 Task: Find connections with filter location Shāhpura with filter topic #Tipsforsucesswith filter profile language French with filter current company TCS iON with filter school JNTUH College of Engineering Hyderabad with filter industry Courts of Law with filter service category Tax Law with filter keywords title President
Action: Mouse moved to (664, 87)
Screenshot: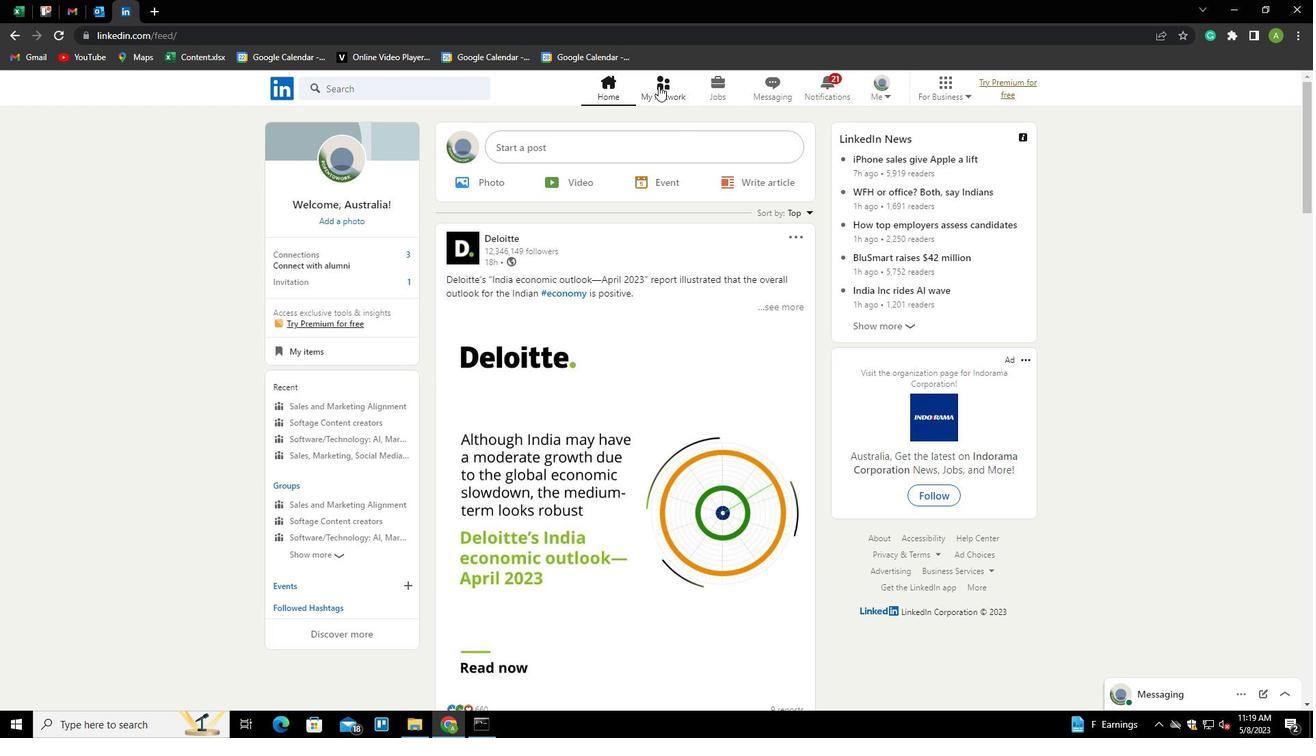 
Action: Mouse pressed left at (664, 87)
Screenshot: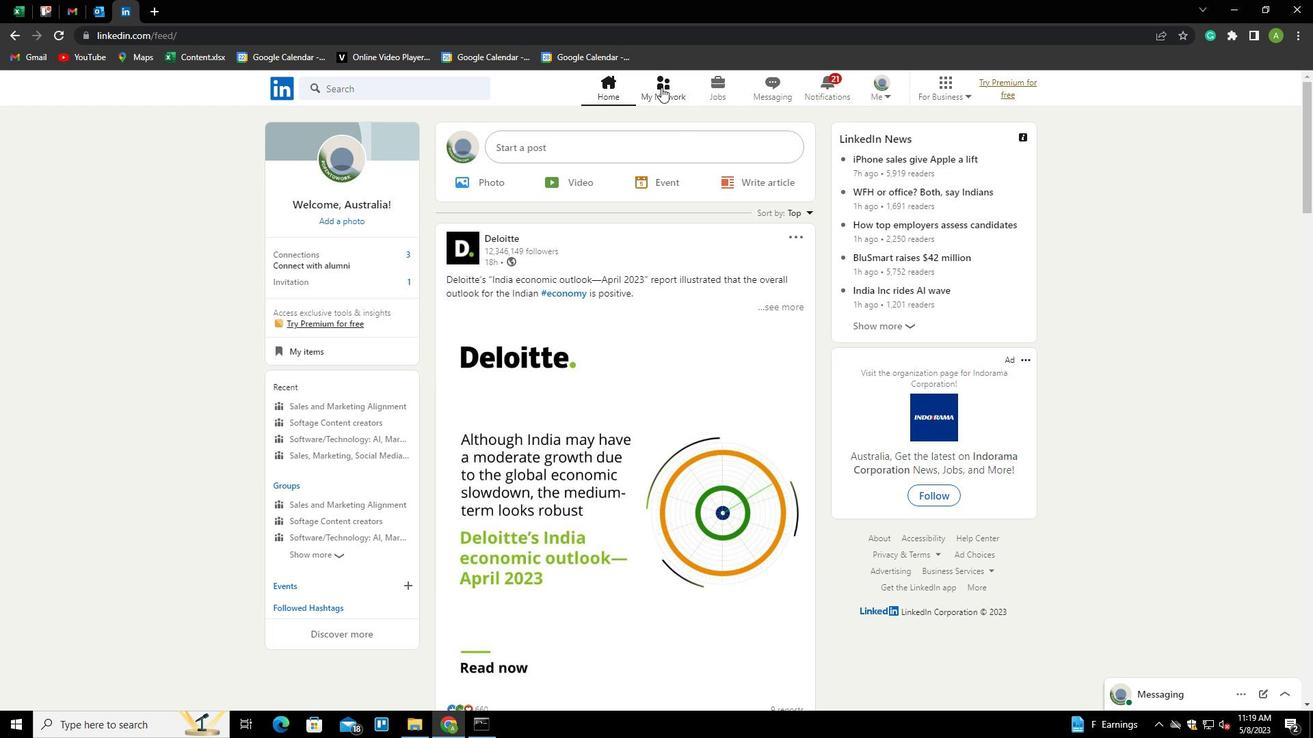 
Action: Mouse moved to (339, 158)
Screenshot: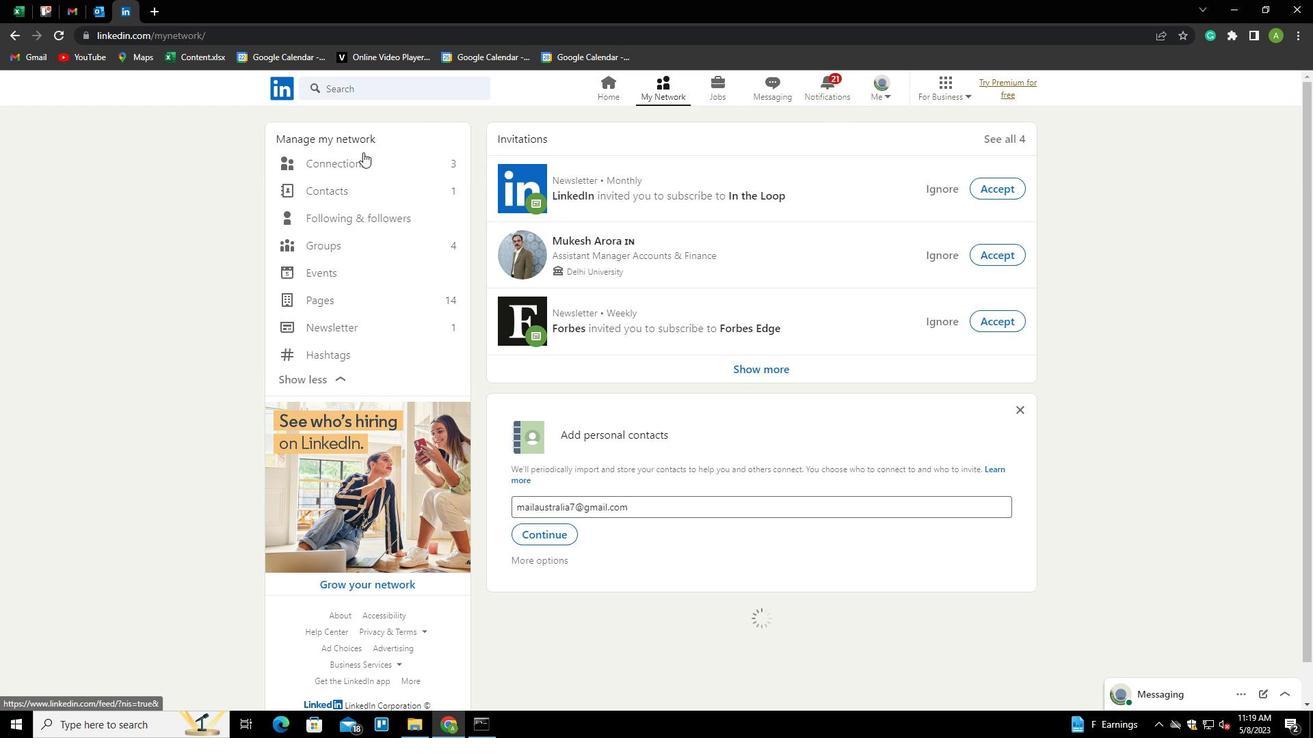 
Action: Mouse pressed left at (339, 158)
Screenshot: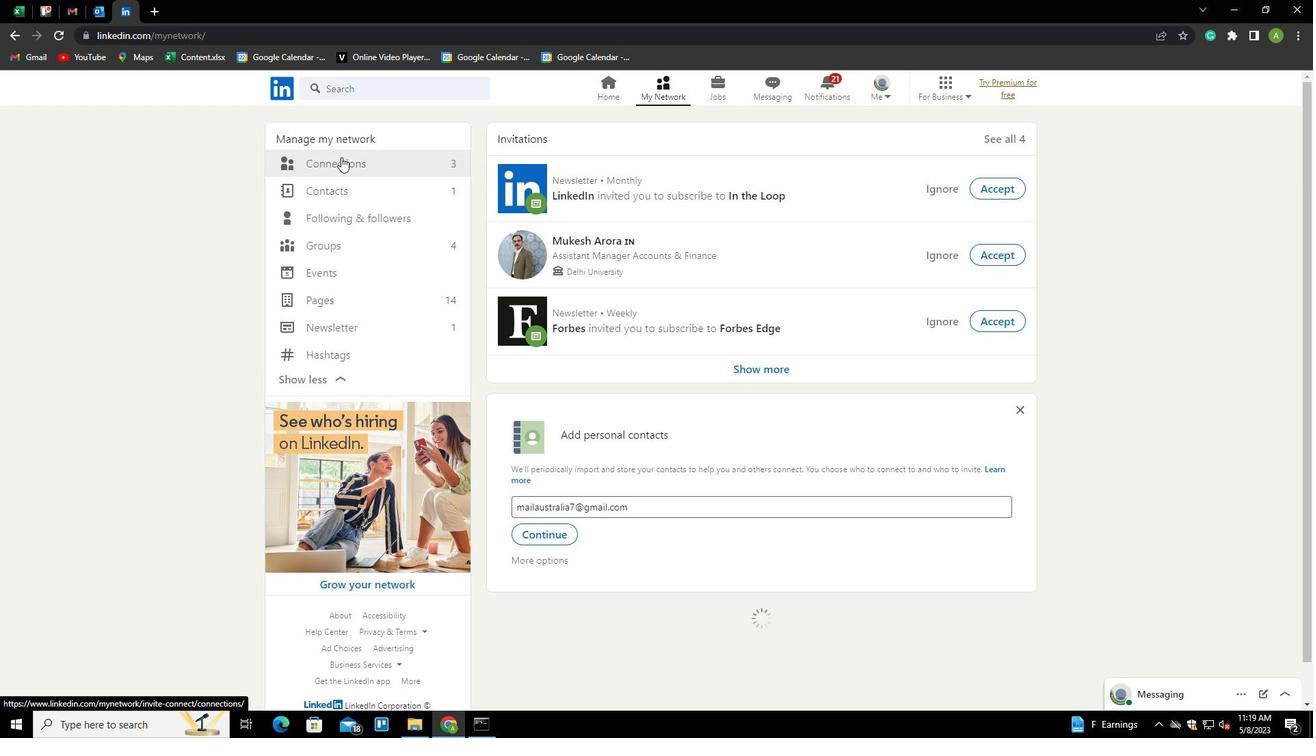 
Action: Mouse moved to (759, 163)
Screenshot: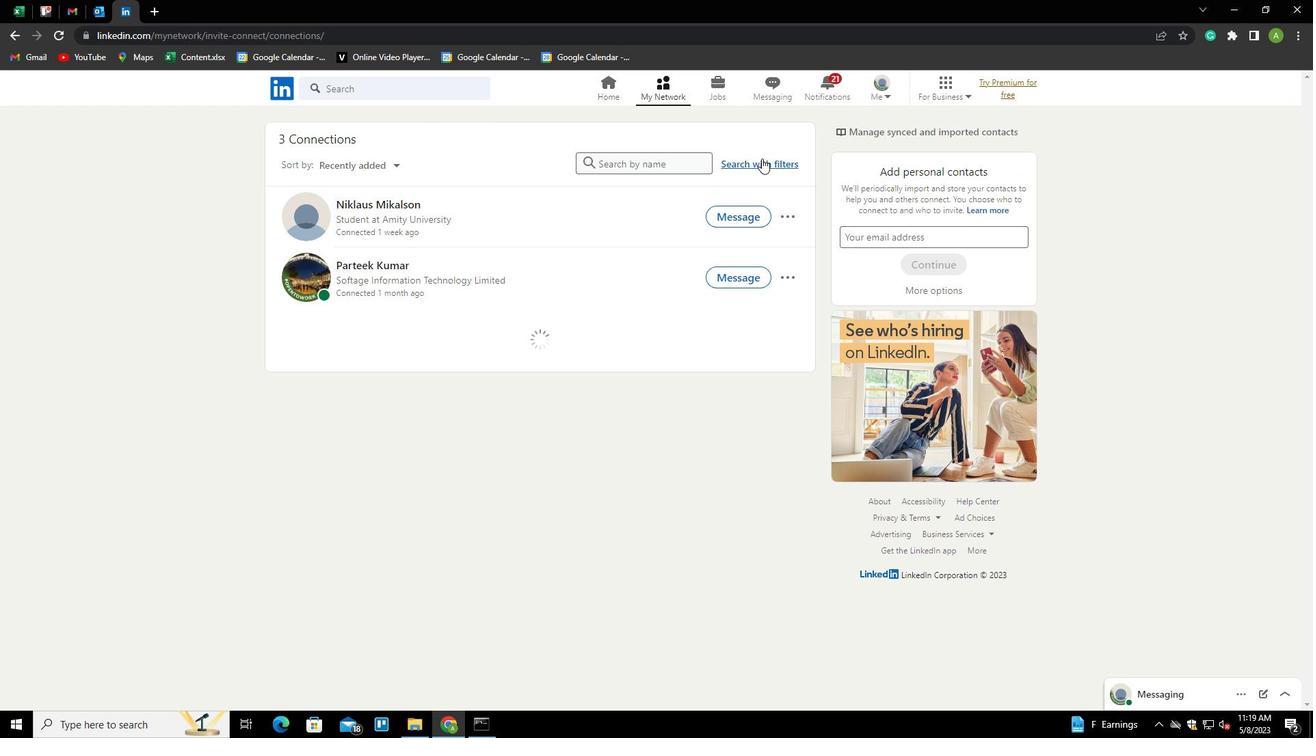 
Action: Mouse pressed left at (759, 163)
Screenshot: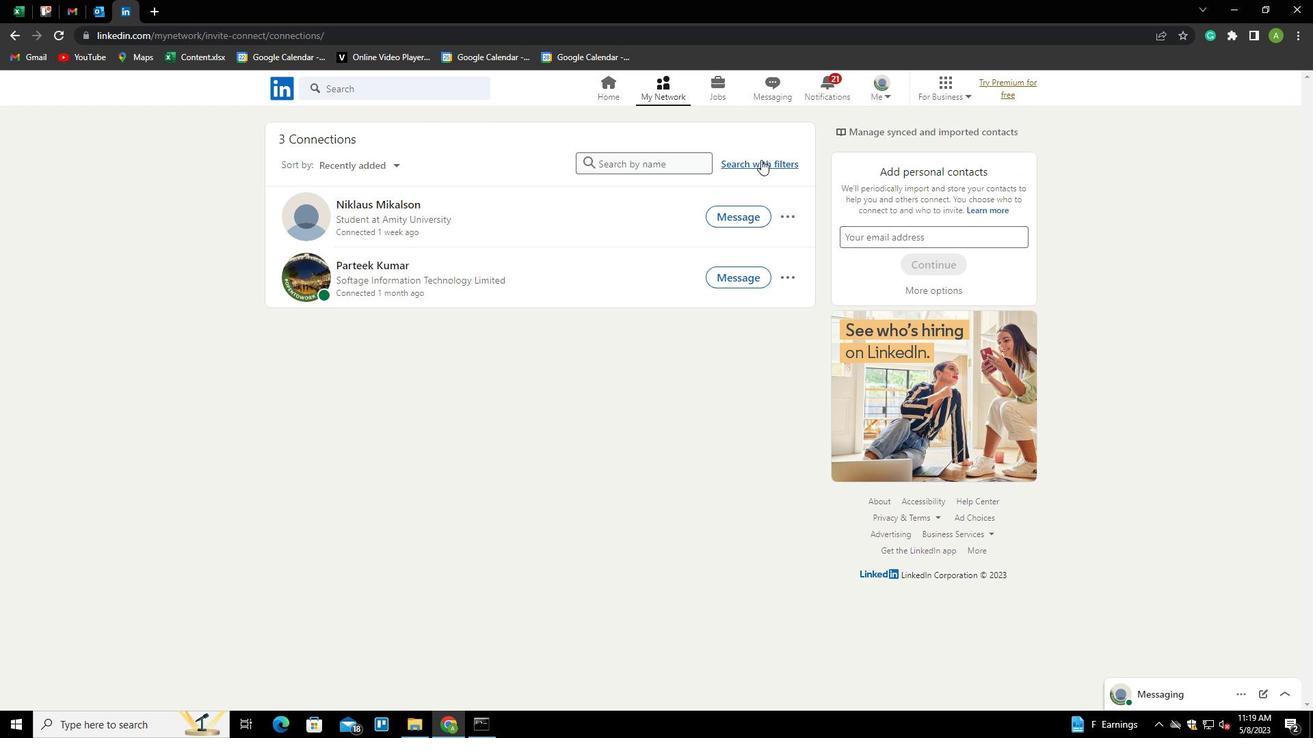 
Action: Mouse moved to (700, 125)
Screenshot: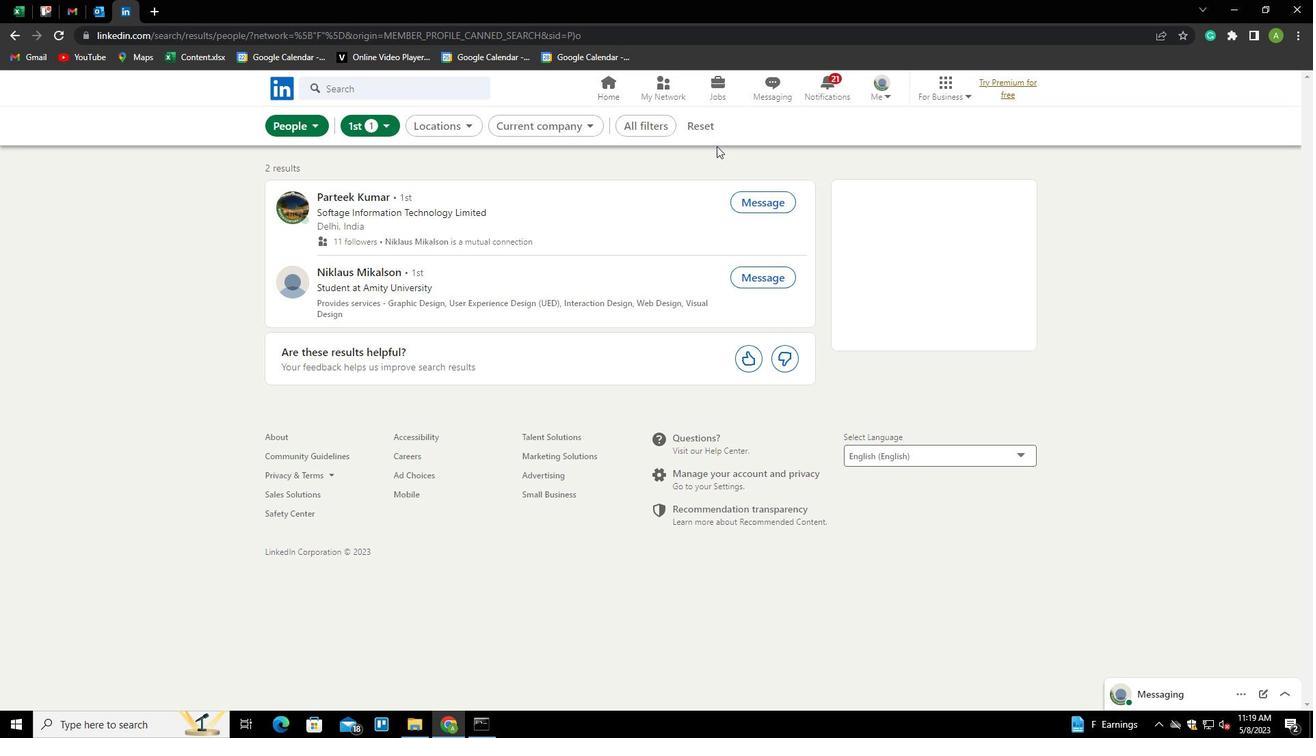 
Action: Mouse pressed left at (700, 125)
Screenshot: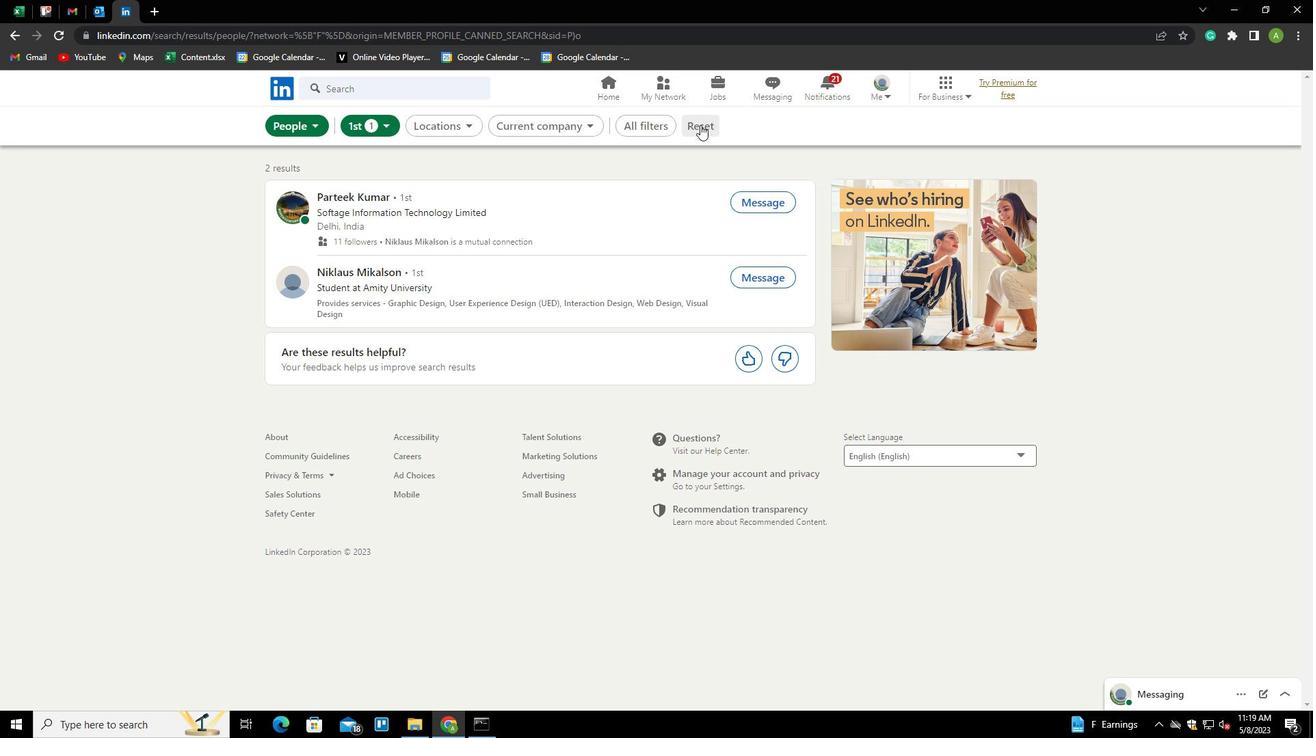 
Action: Mouse moved to (684, 127)
Screenshot: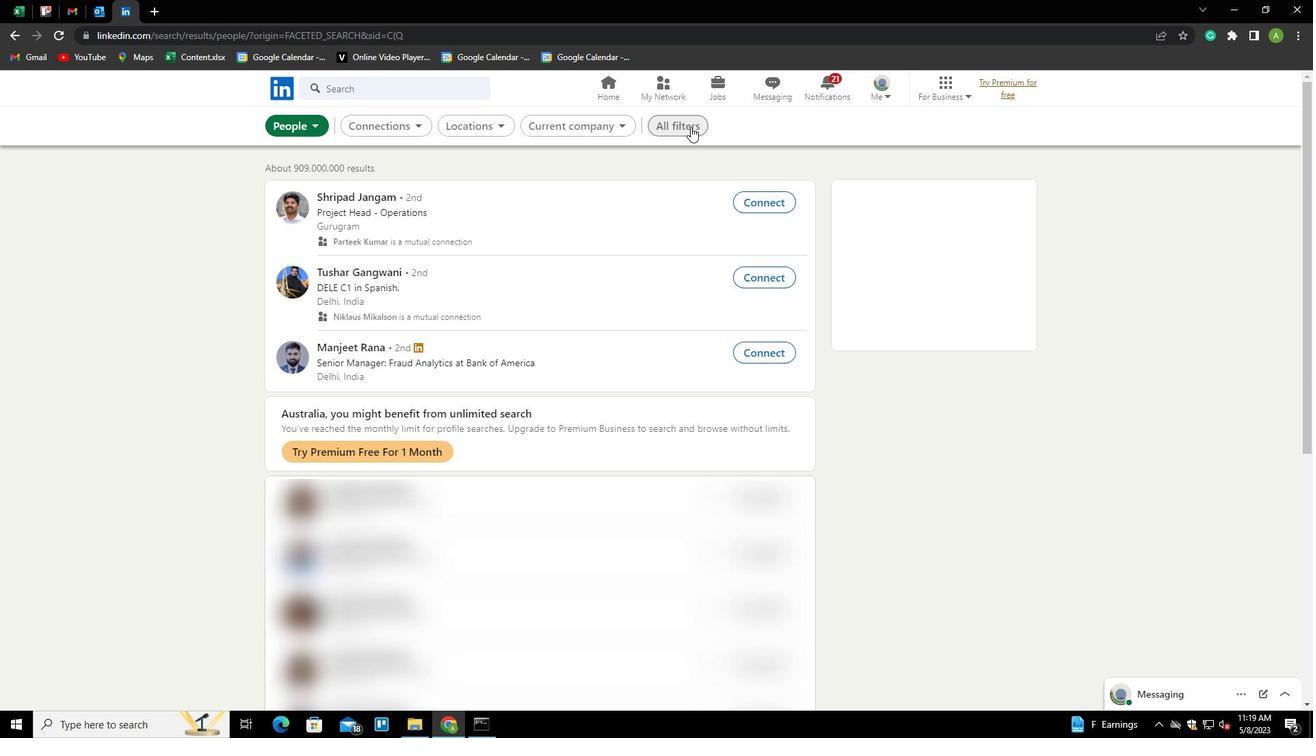 
Action: Mouse pressed left at (684, 127)
Screenshot: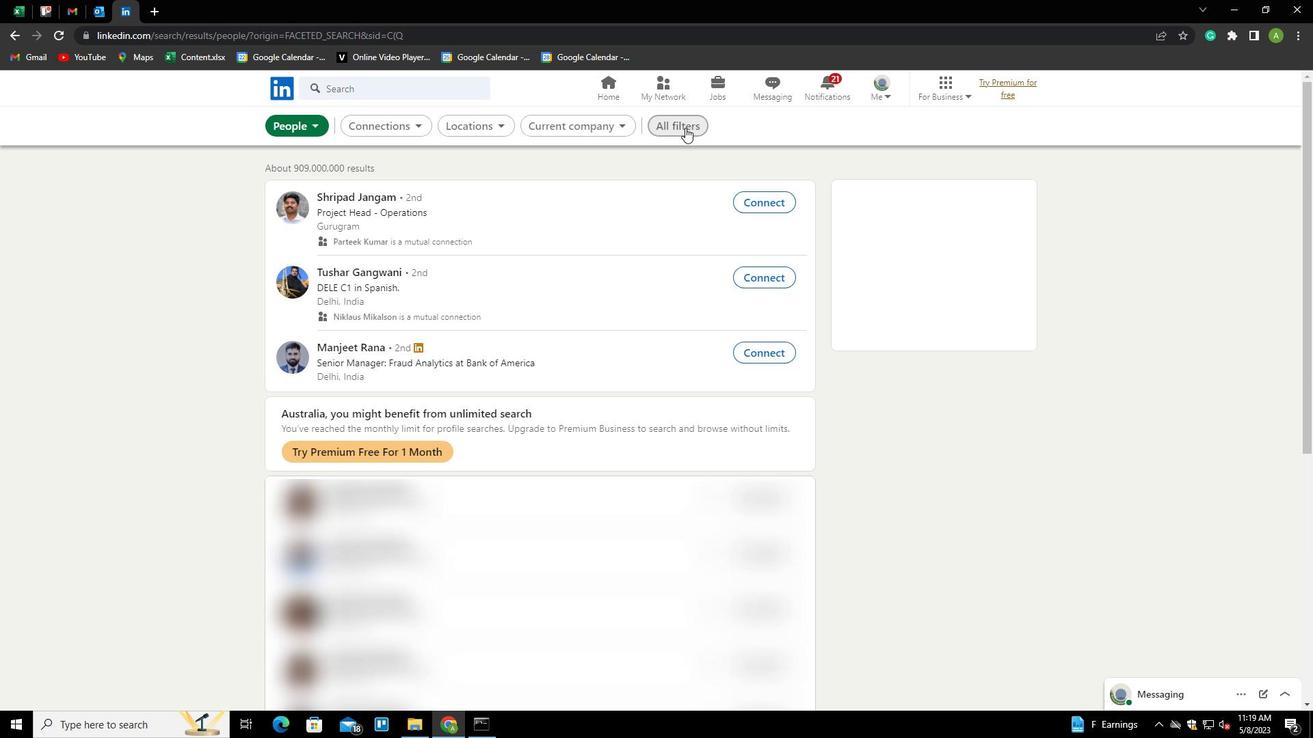 
Action: Mouse moved to (1165, 428)
Screenshot: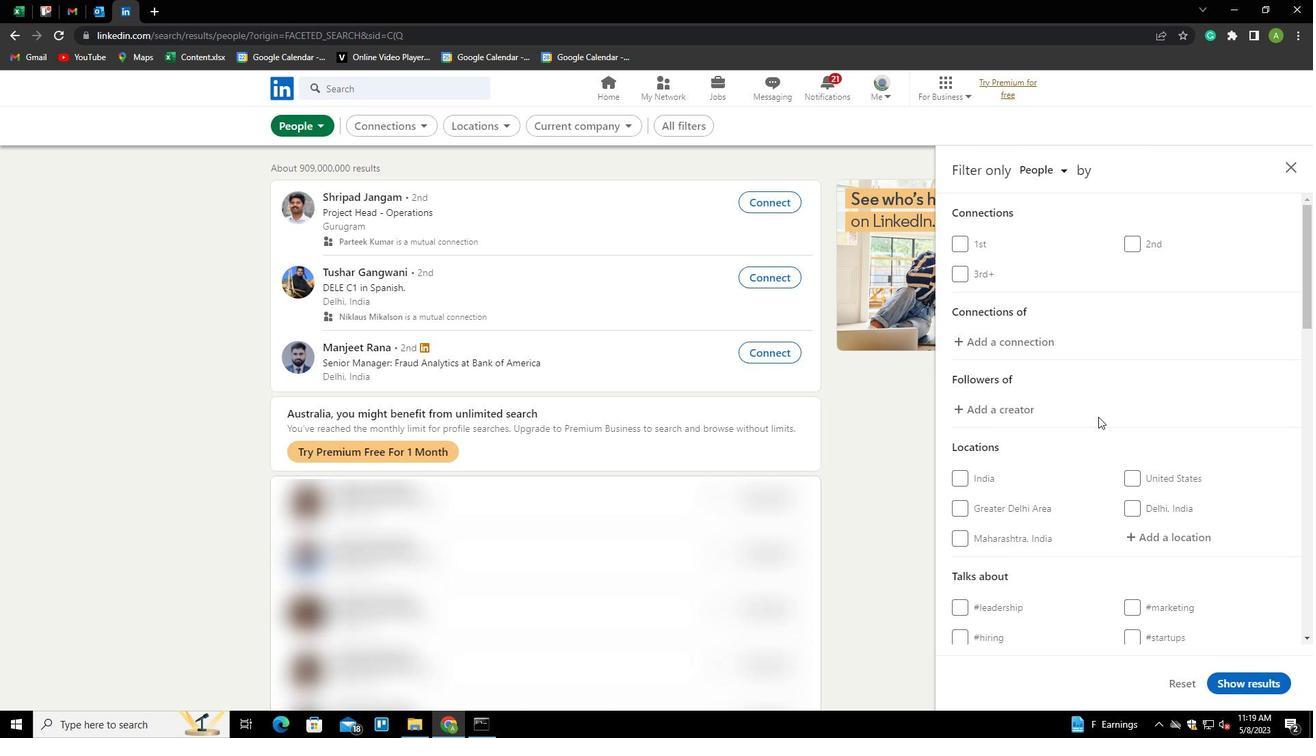 
Action: Mouse scrolled (1165, 427) with delta (0, 0)
Screenshot: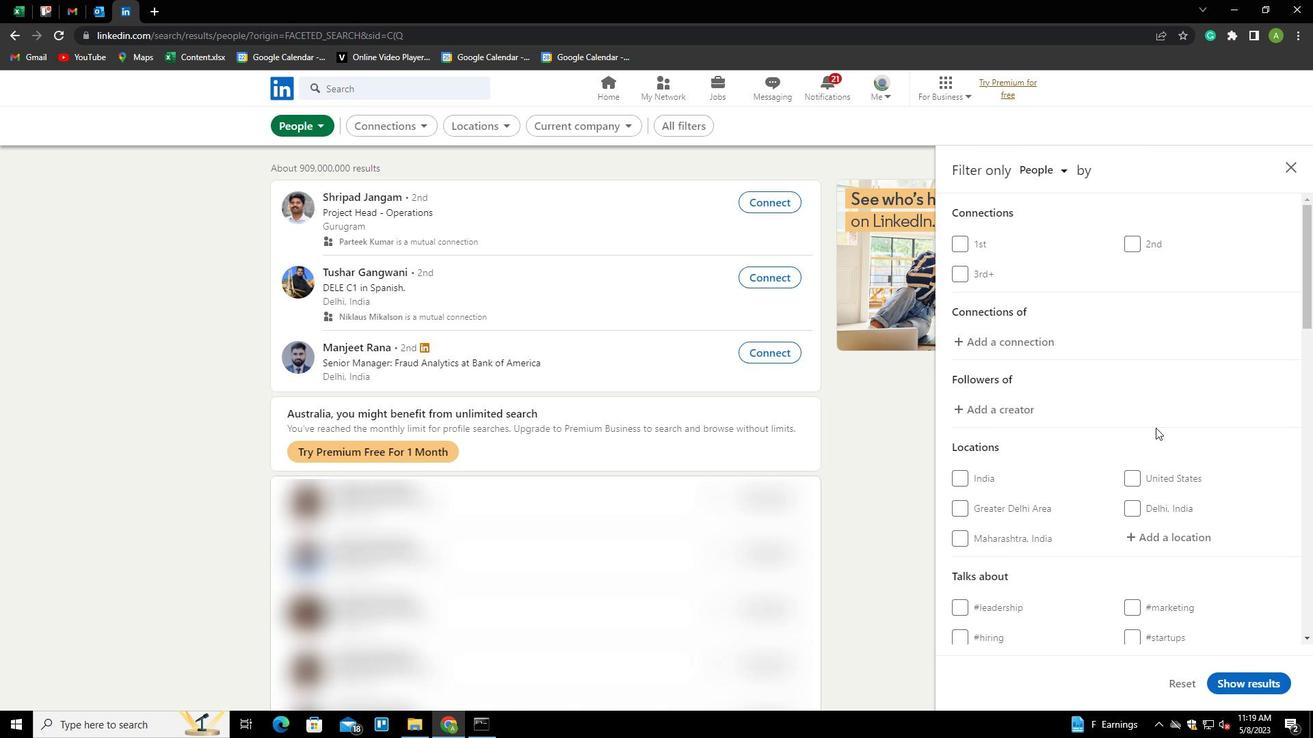 
Action: Mouse scrolled (1165, 427) with delta (0, 0)
Screenshot: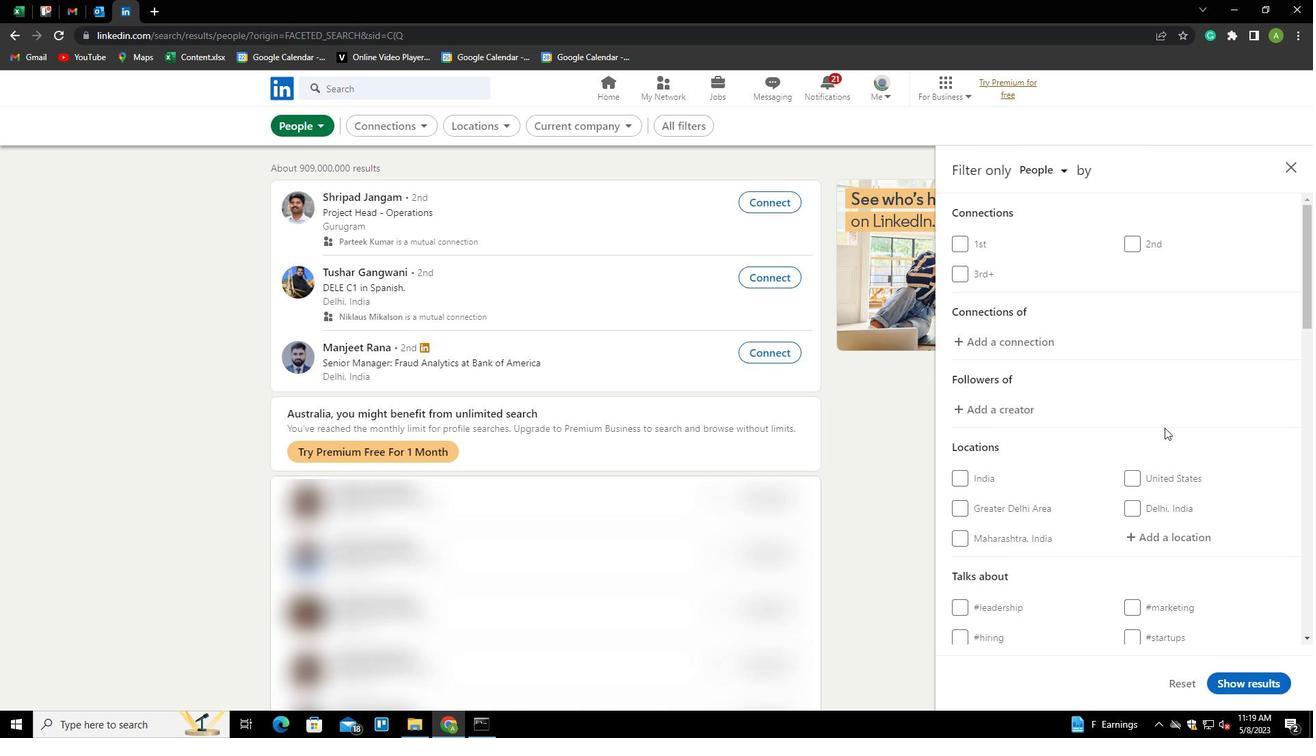 
Action: Mouse moved to (1143, 394)
Screenshot: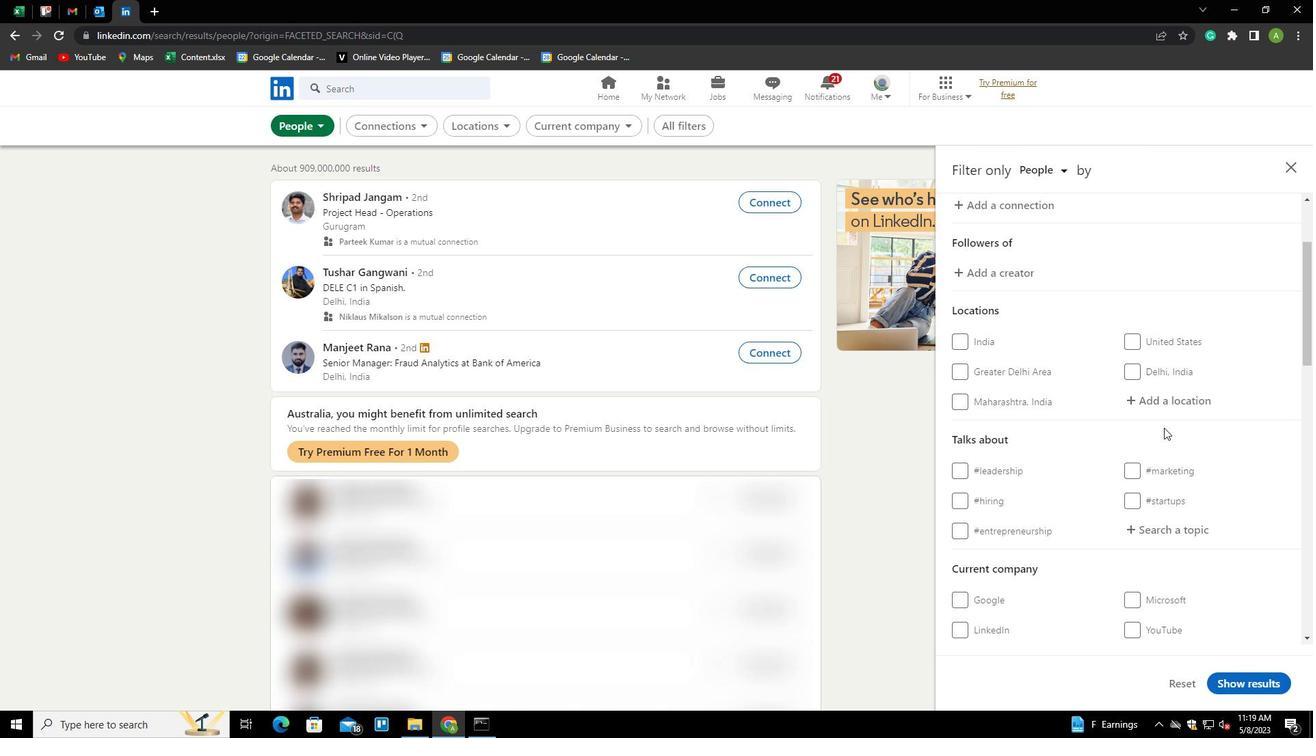 
Action: Mouse pressed left at (1143, 394)
Screenshot: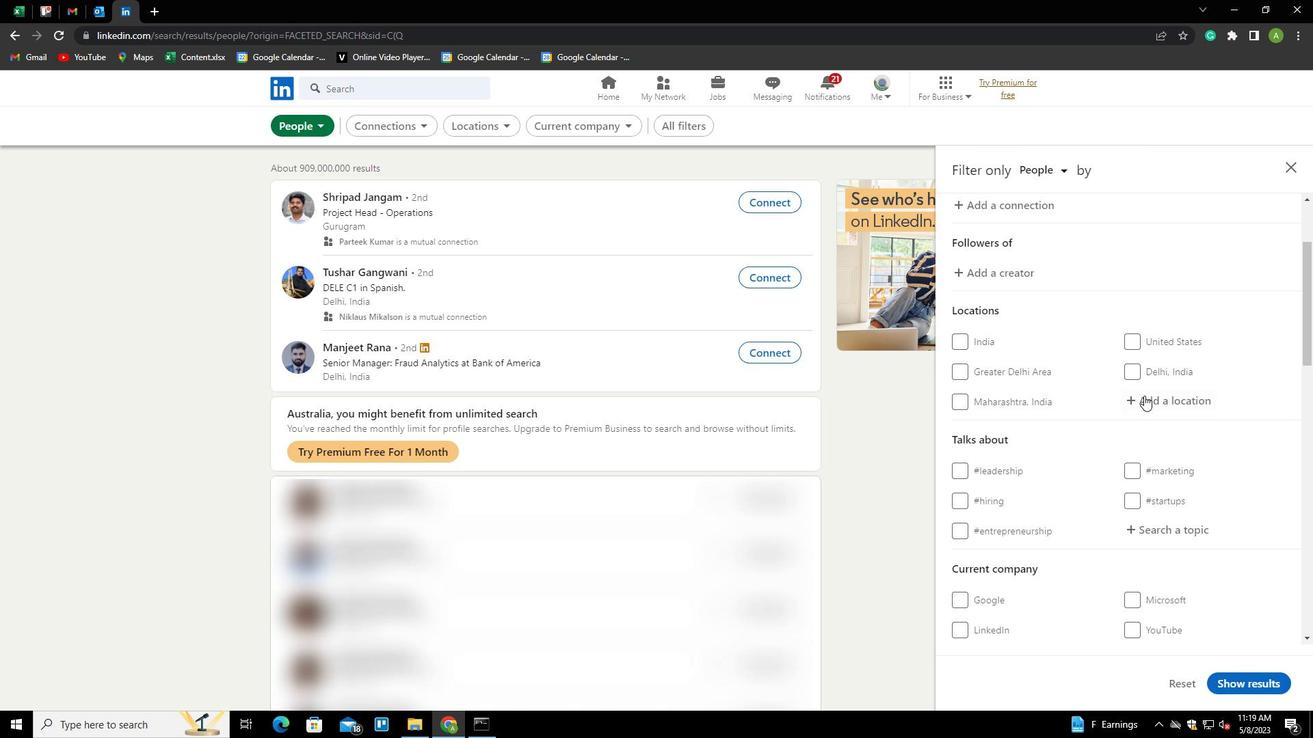 
Action: Mouse moved to (1139, 396)
Screenshot: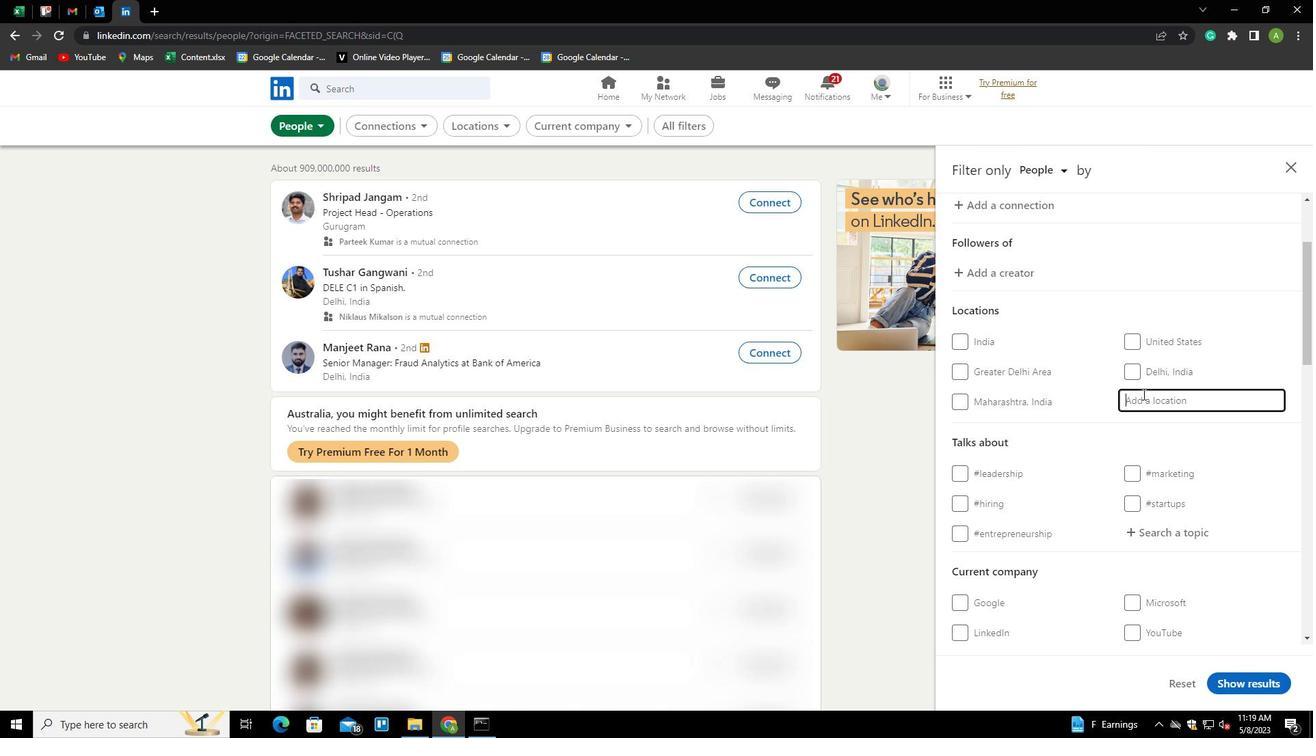 
Action: Key pressed <Key.shift><Key.shift><Key.shift><Key.shift>SHAHPURA<Key.down><Key.enter>
Screenshot: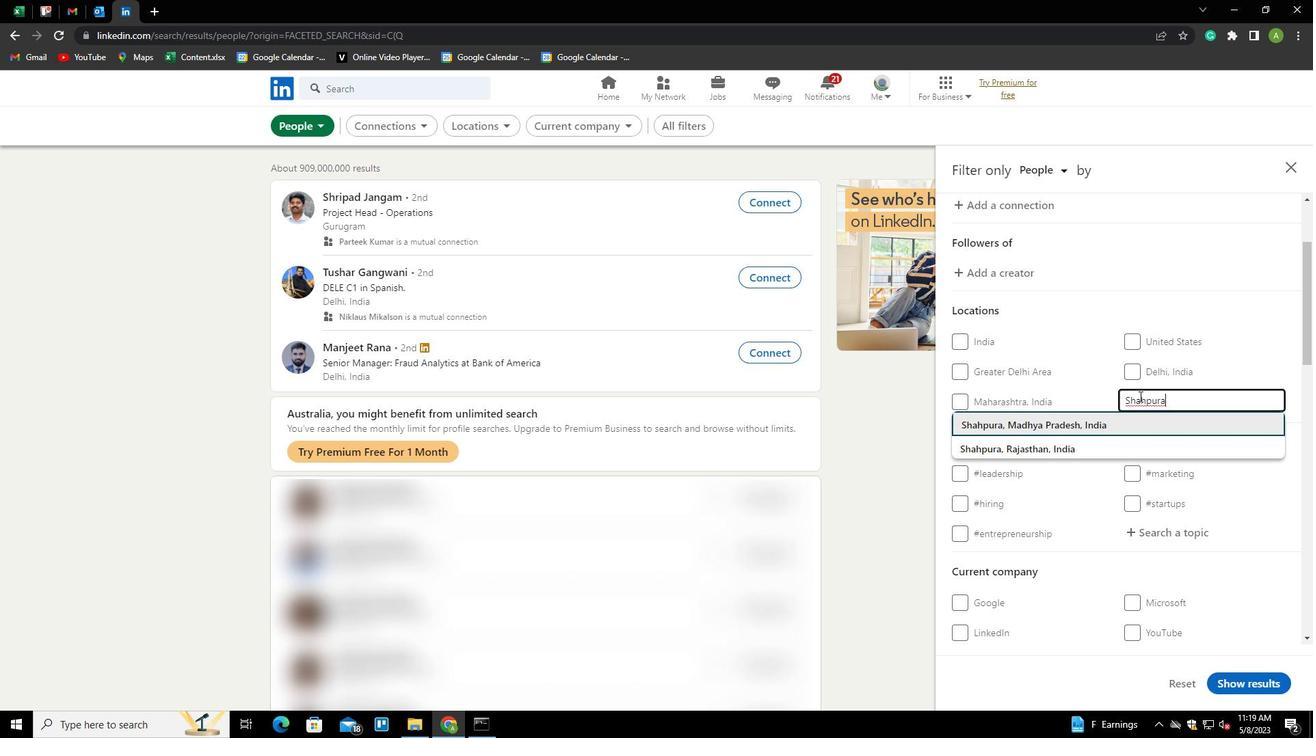 
Action: Mouse scrolled (1139, 396) with delta (0, 0)
Screenshot: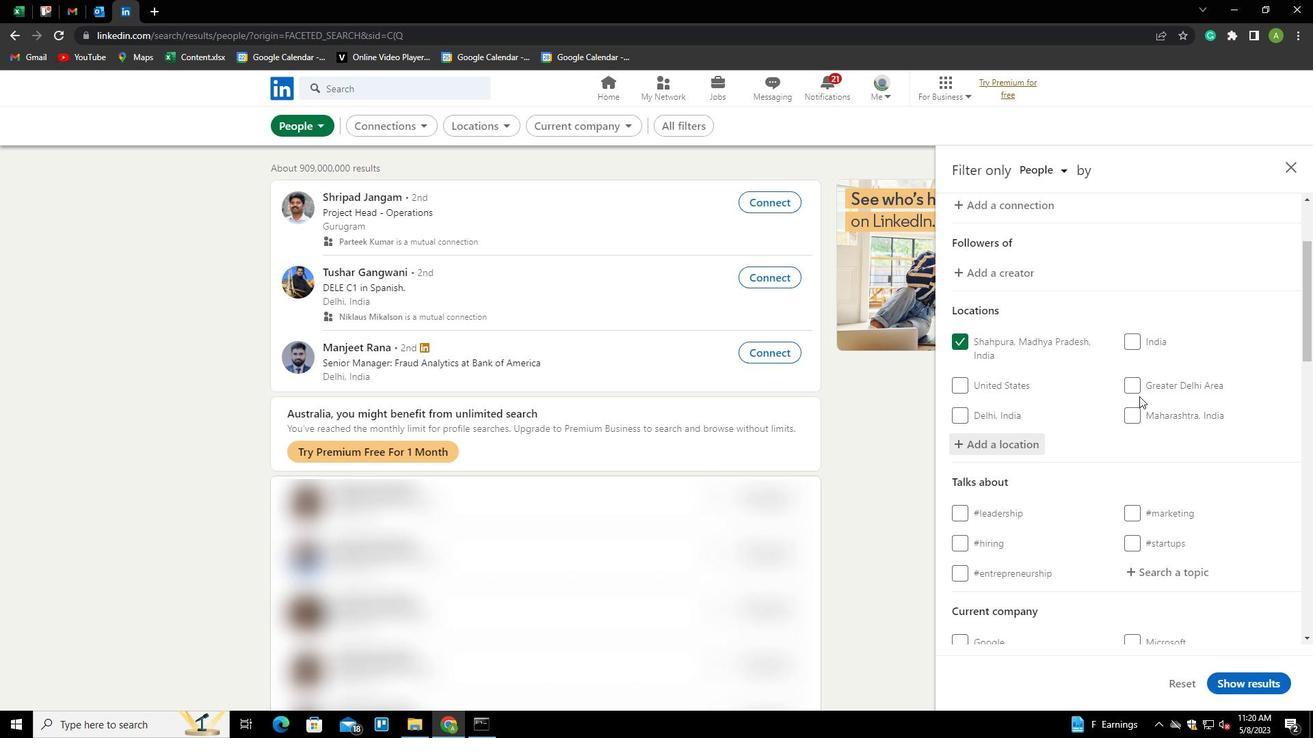 
Action: Mouse scrolled (1139, 396) with delta (0, 0)
Screenshot: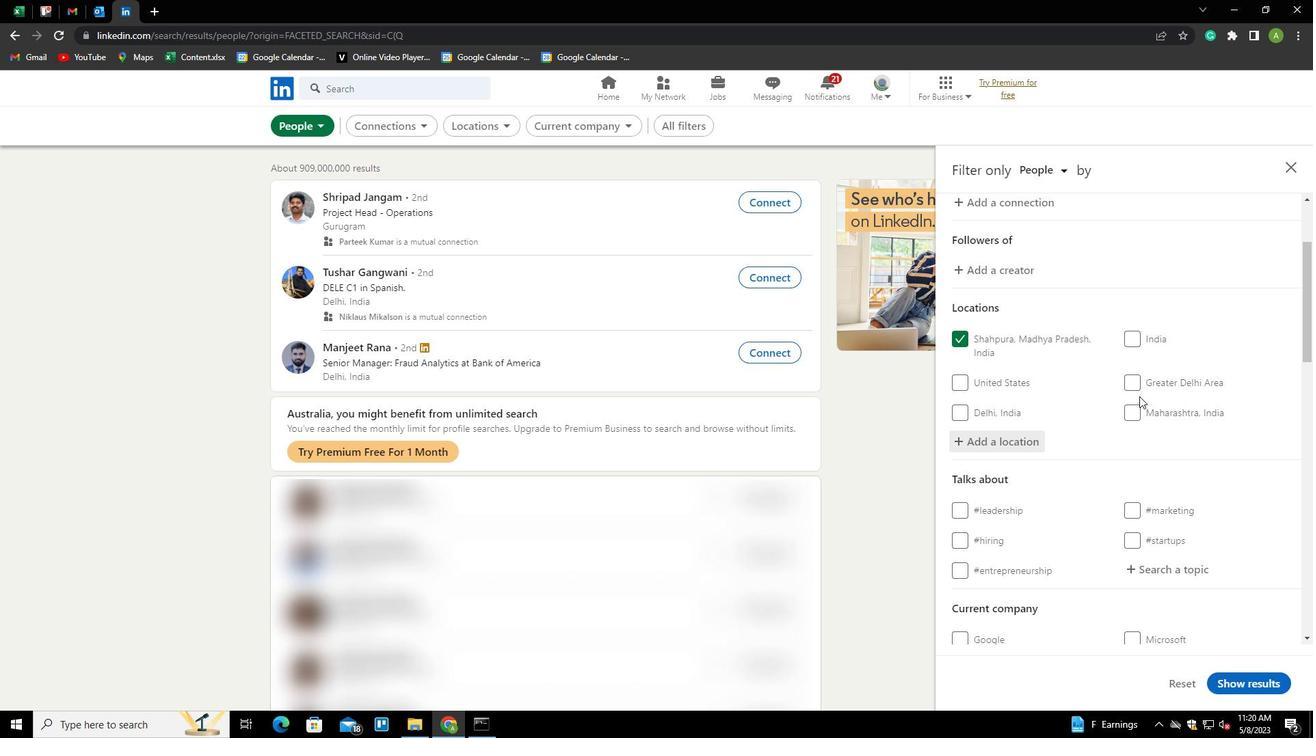 
Action: Mouse scrolled (1139, 396) with delta (0, 0)
Screenshot: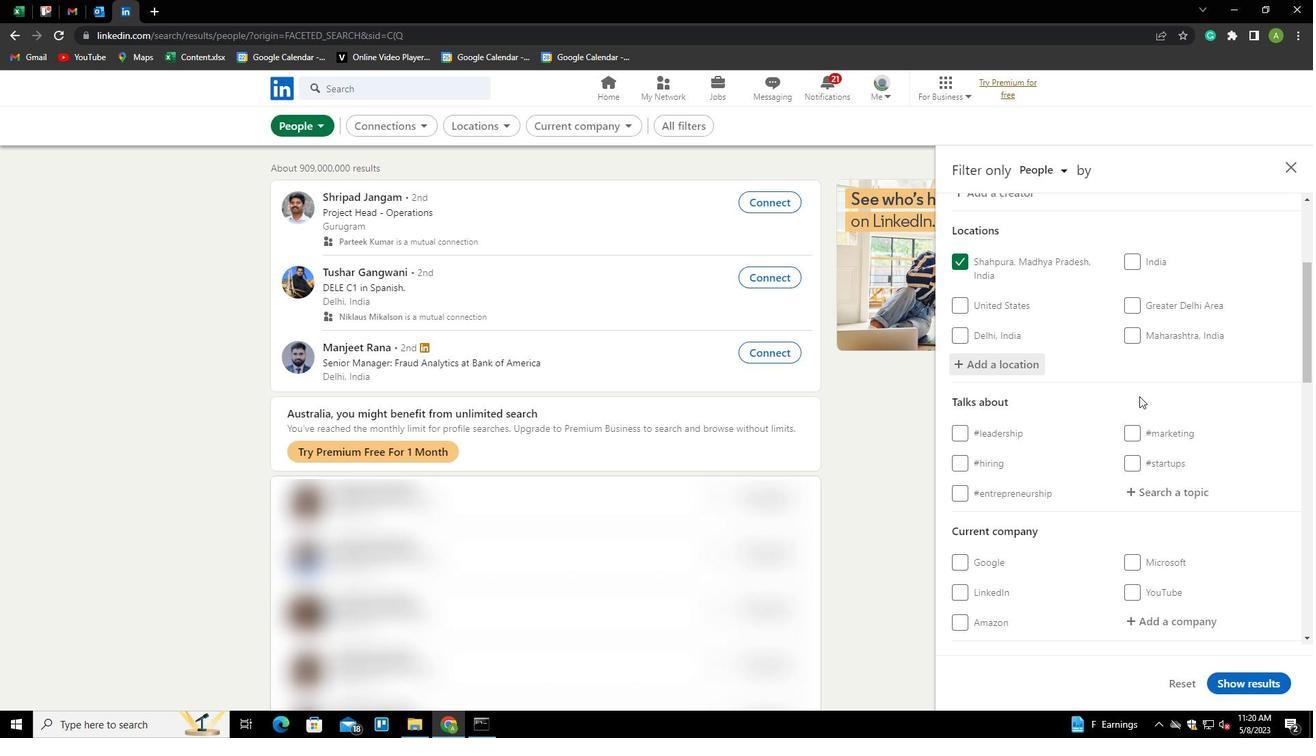 
Action: Mouse moved to (1145, 370)
Screenshot: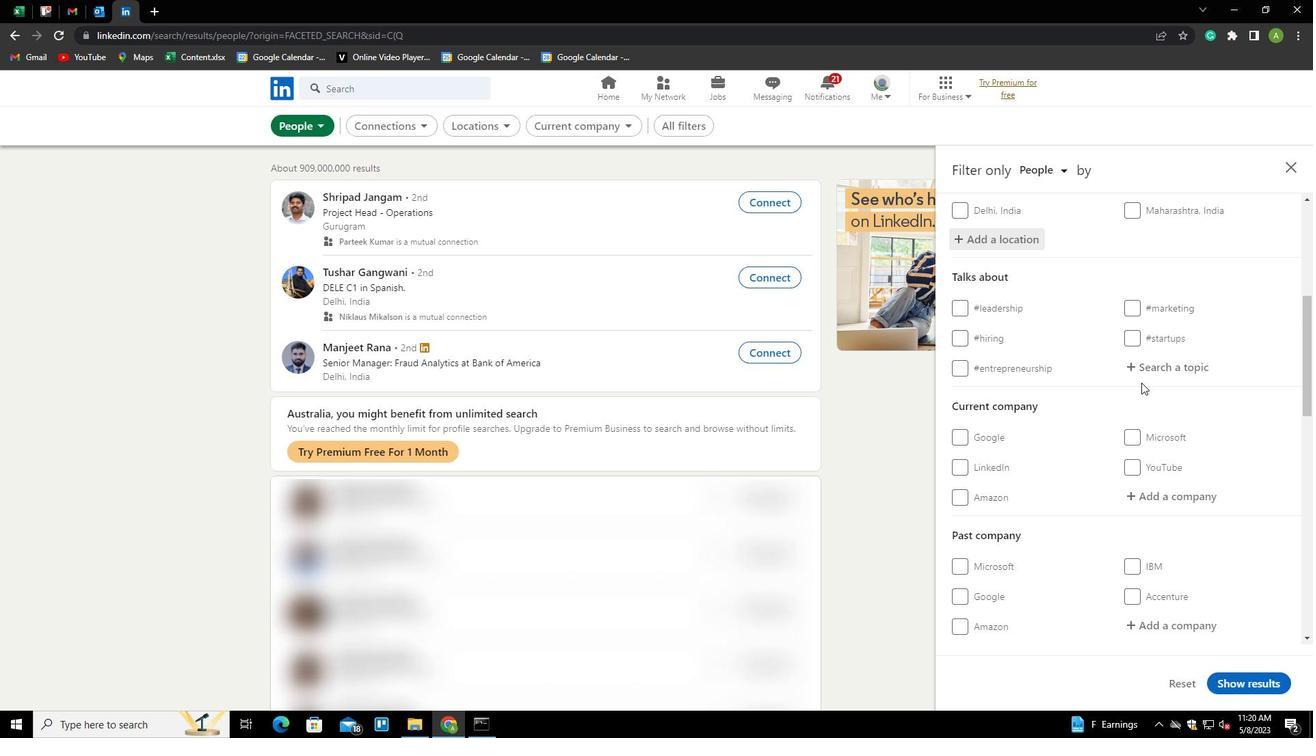 
Action: Mouse pressed left at (1145, 370)
Screenshot: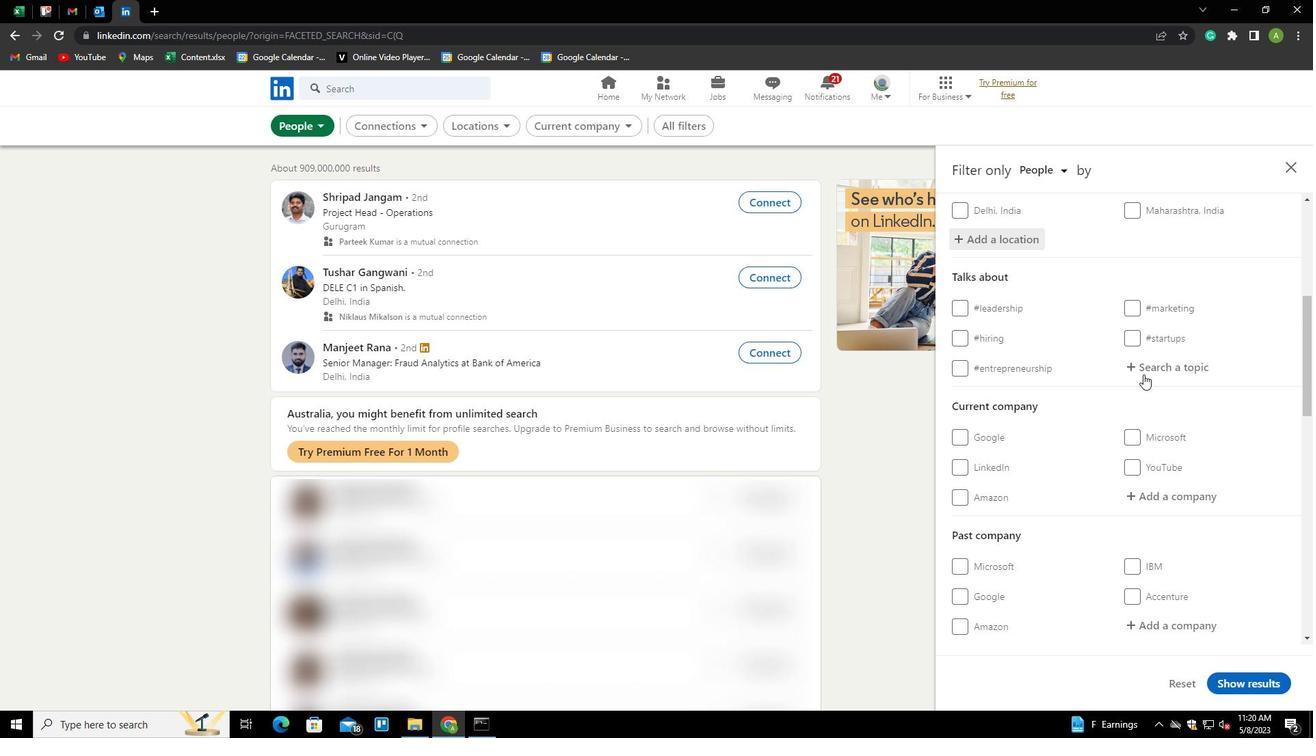 
Action: Key pressed <Key.shift>TIPSFOR<Key.space>S<Key.backspace><Key.backspace>SUCCESS<Key.down><Key.enter>
Screenshot: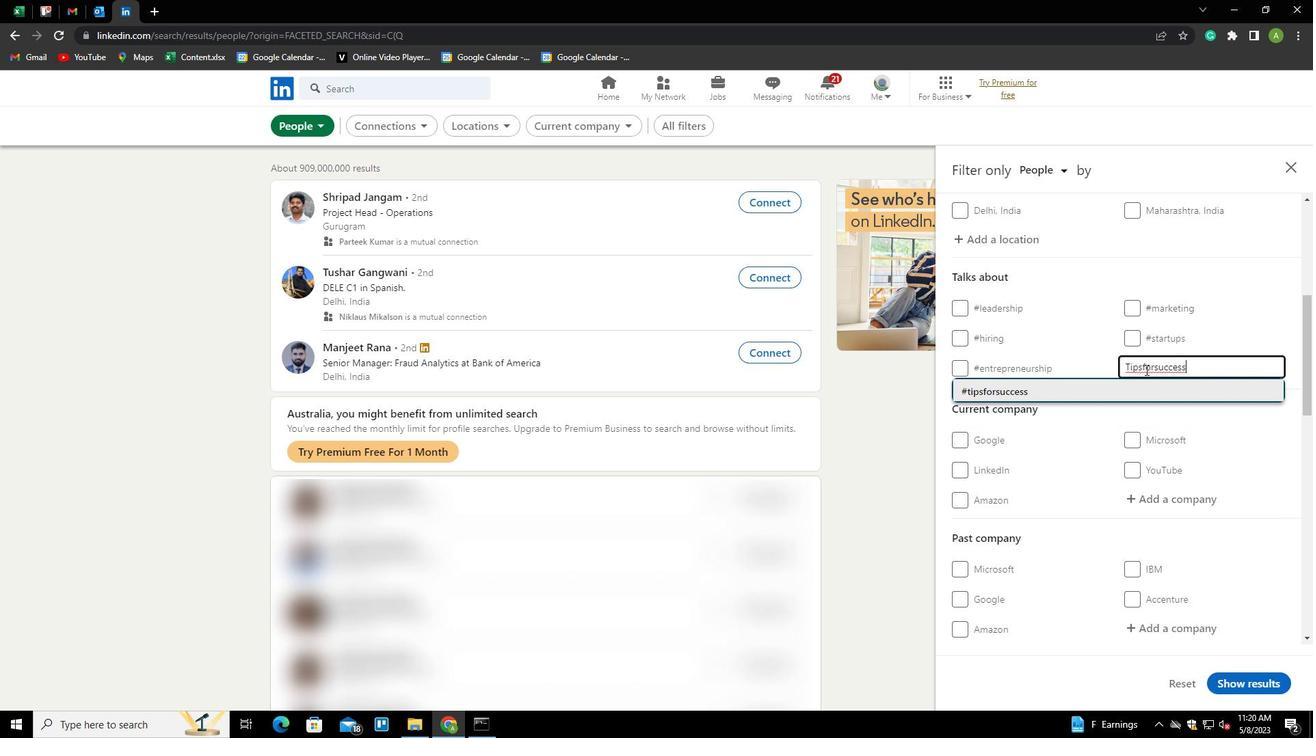 
Action: Mouse scrolled (1145, 369) with delta (0, 0)
Screenshot: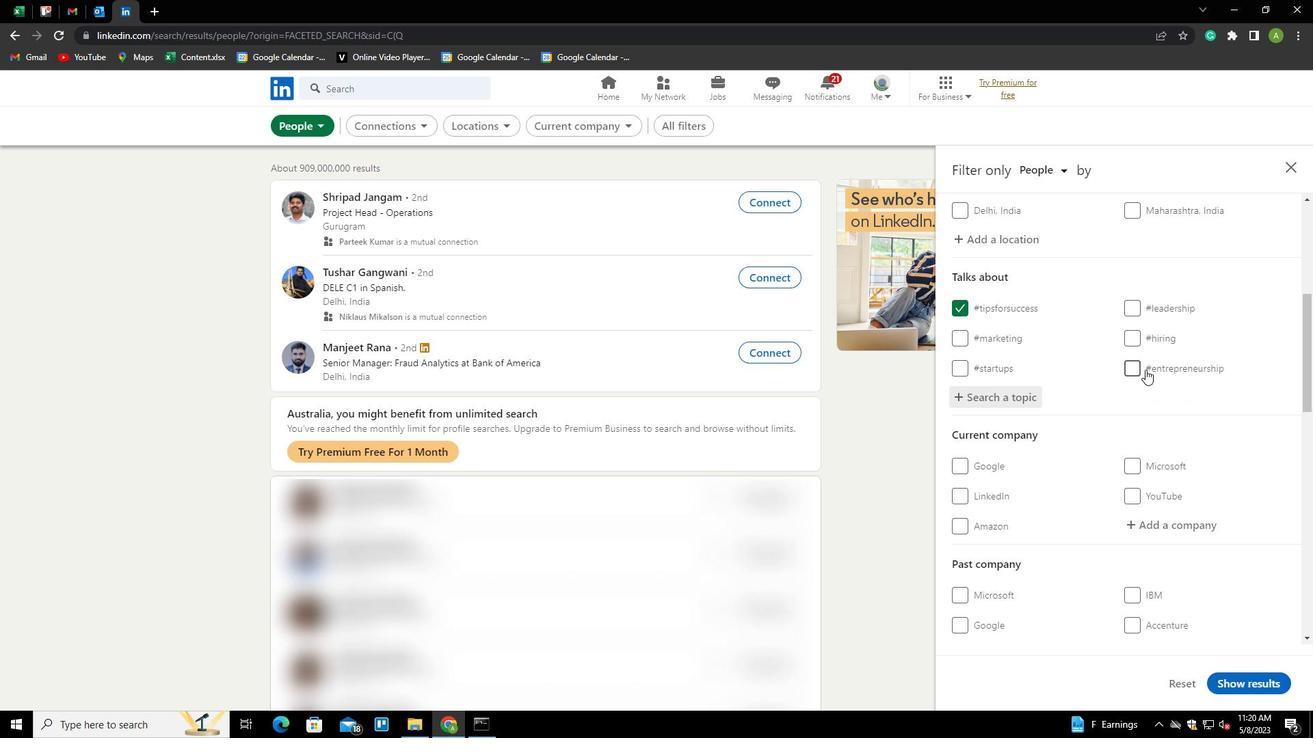 
Action: Mouse scrolled (1145, 369) with delta (0, 0)
Screenshot: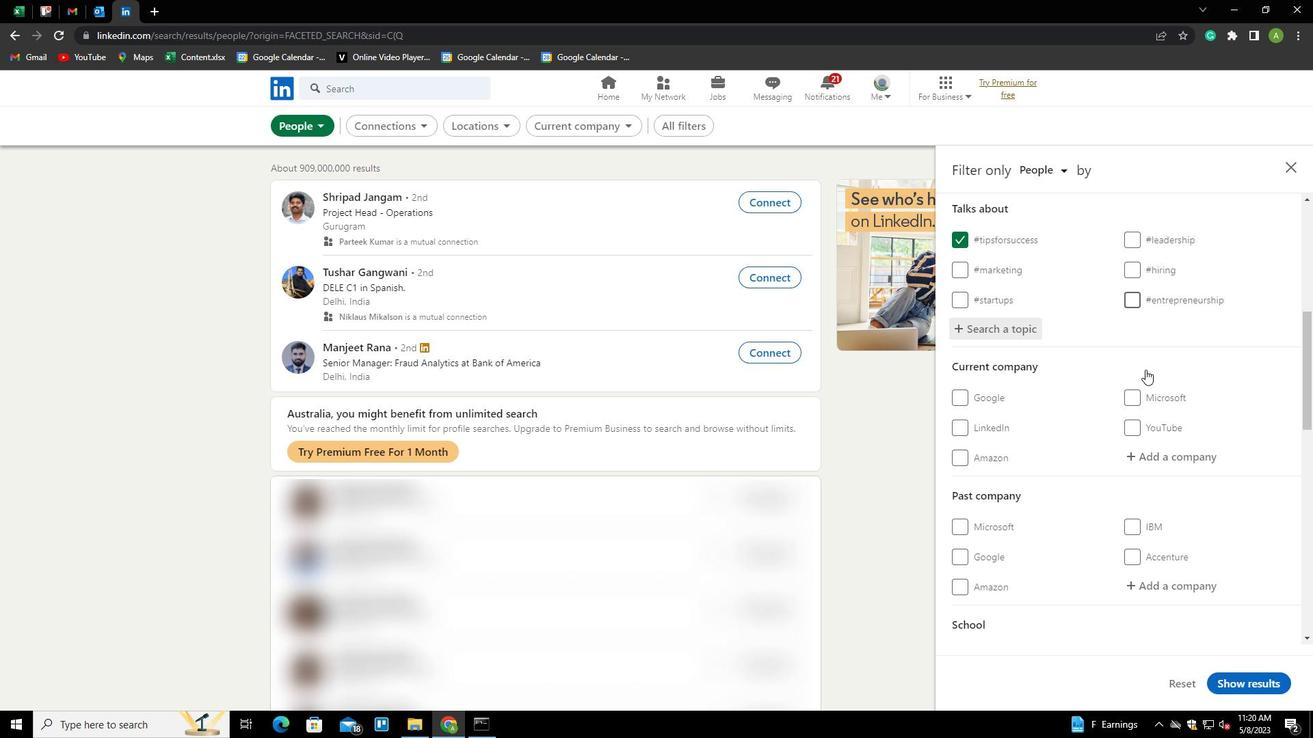
Action: Mouse scrolled (1145, 369) with delta (0, 0)
Screenshot: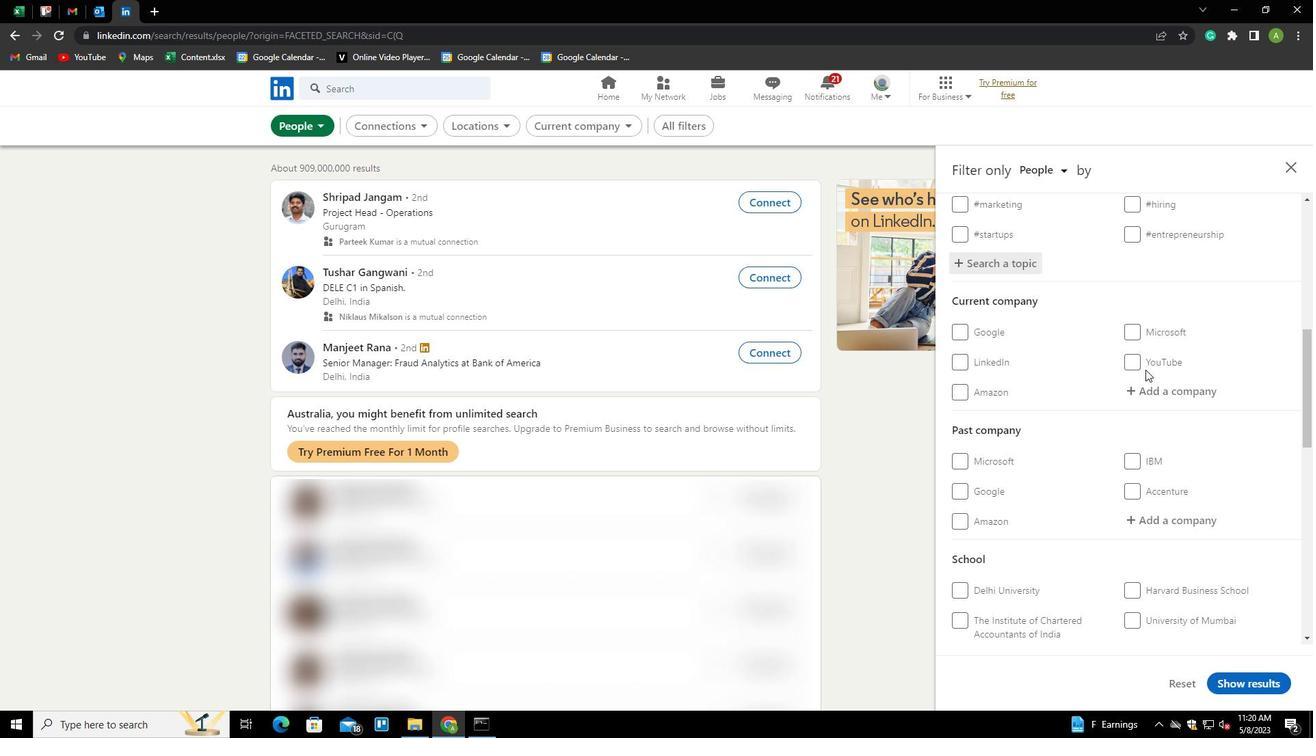 
Action: Mouse scrolled (1145, 369) with delta (0, 0)
Screenshot: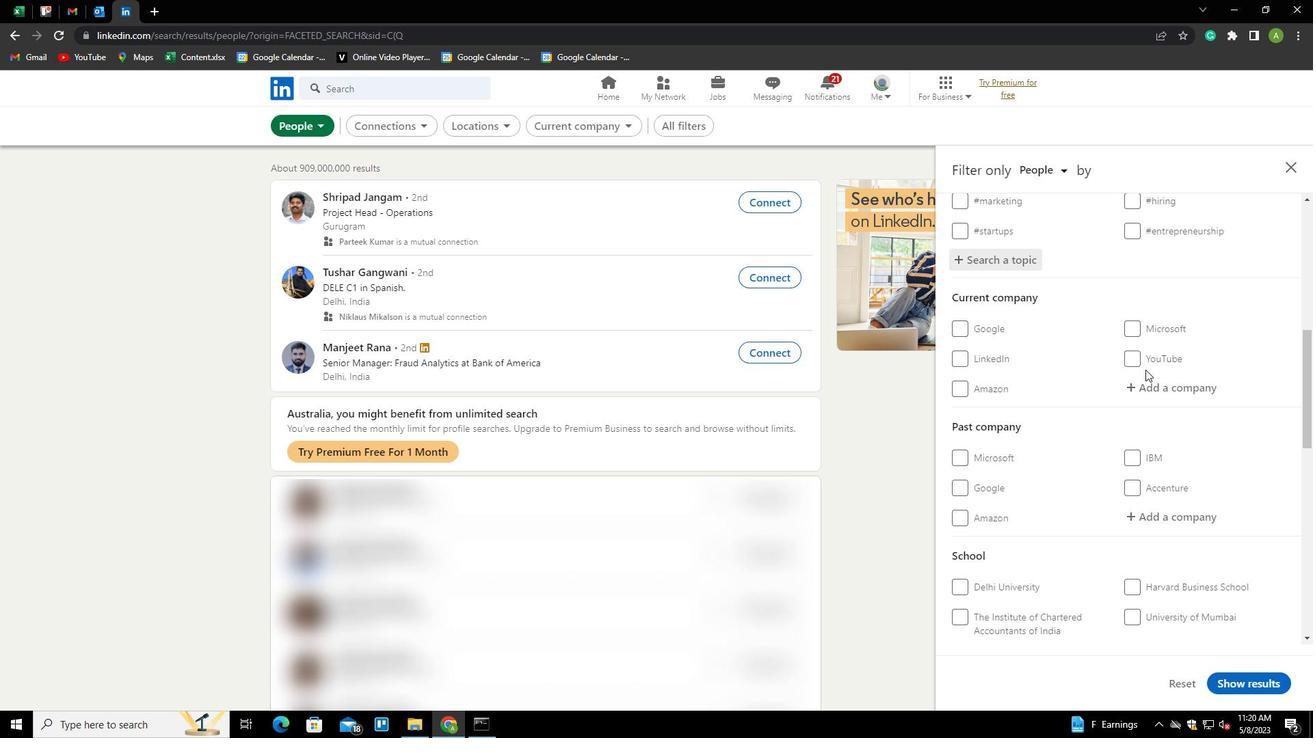 
Action: Mouse scrolled (1145, 369) with delta (0, 0)
Screenshot: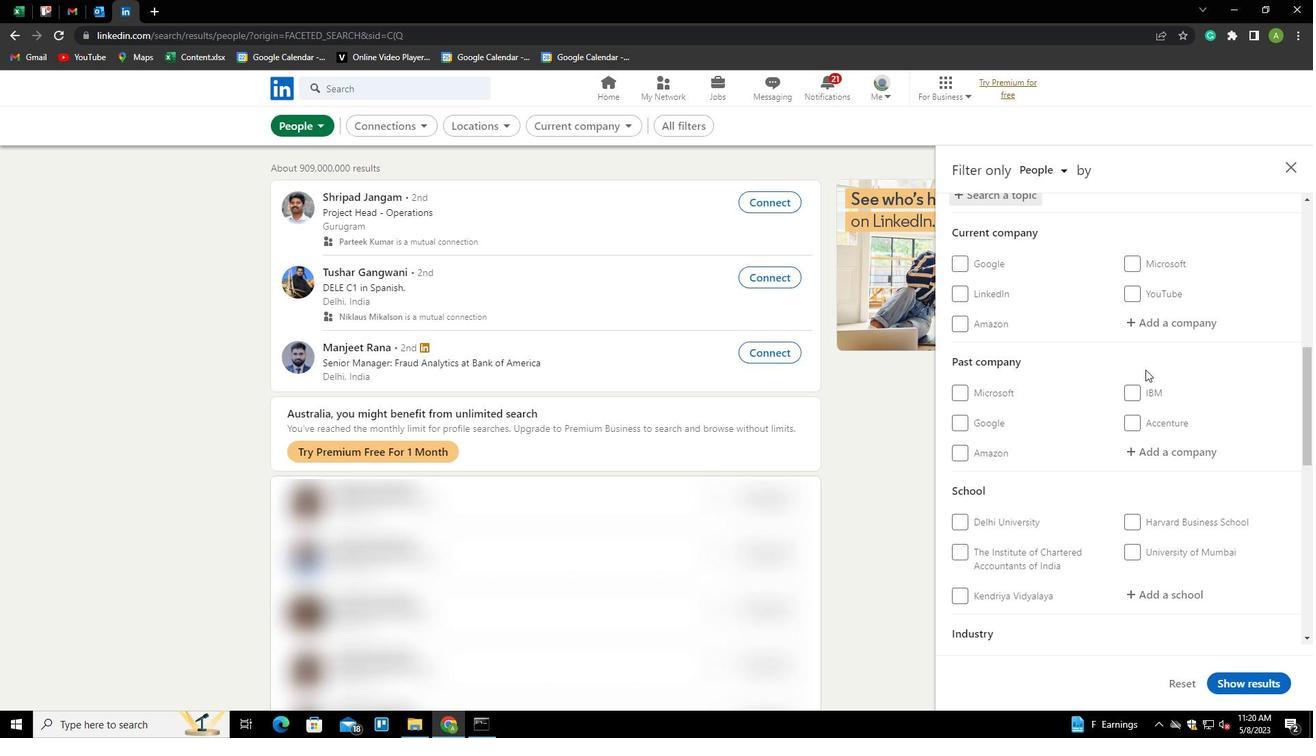 
Action: Mouse scrolled (1145, 369) with delta (0, 0)
Screenshot: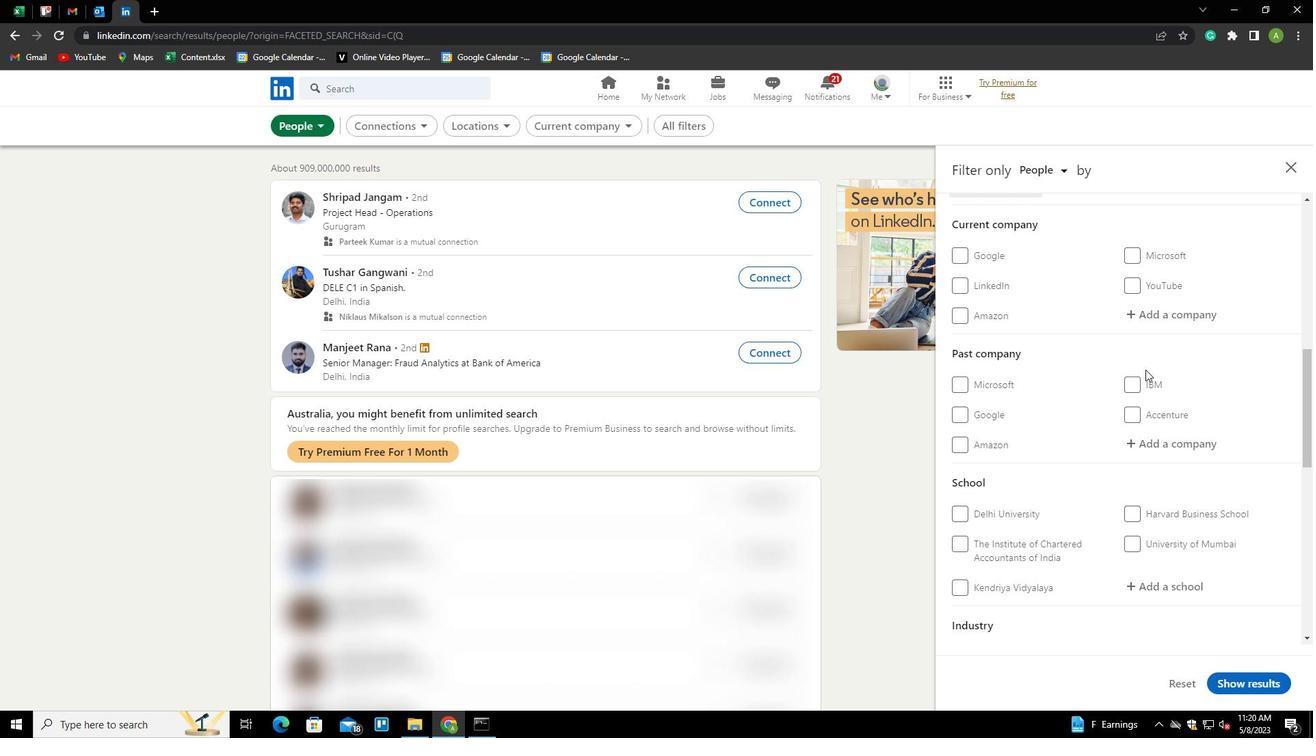 
Action: Mouse scrolled (1145, 369) with delta (0, 0)
Screenshot: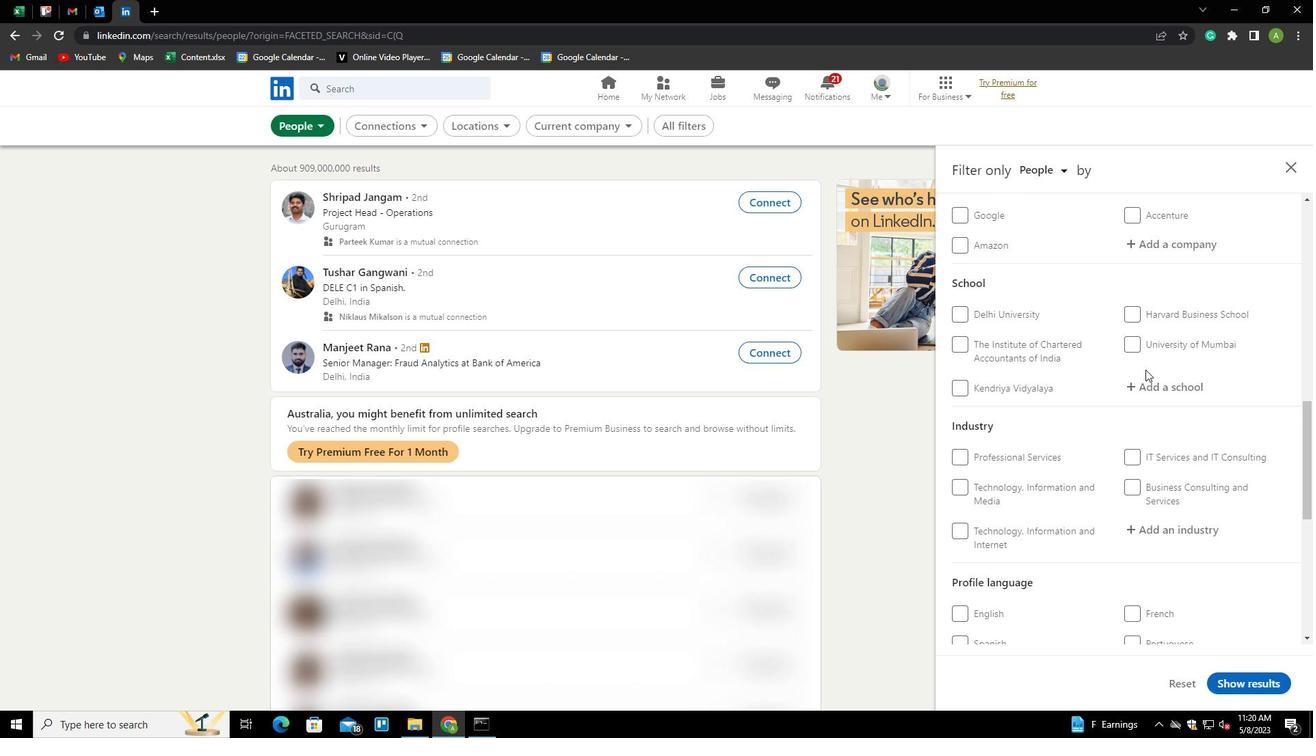 
Action: Mouse moved to (1144, 372)
Screenshot: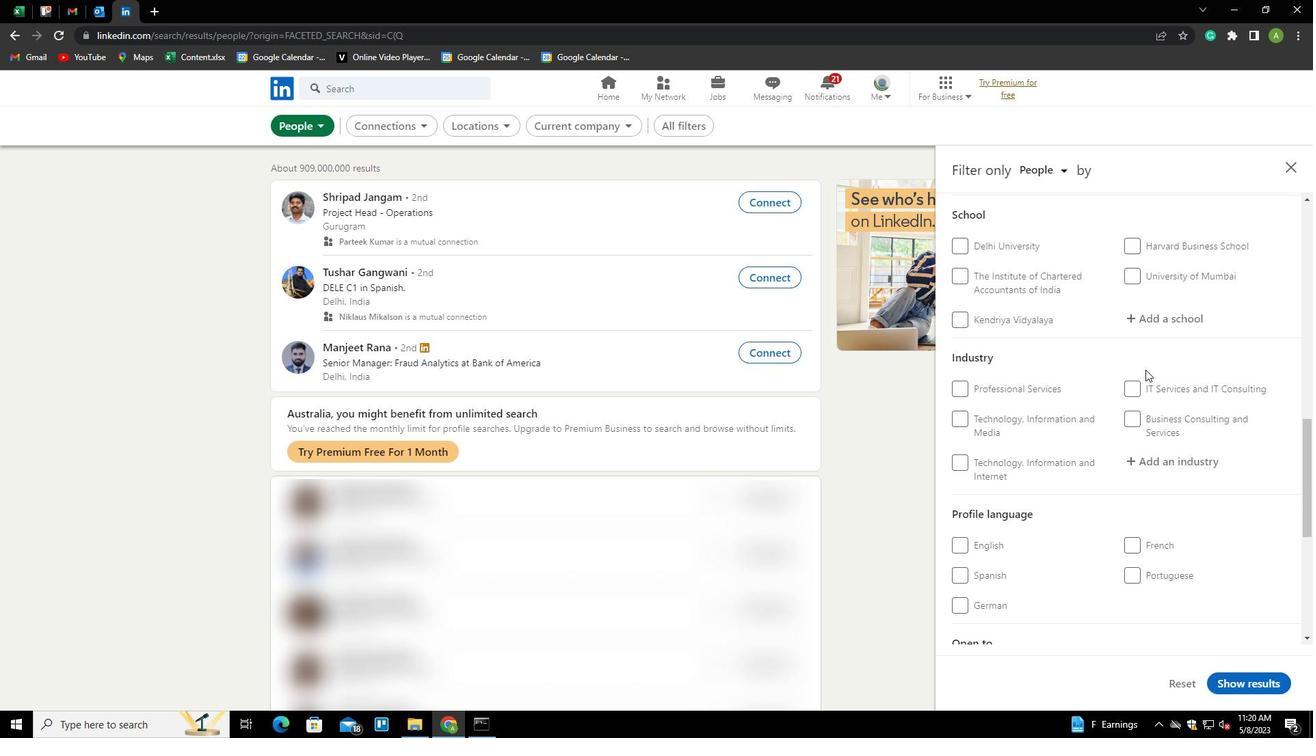 
Action: Mouse scrolled (1144, 372) with delta (0, 0)
Screenshot: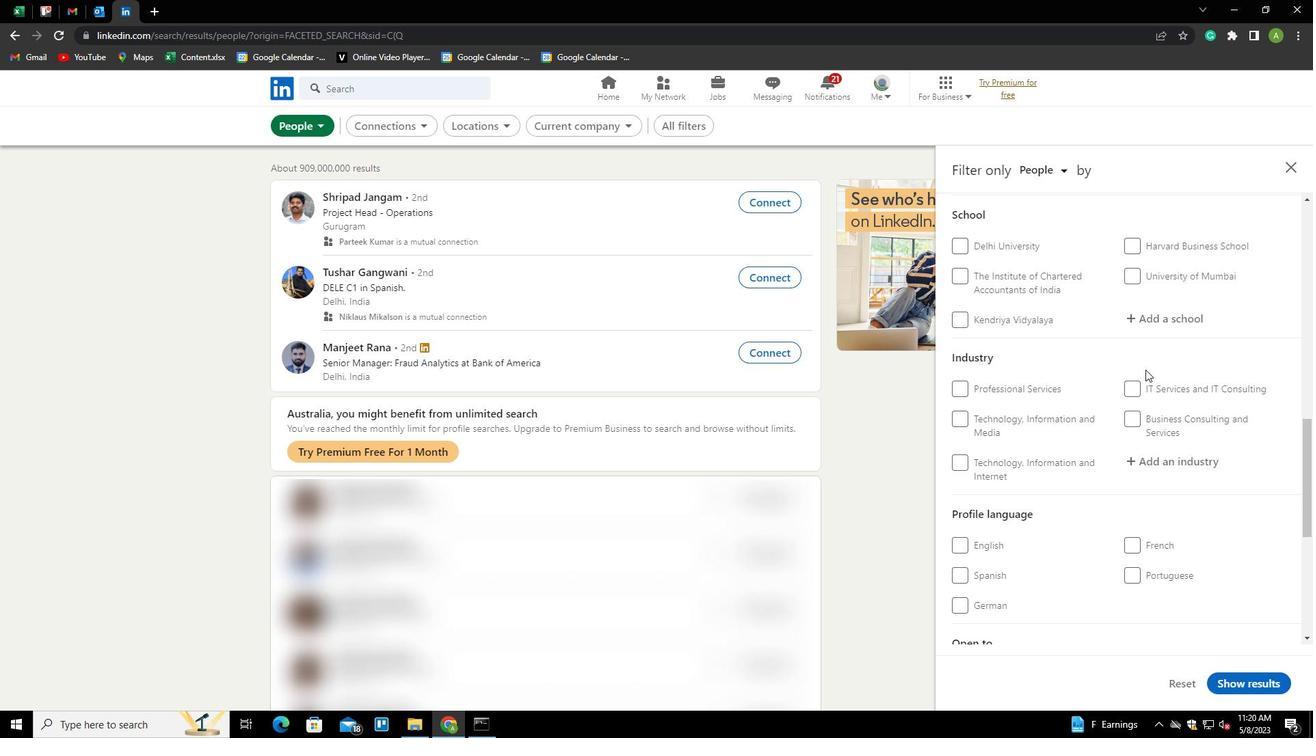 
Action: Mouse scrolled (1144, 372) with delta (0, 0)
Screenshot: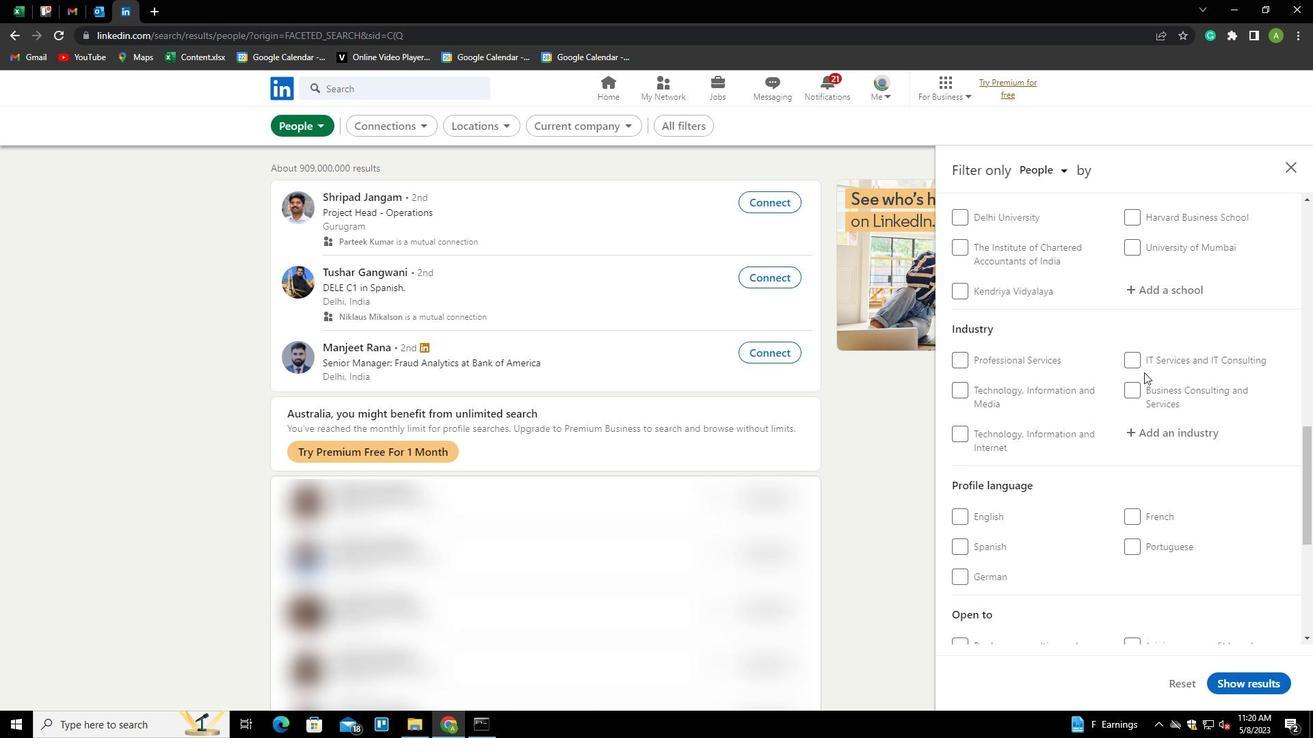 
Action: Mouse moved to (1126, 411)
Screenshot: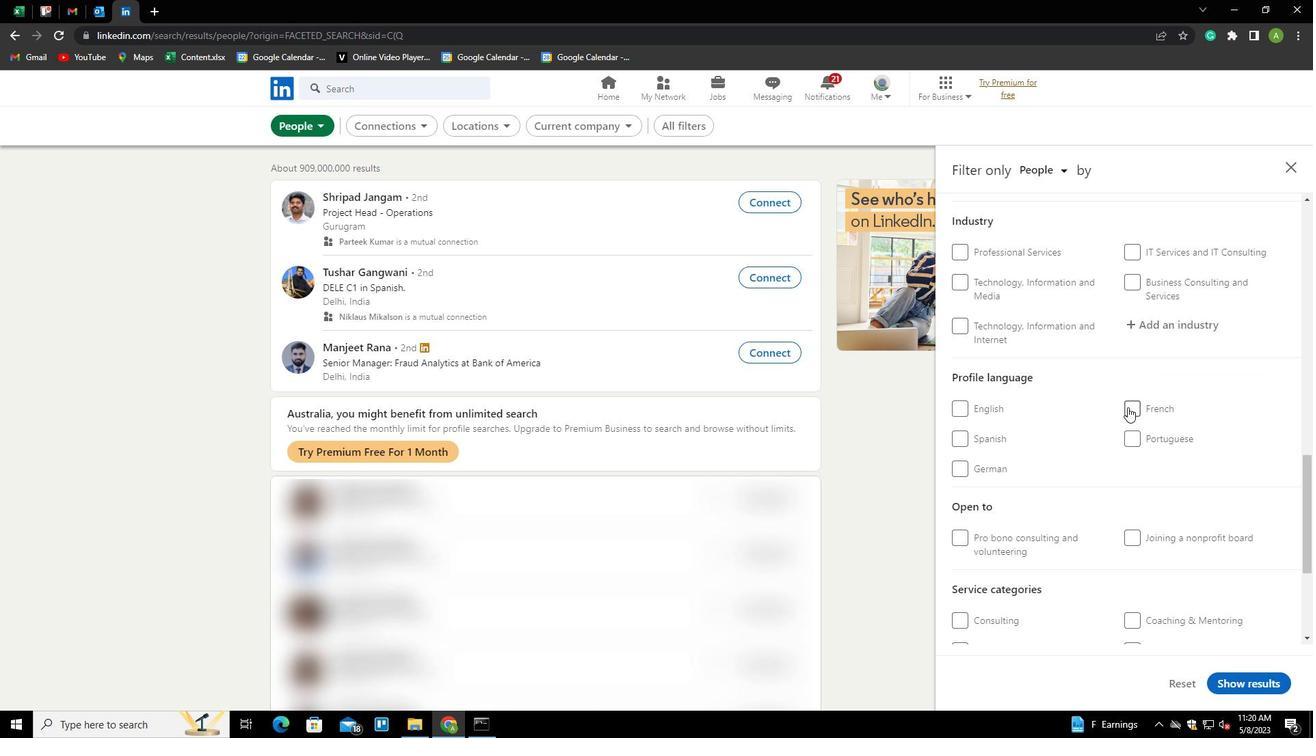 
Action: Mouse pressed left at (1126, 411)
Screenshot: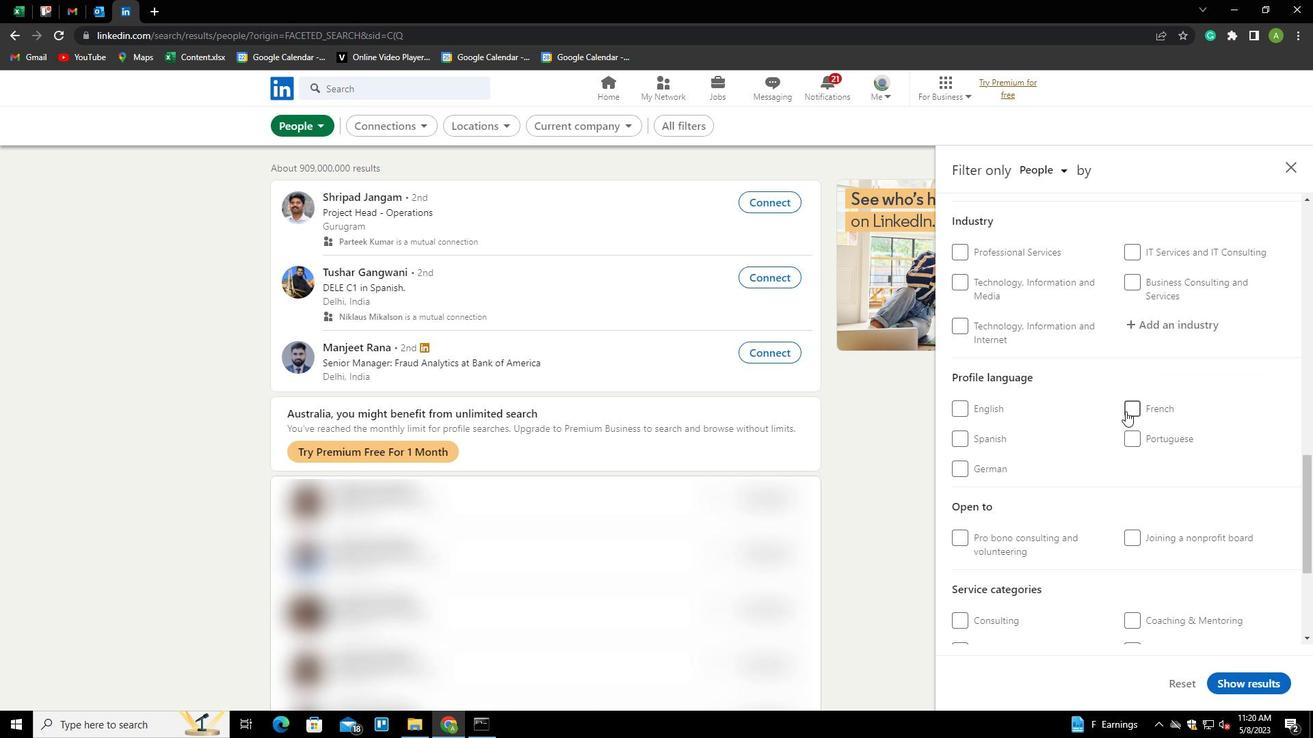 
Action: Mouse moved to (1219, 398)
Screenshot: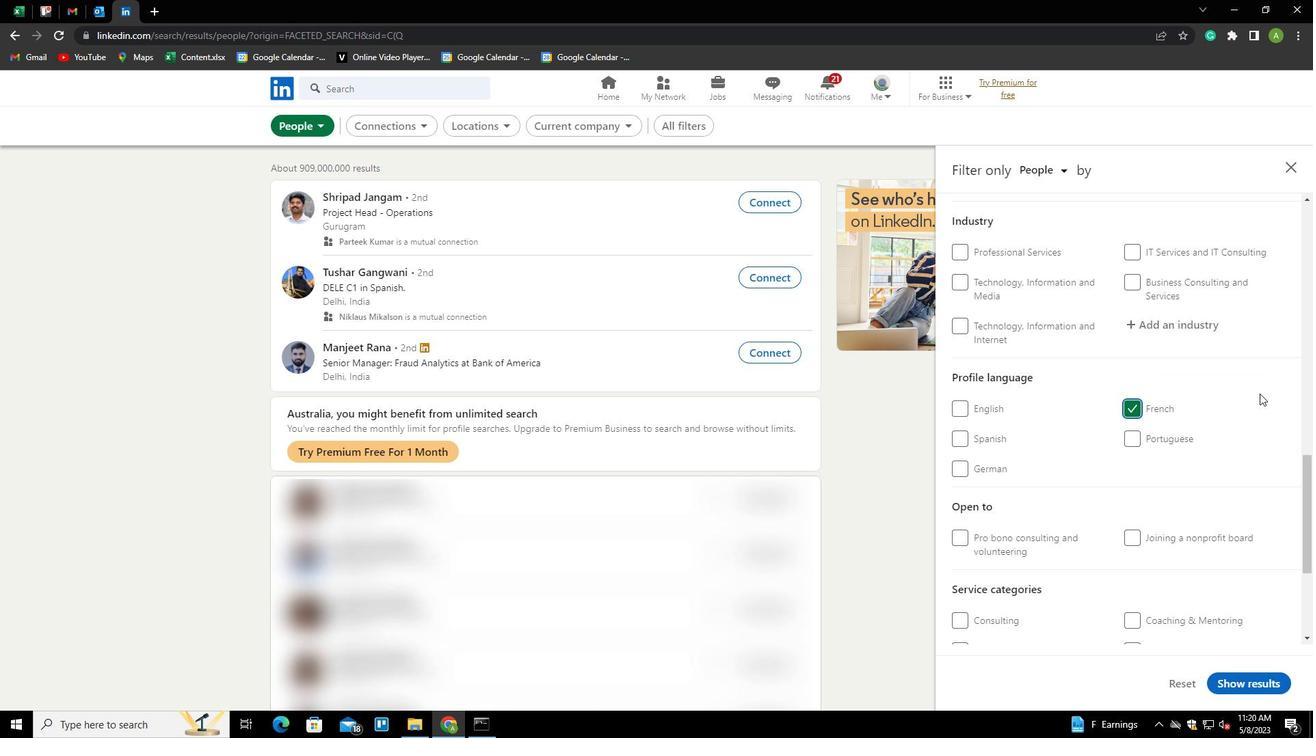 
Action: Mouse scrolled (1219, 398) with delta (0, 0)
Screenshot: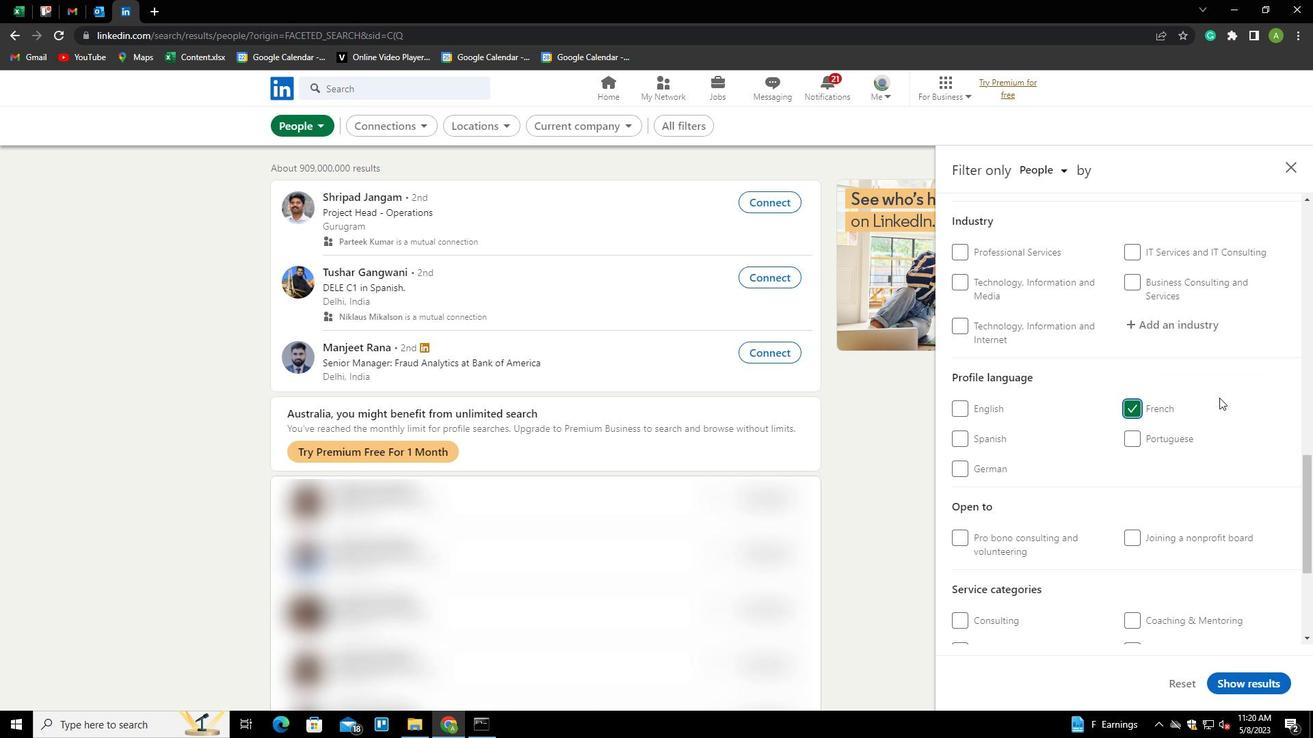 
Action: Mouse scrolled (1219, 398) with delta (0, 0)
Screenshot: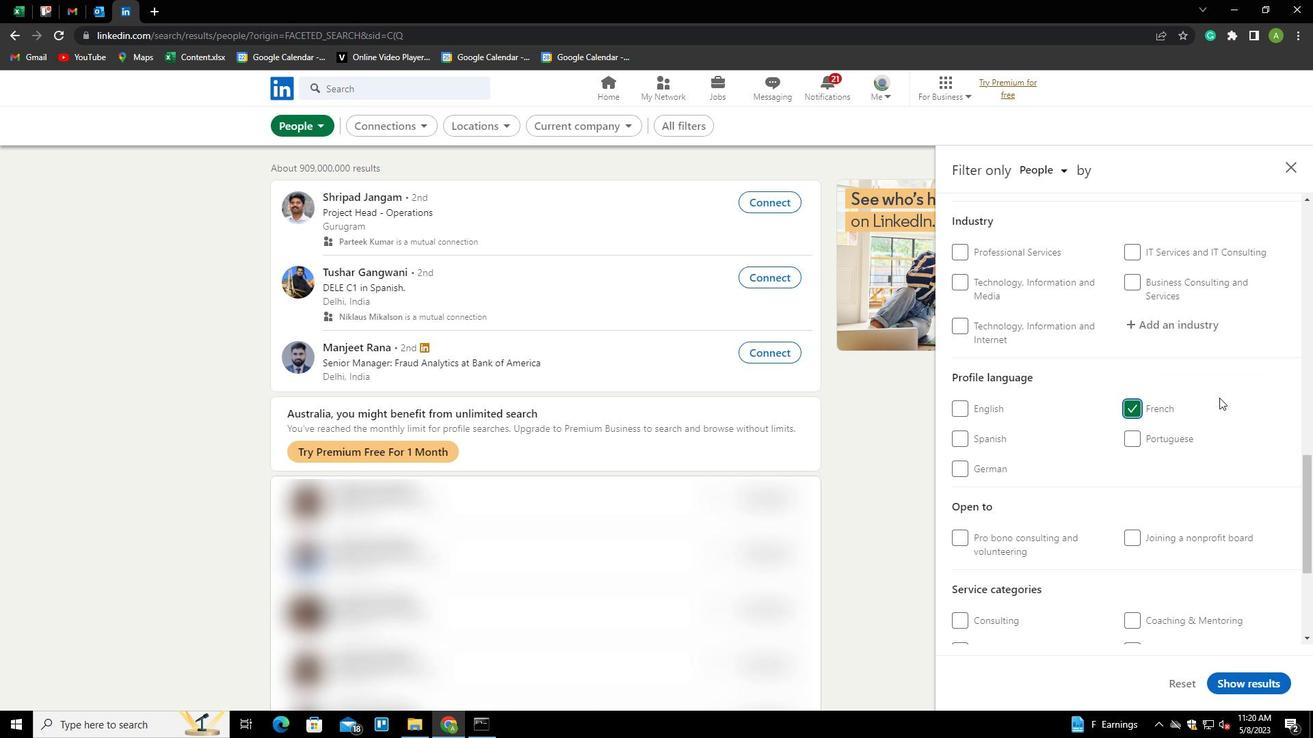 
Action: Mouse scrolled (1219, 398) with delta (0, 0)
Screenshot: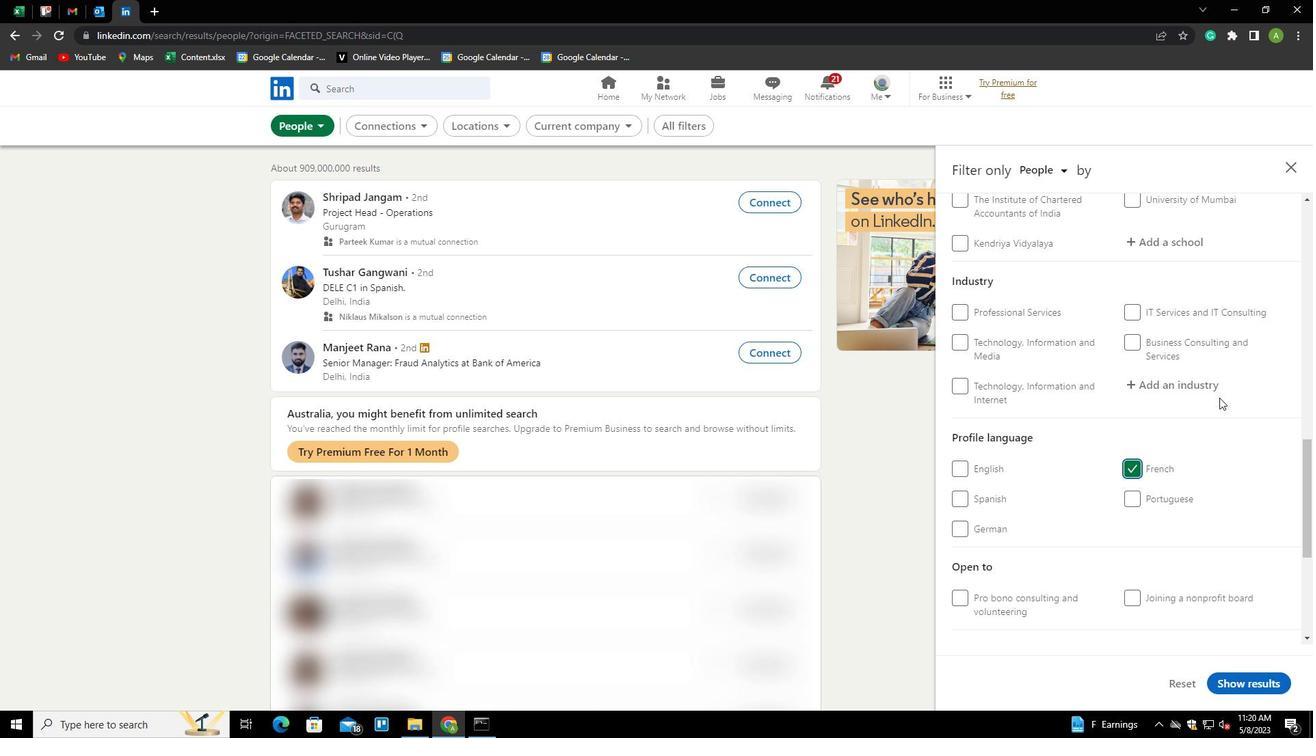 
Action: Mouse scrolled (1219, 398) with delta (0, 0)
Screenshot: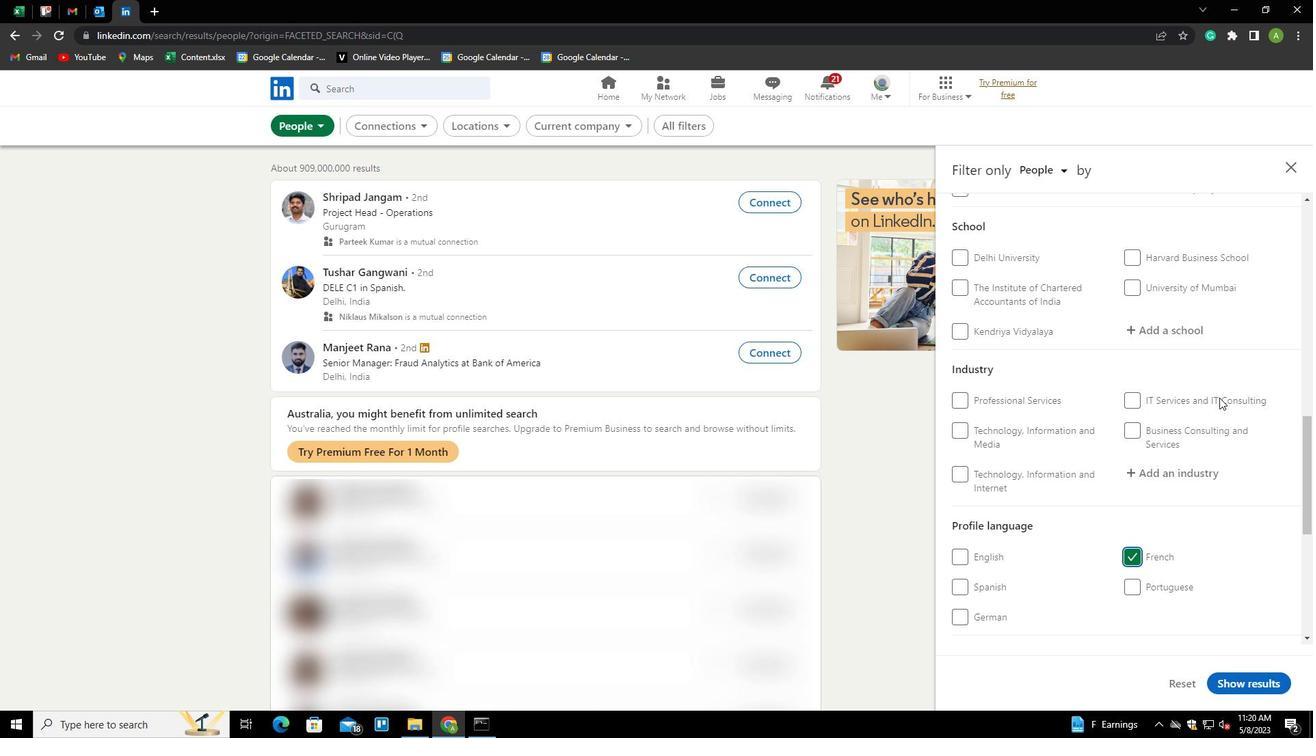 
Action: Mouse scrolled (1219, 398) with delta (0, 0)
Screenshot: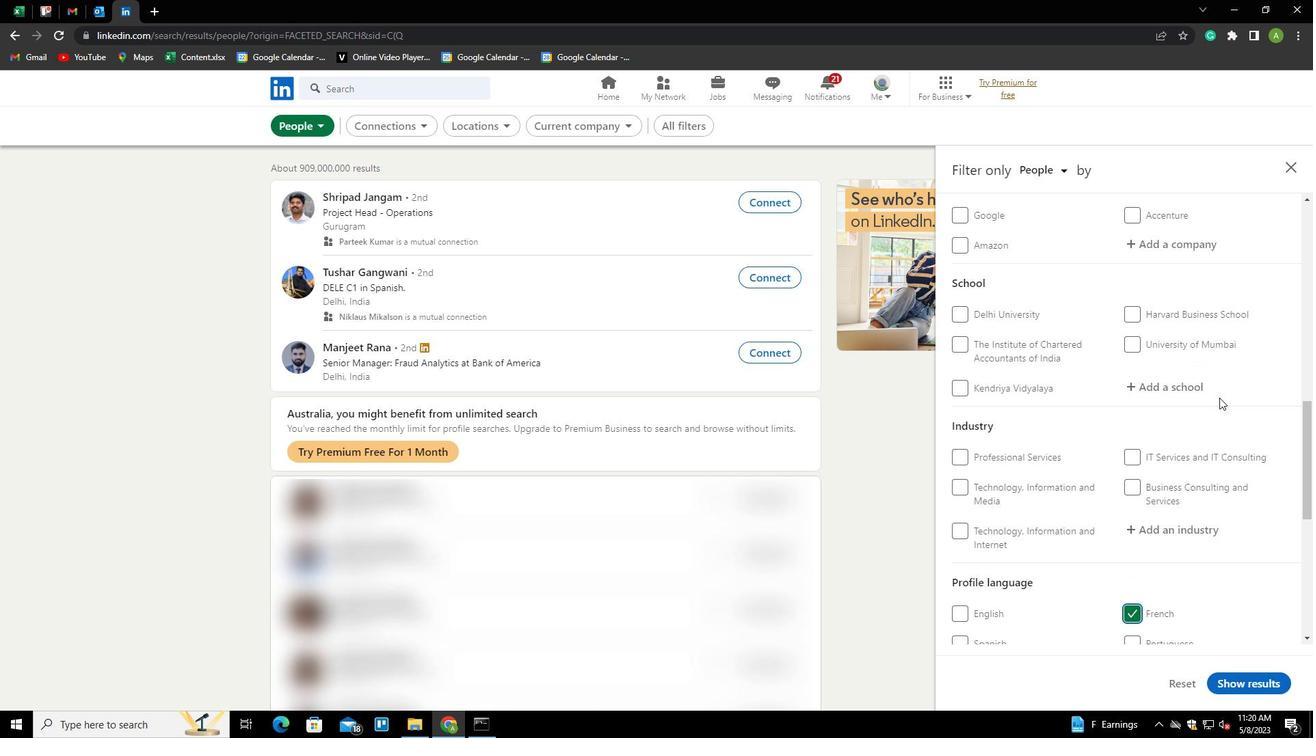 
Action: Mouse moved to (1218, 398)
Screenshot: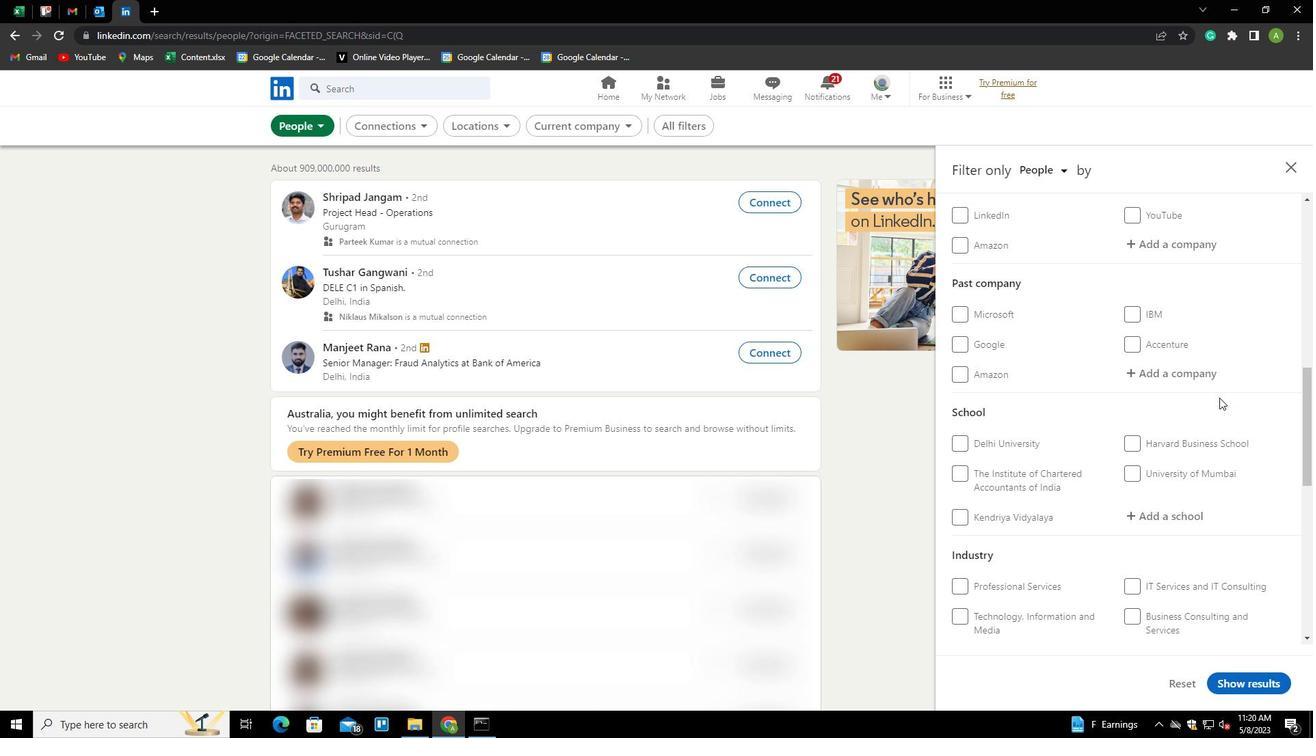 
Action: Mouse scrolled (1218, 398) with delta (0, 0)
Screenshot: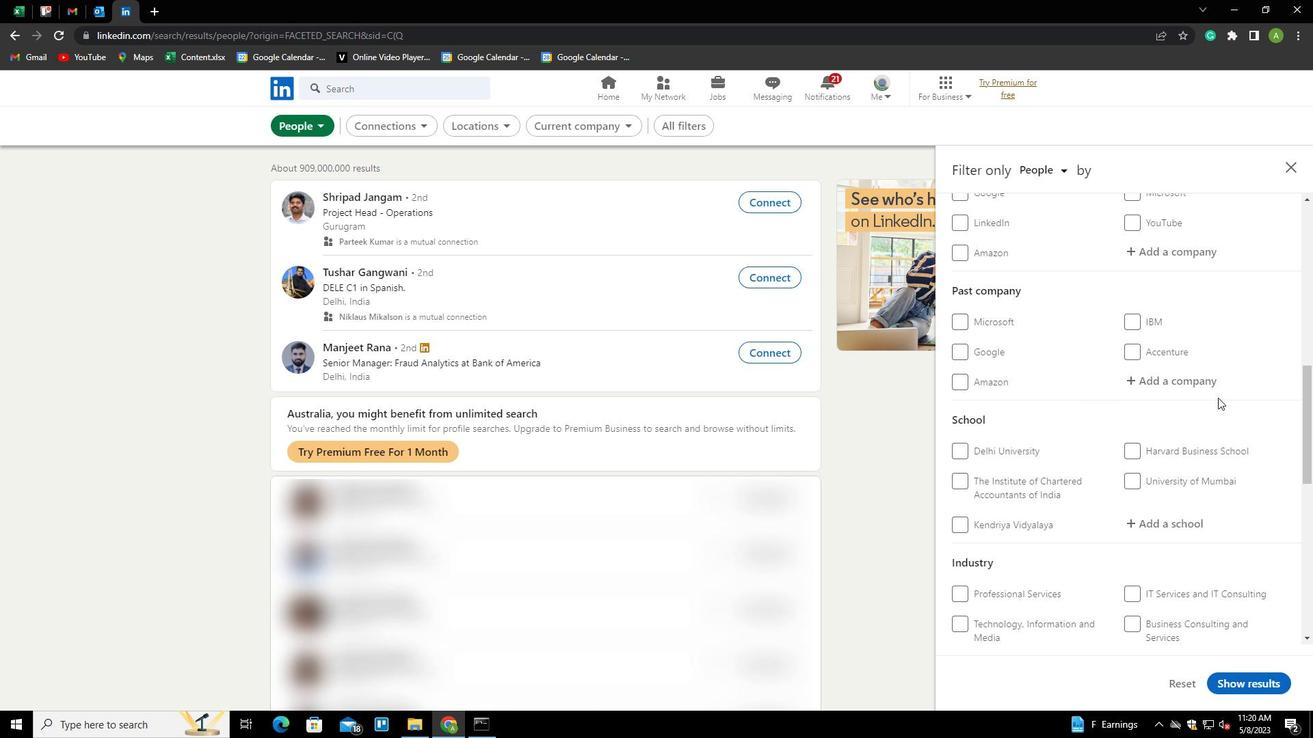 
Action: Mouse scrolled (1218, 398) with delta (0, 0)
Screenshot: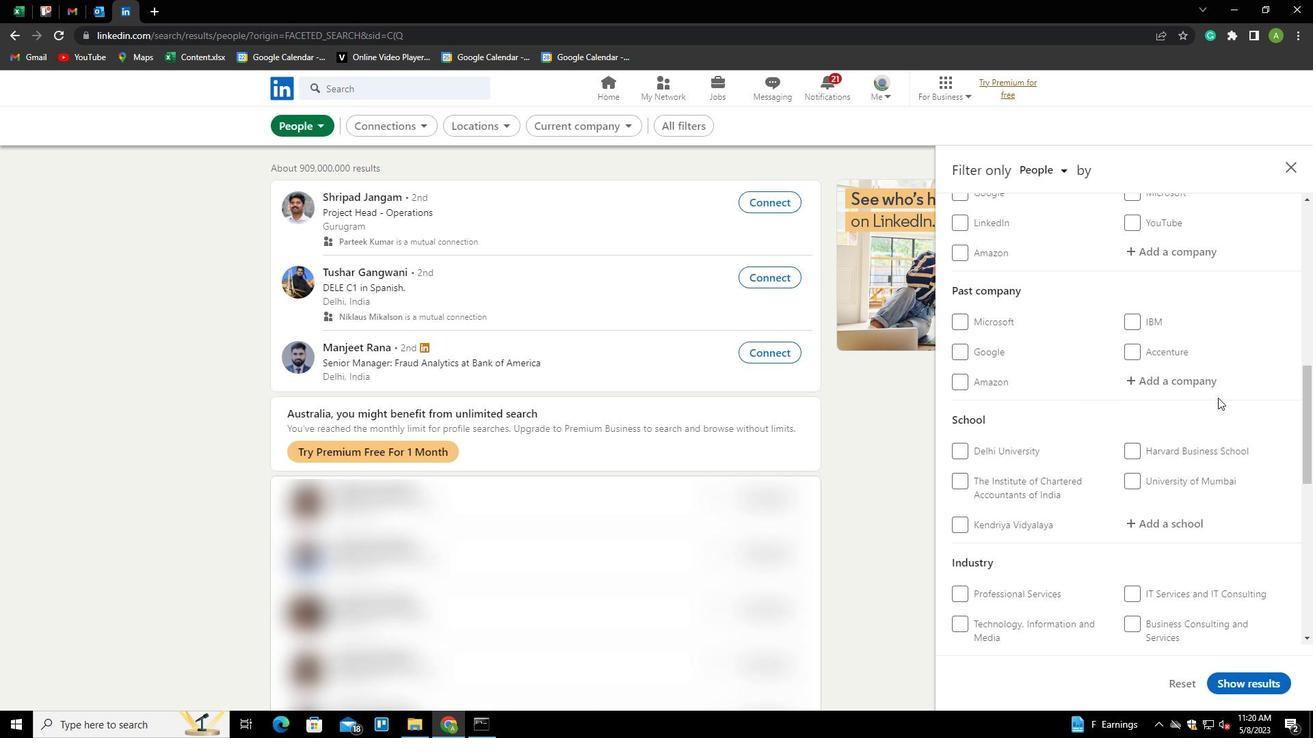 
Action: Mouse moved to (1154, 398)
Screenshot: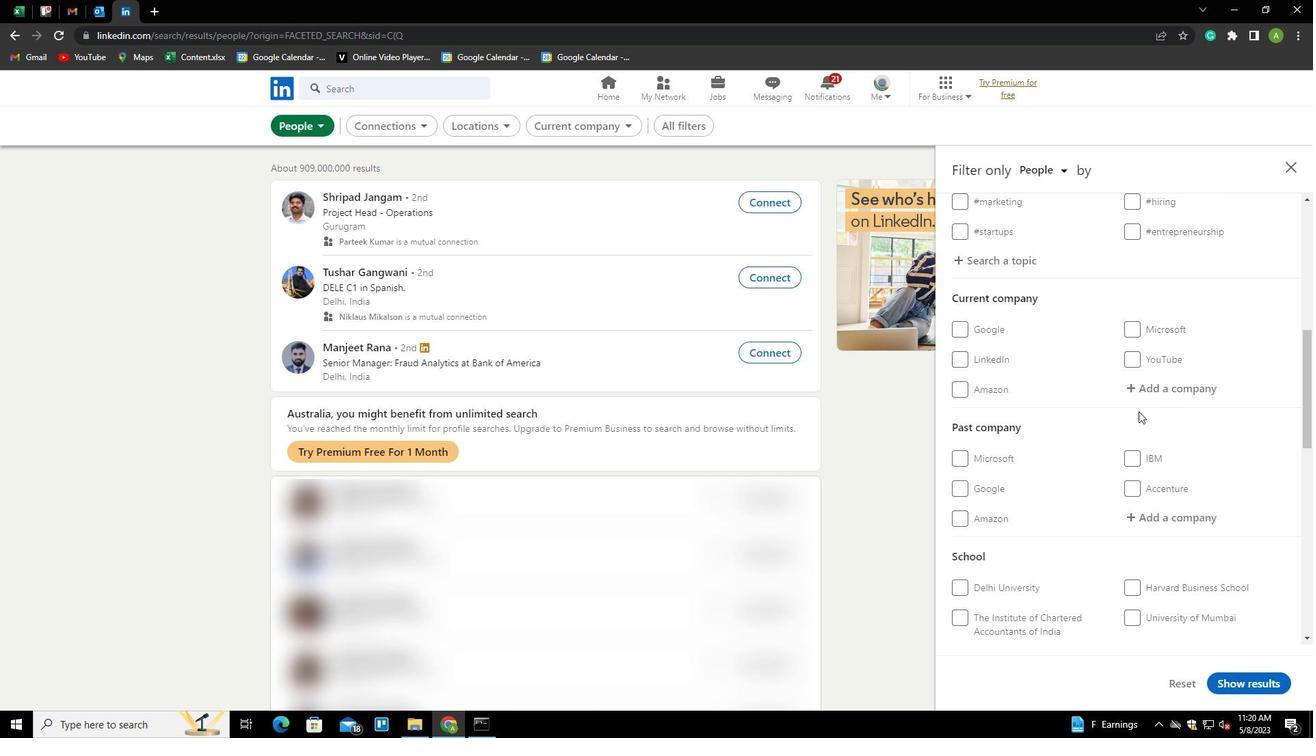 
Action: Mouse pressed left at (1154, 398)
Screenshot: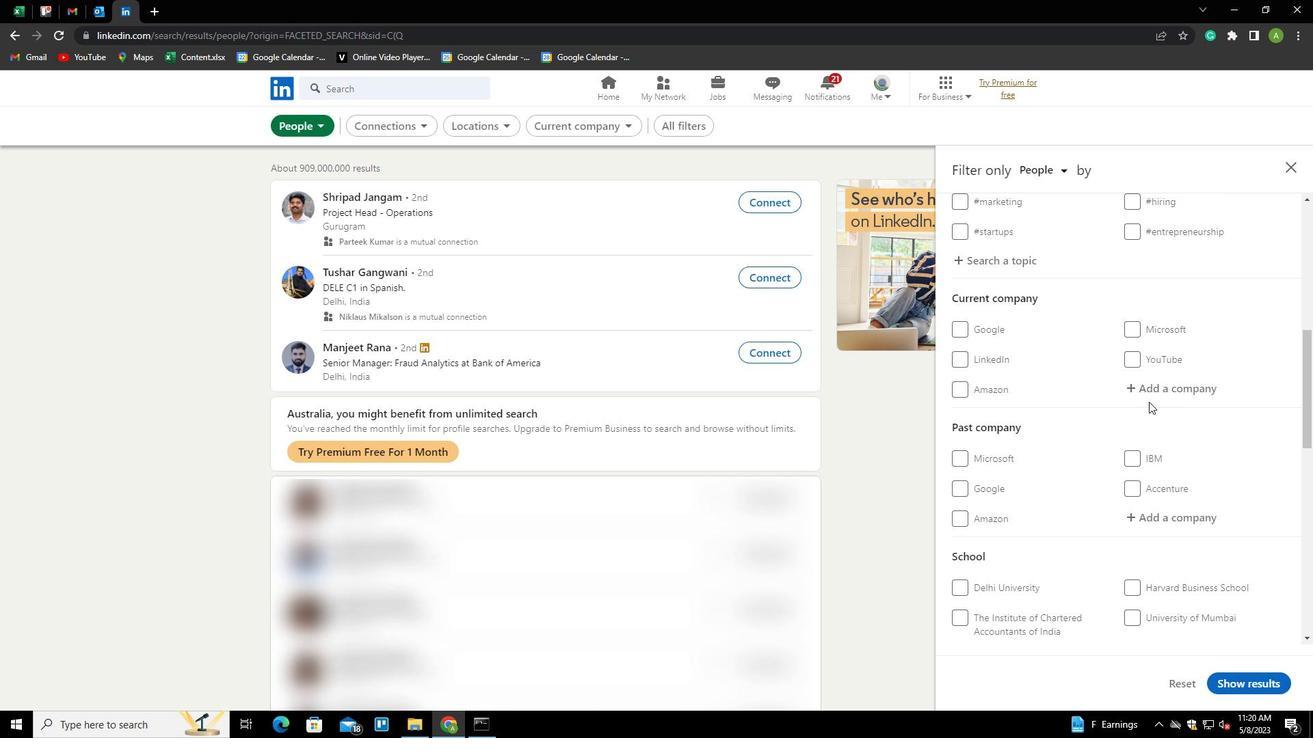 
Action: Mouse moved to (1155, 398)
Screenshot: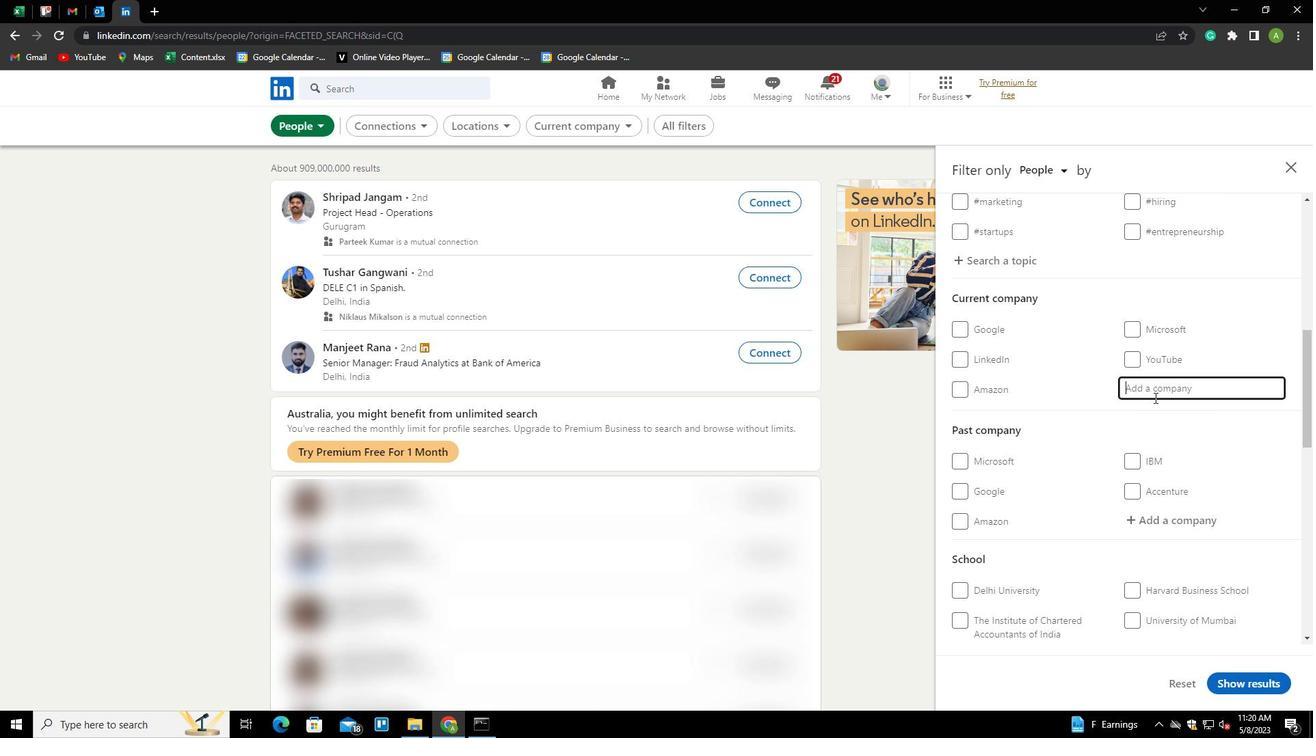 
Action: Key pressed <Key.shift>
Screenshot: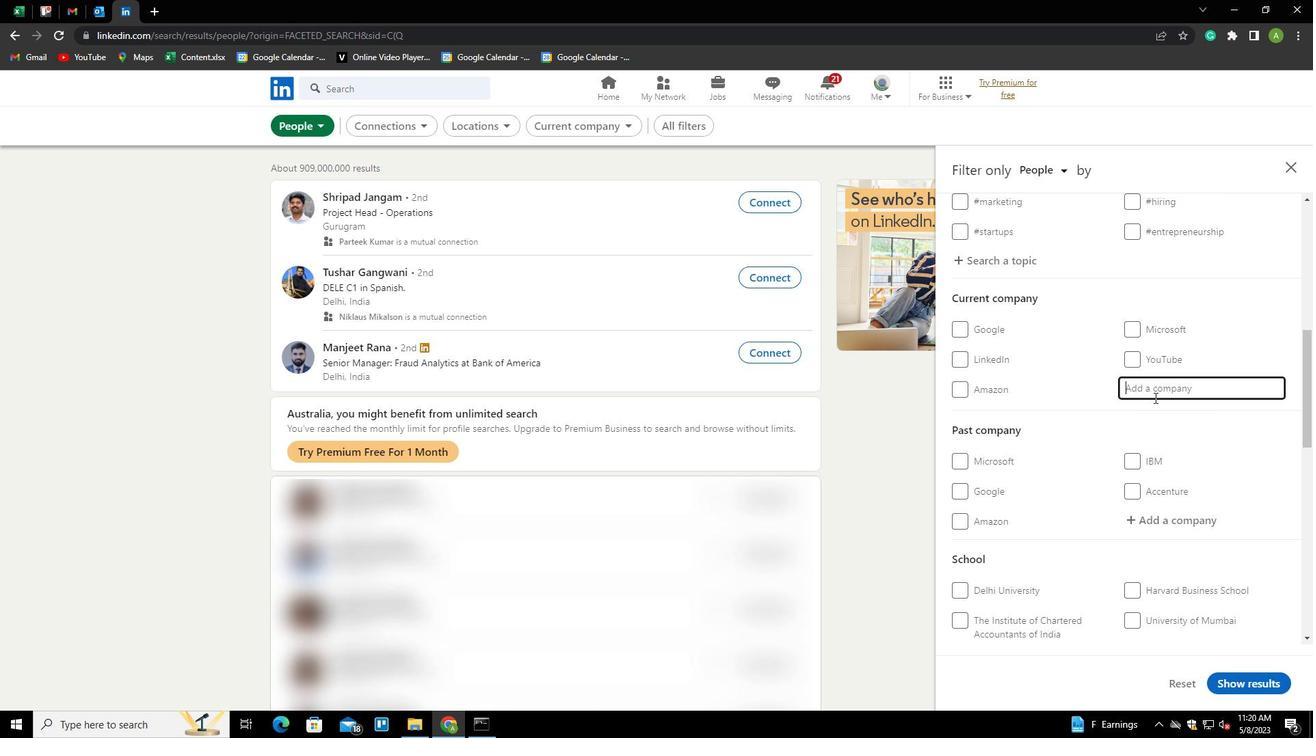 
Action: Mouse moved to (1152, 399)
Screenshot: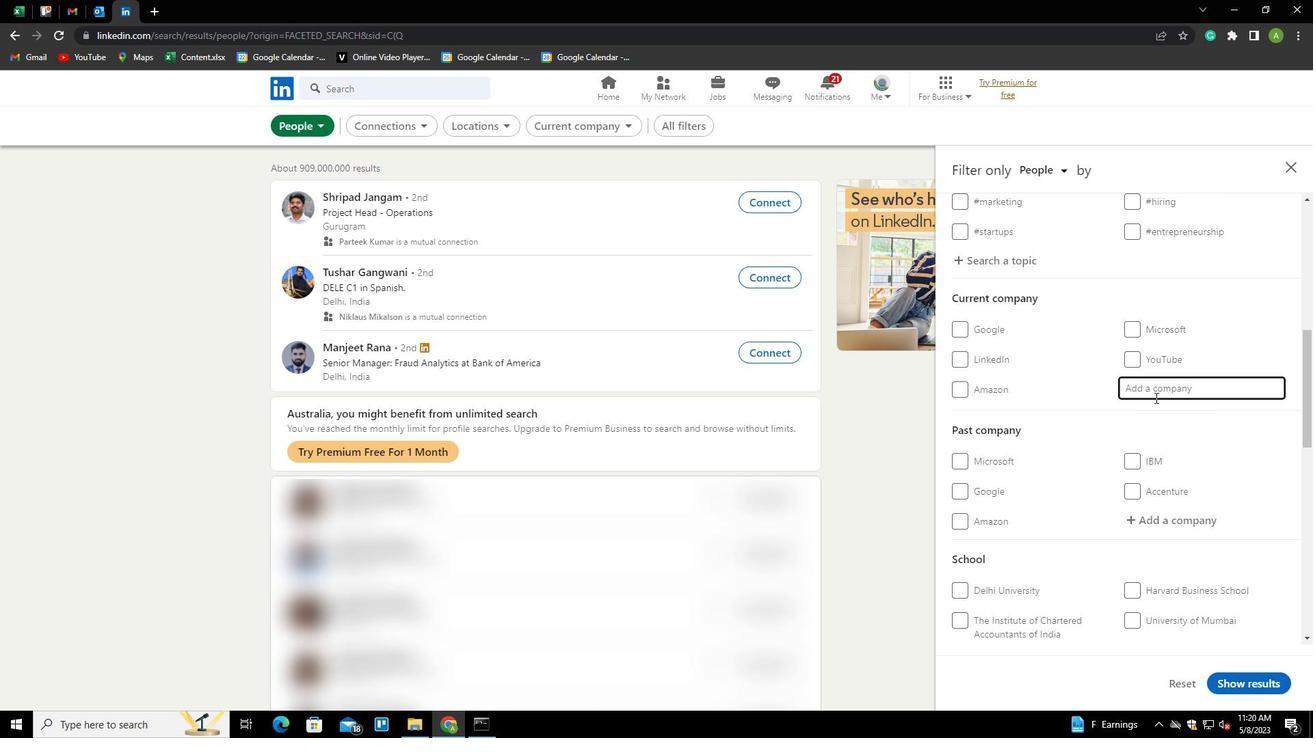 
Action: Key pressed TCS<Key.space>I<Key.shift>ON<Key.down><Key.enter>
Screenshot: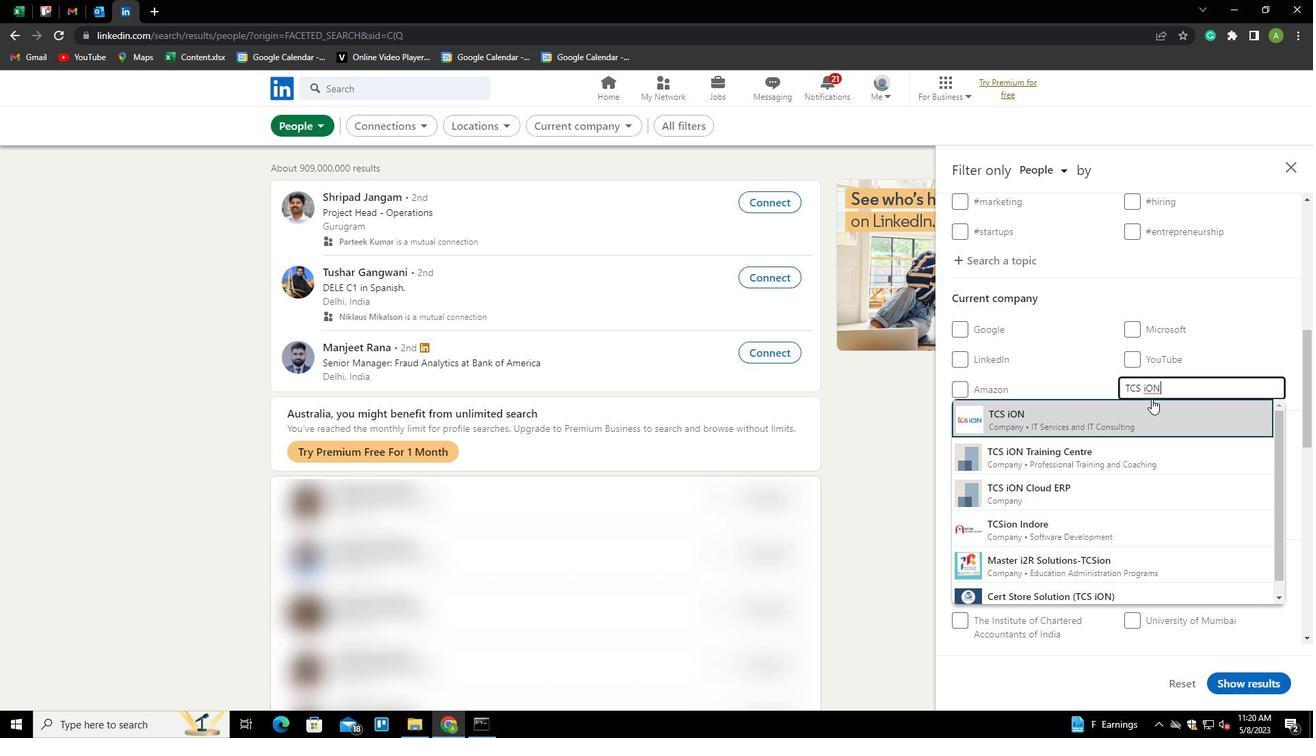 
Action: Mouse scrolled (1152, 398) with delta (0, 0)
Screenshot: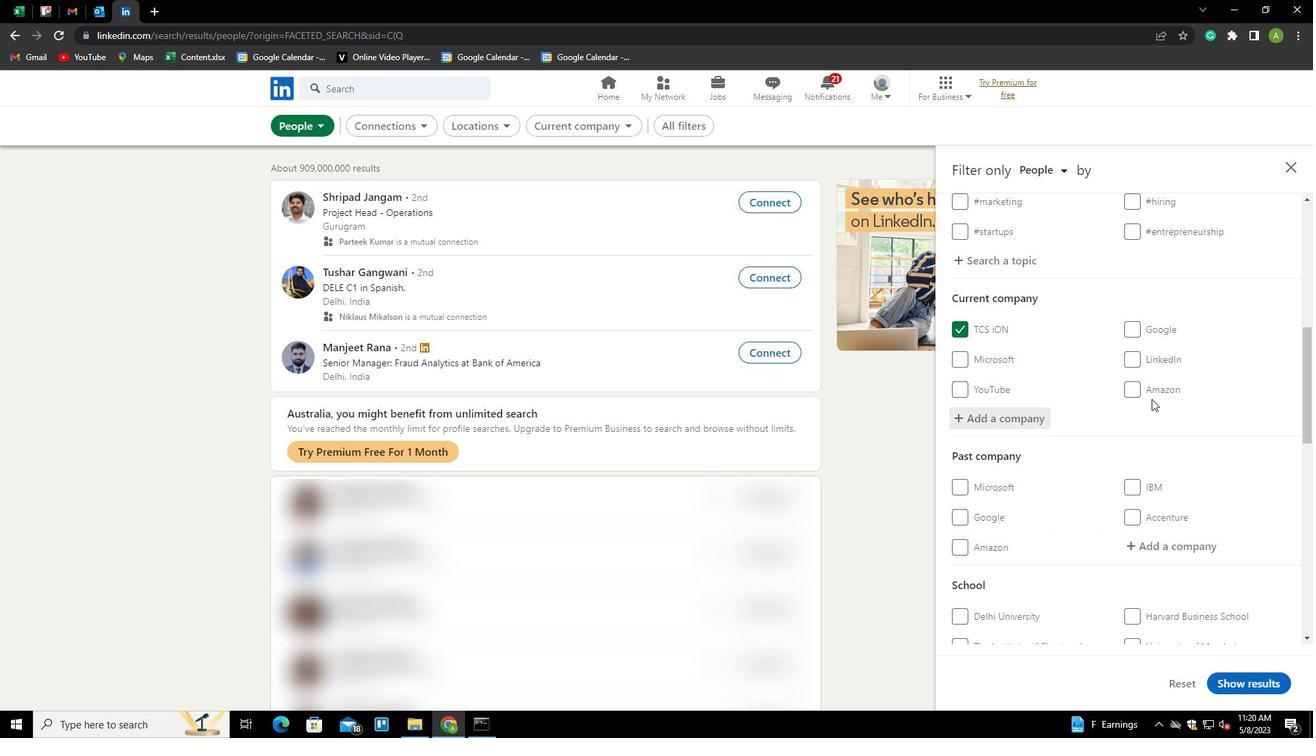 
Action: Mouse scrolled (1152, 398) with delta (0, 0)
Screenshot: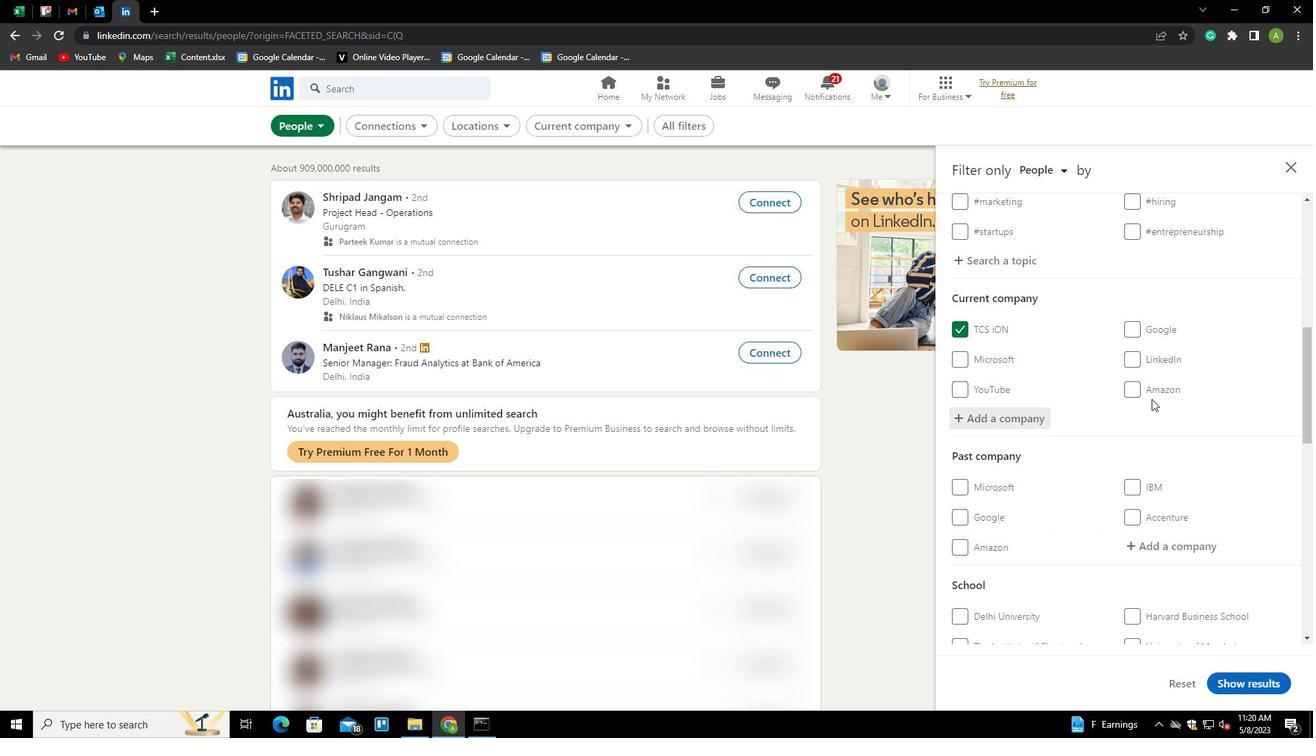 
Action: Mouse scrolled (1152, 398) with delta (0, 0)
Screenshot: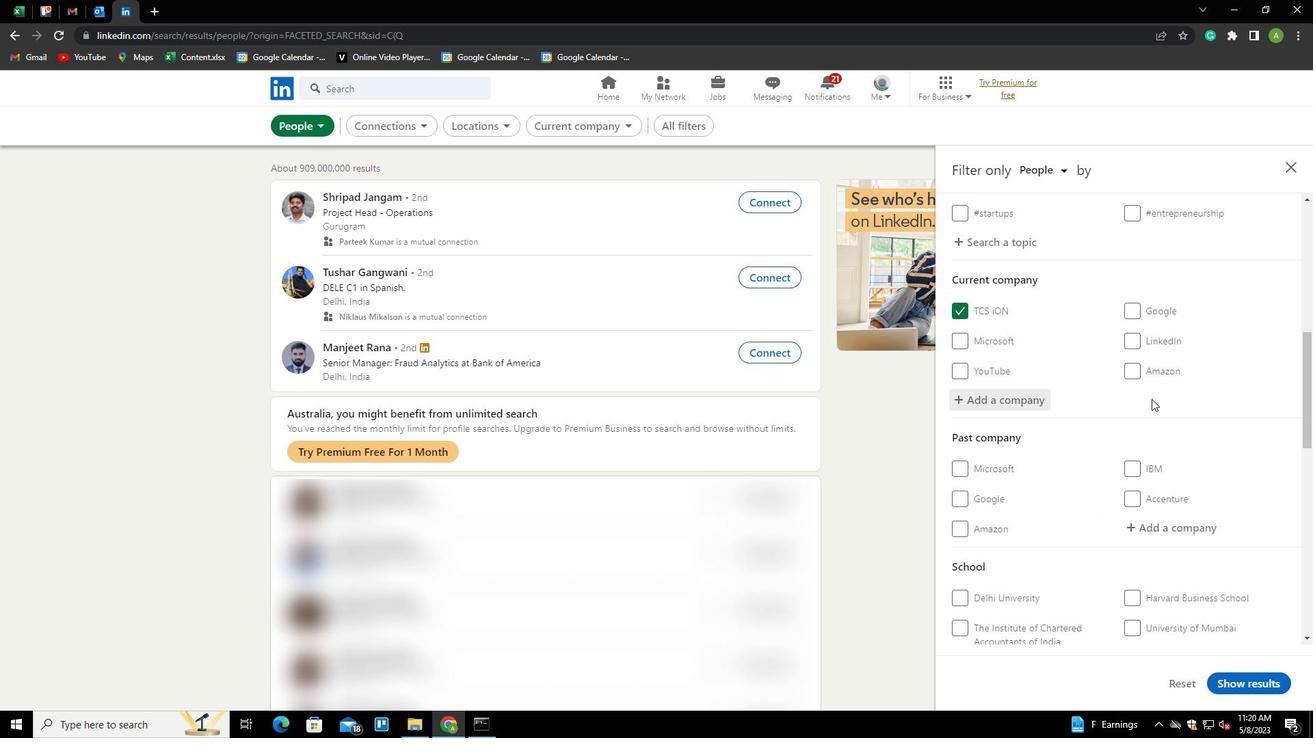 
Action: Mouse scrolled (1152, 398) with delta (0, 0)
Screenshot: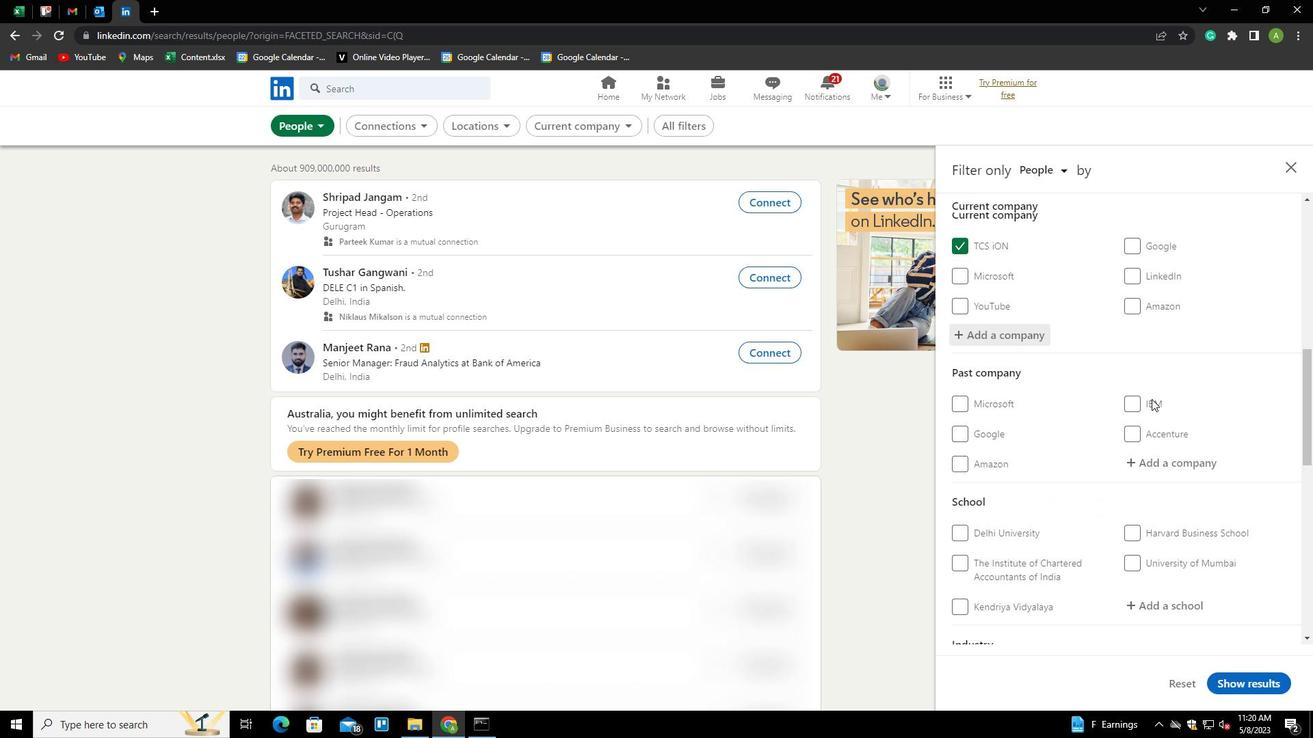 
Action: Mouse moved to (1158, 423)
Screenshot: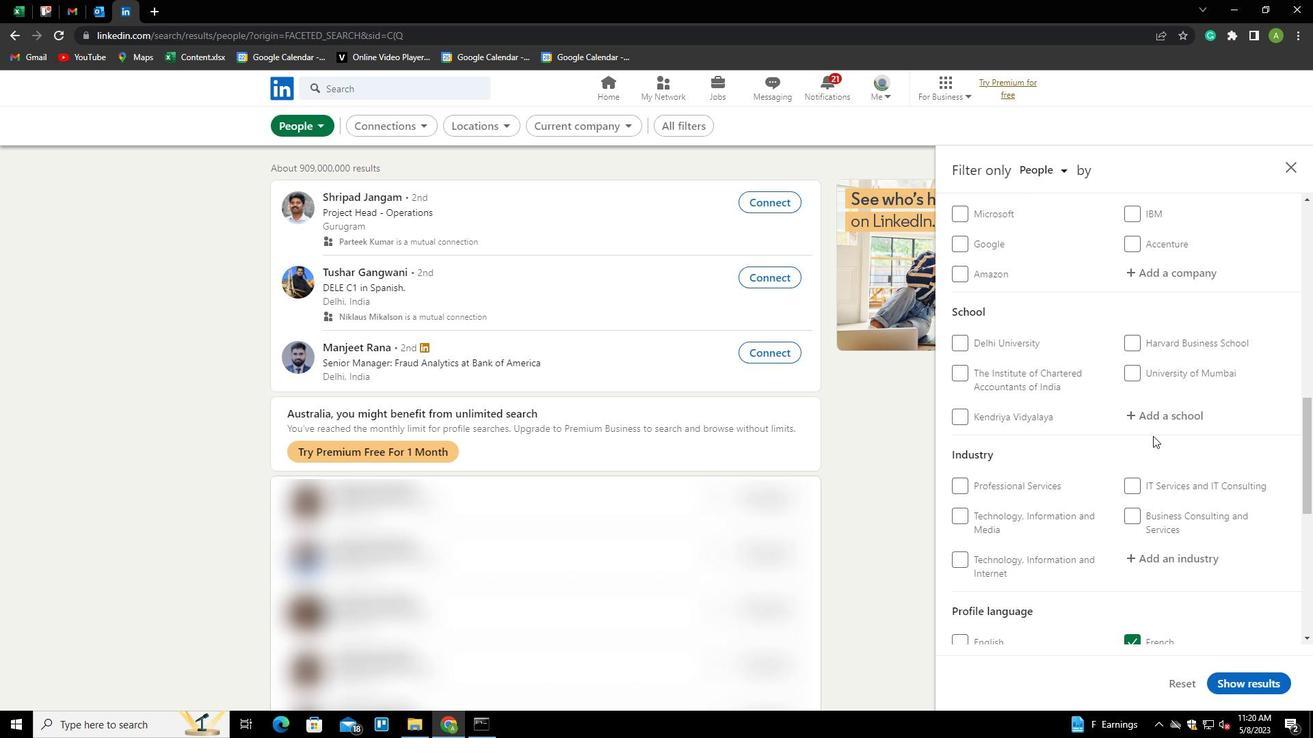 
Action: Mouse pressed left at (1158, 423)
Screenshot: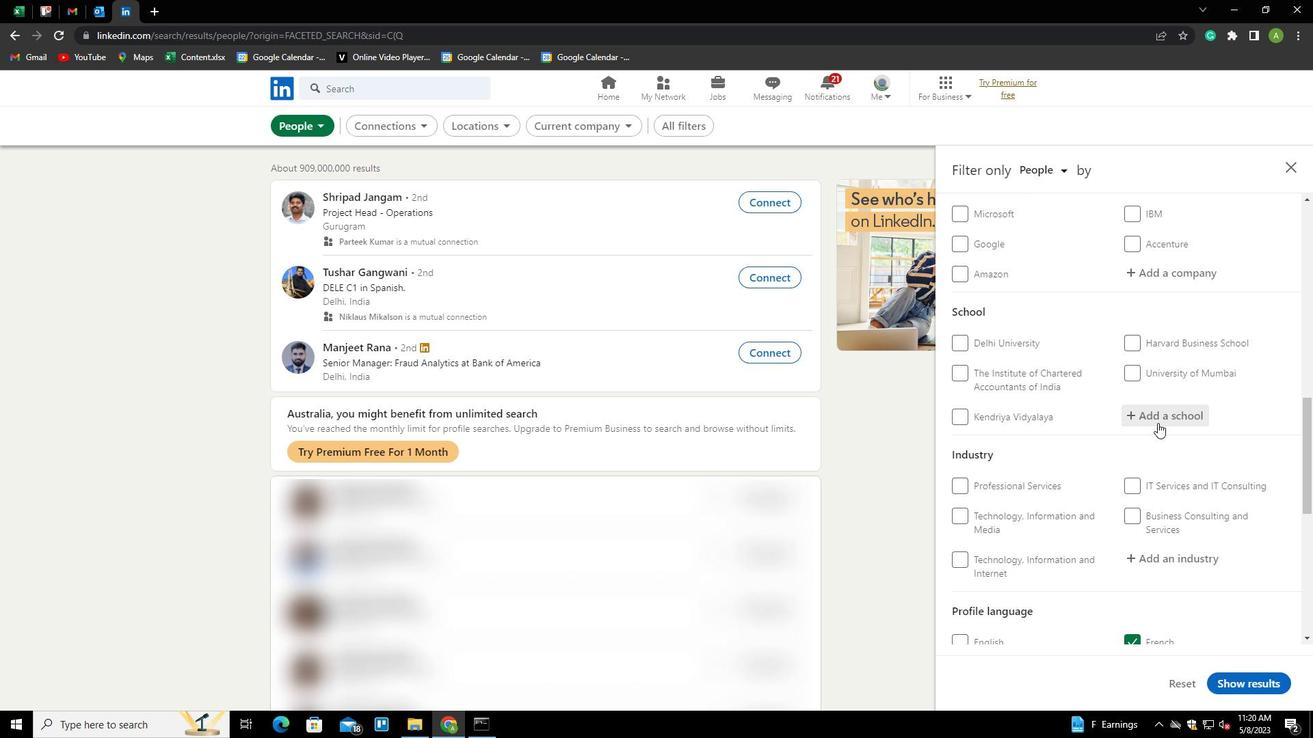 
Action: Mouse moved to (1156, 423)
Screenshot: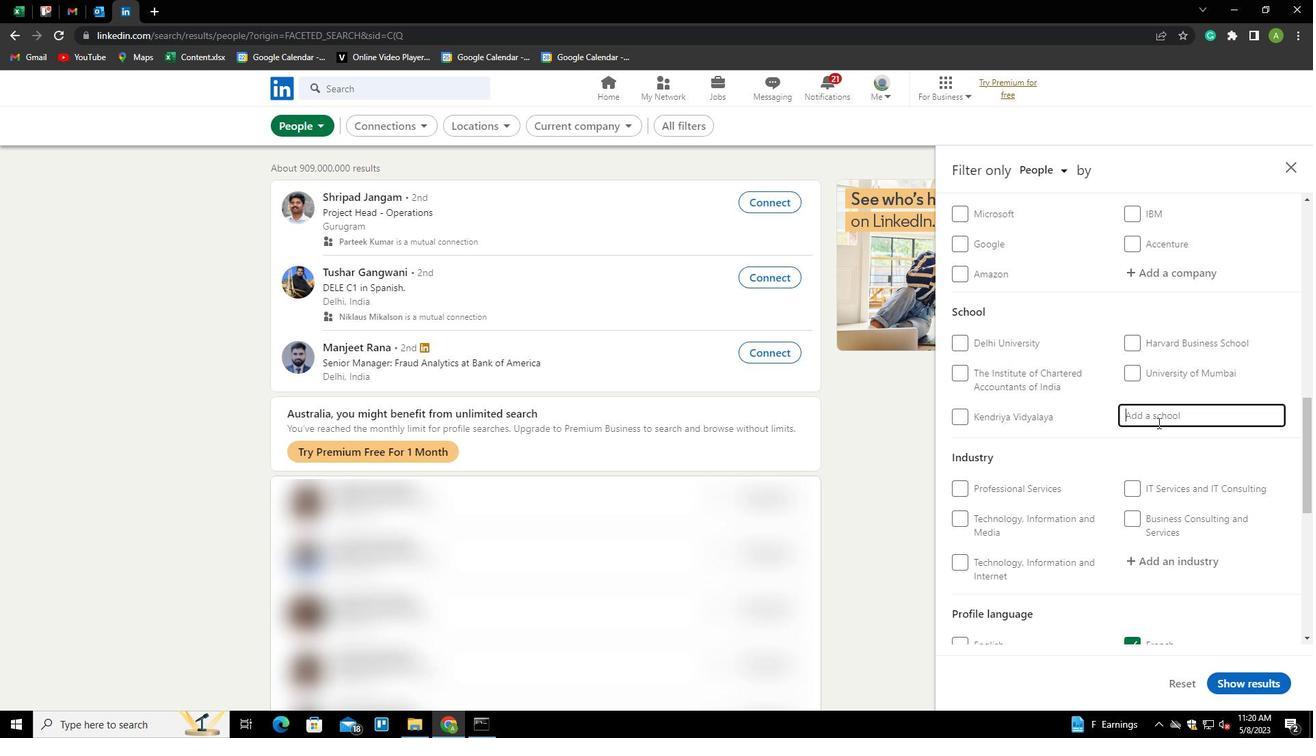 
Action: Key pressed <Key.shift><Key.shift><Key.shift><Key.shift><Key.shift>JNTUH<Key.space><Key.shift>COLLEGE<Key.space><Key.shift>OF<Key.space><Key.shift>EN<Key.down><Key.enter>
Screenshot: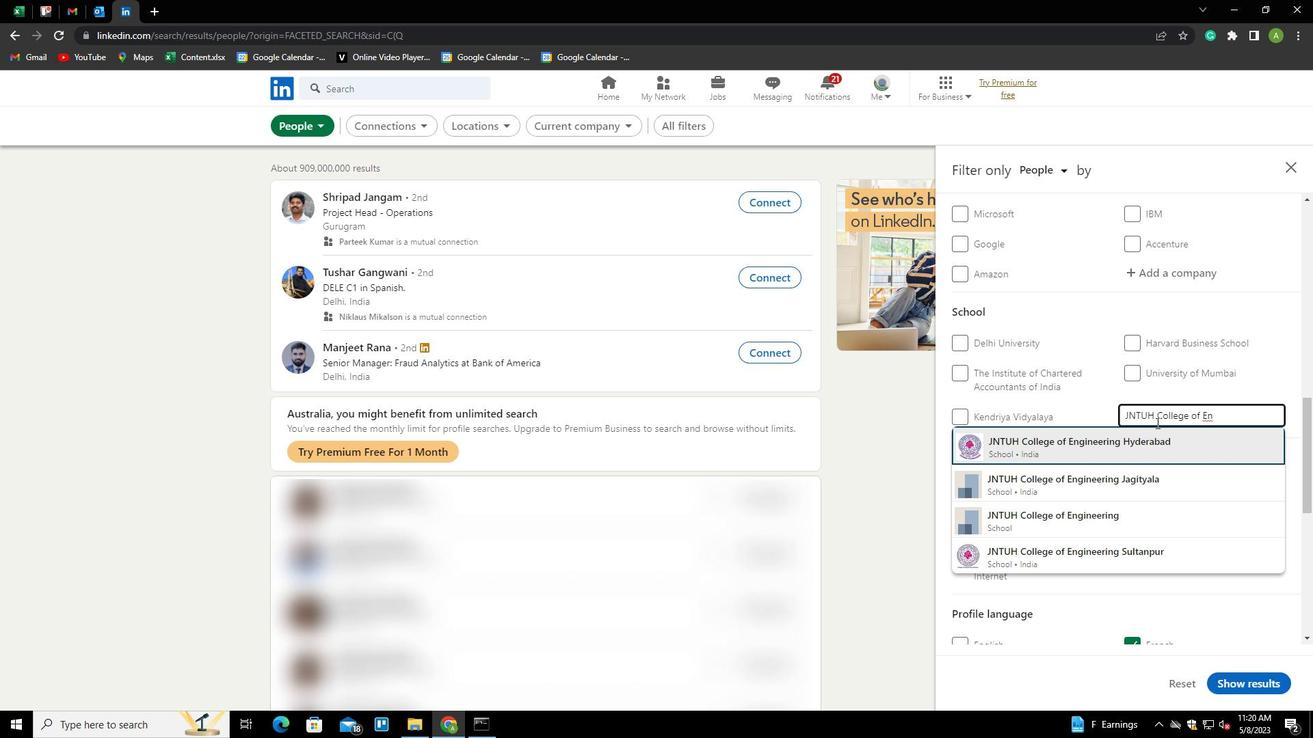 
Action: Mouse scrolled (1156, 422) with delta (0, 0)
Screenshot: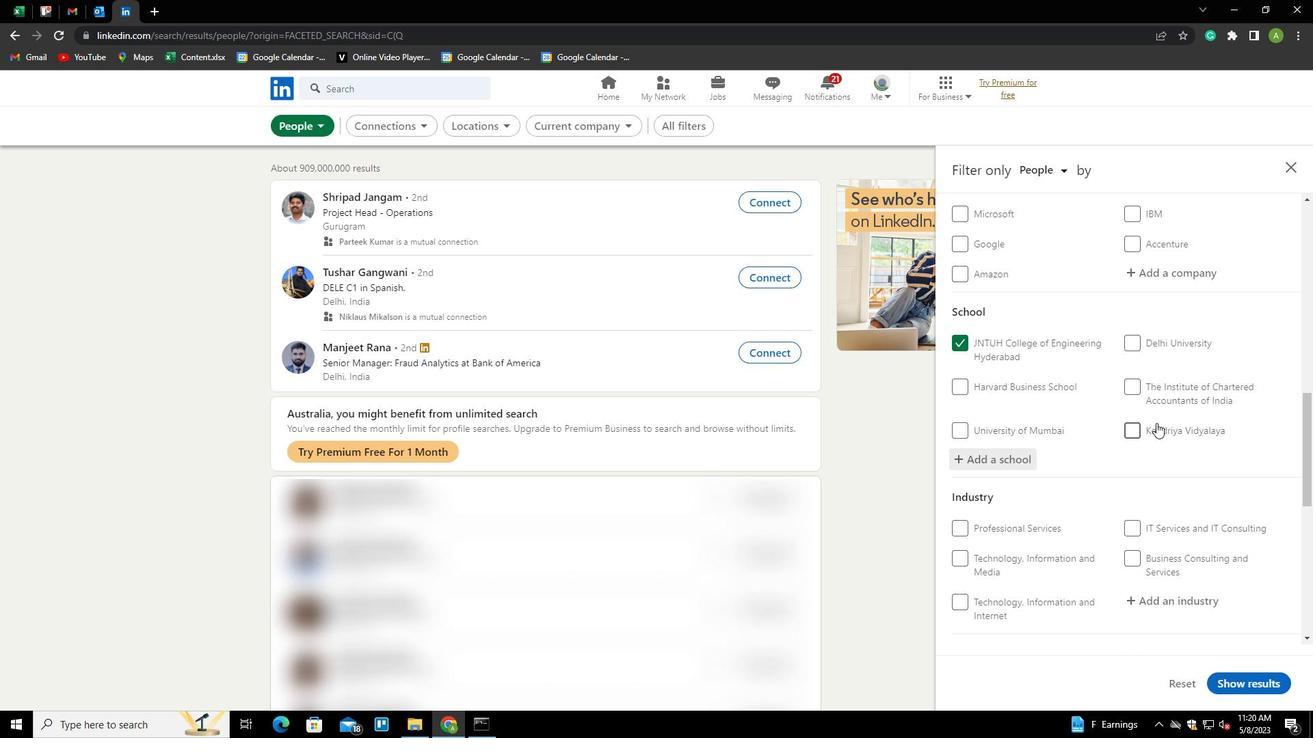 
Action: Mouse scrolled (1156, 422) with delta (0, 0)
Screenshot: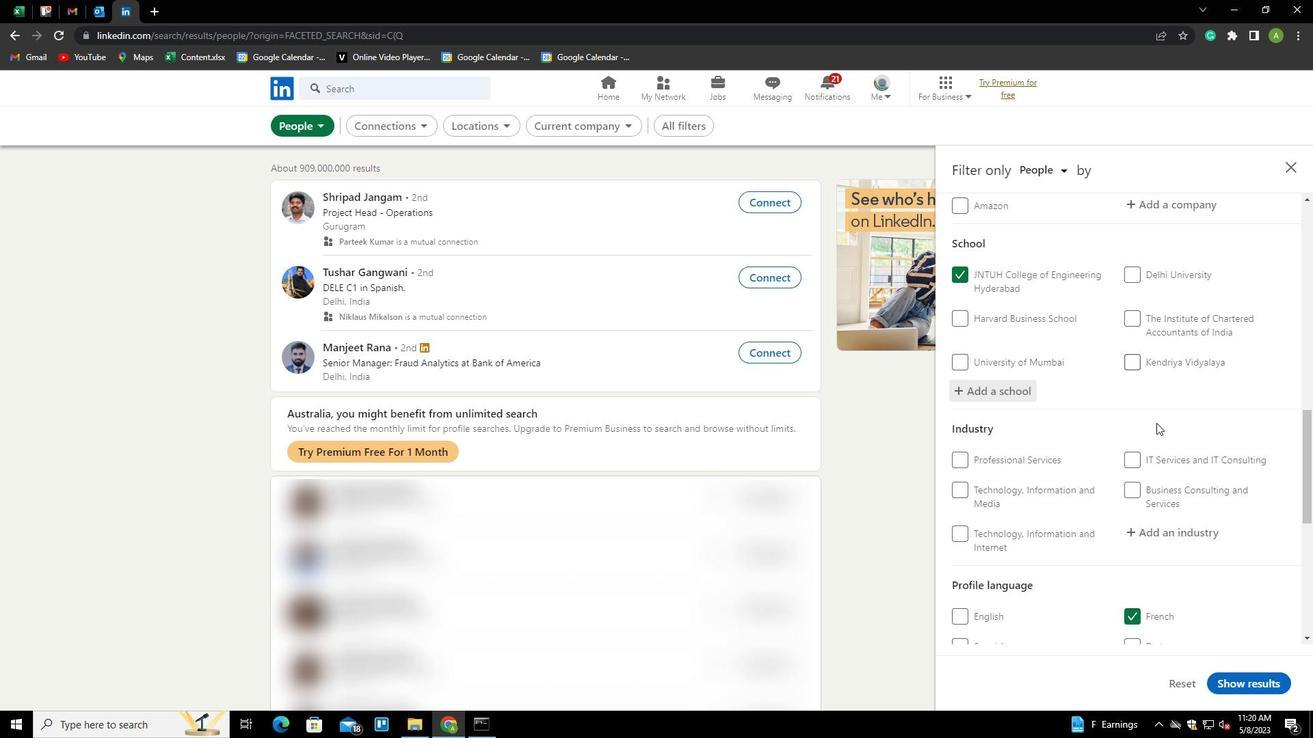 
Action: Mouse scrolled (1156, 422) with delta (0, 0)
Screenshot: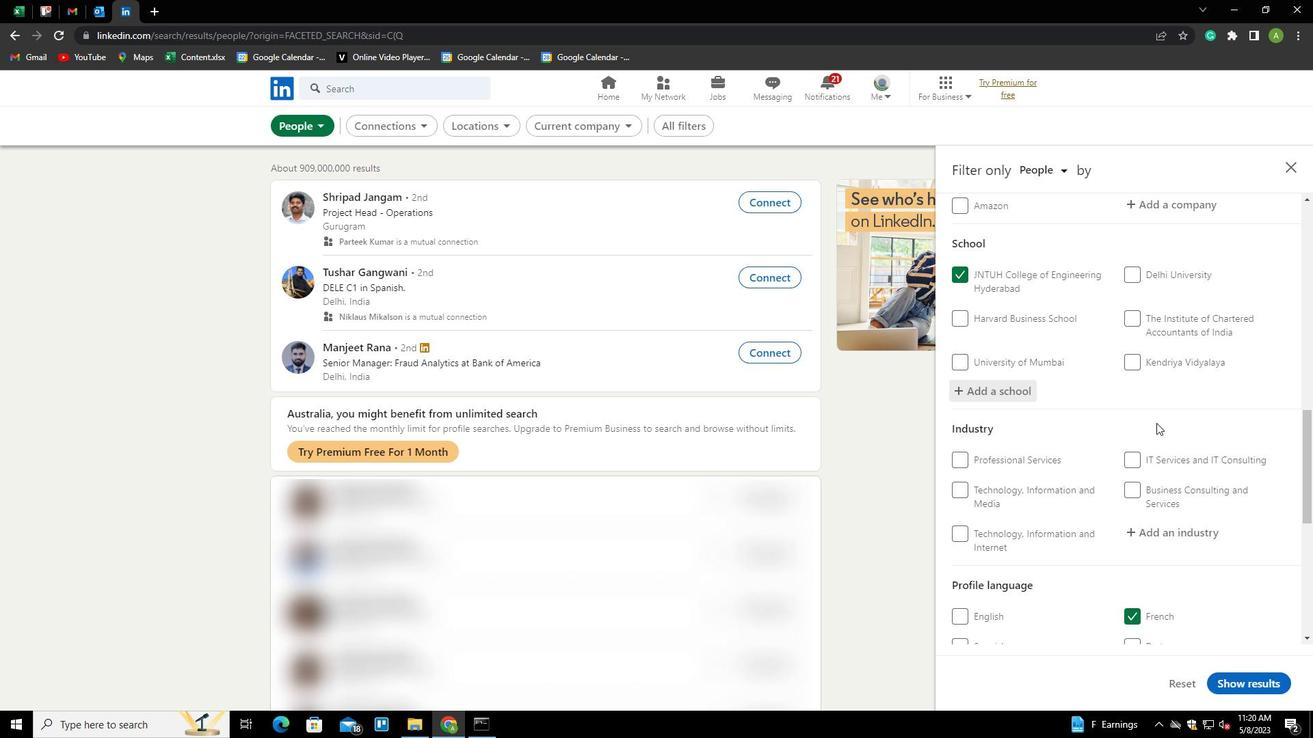 
Action: Mouse moved to (1136, 481)
Screenshot: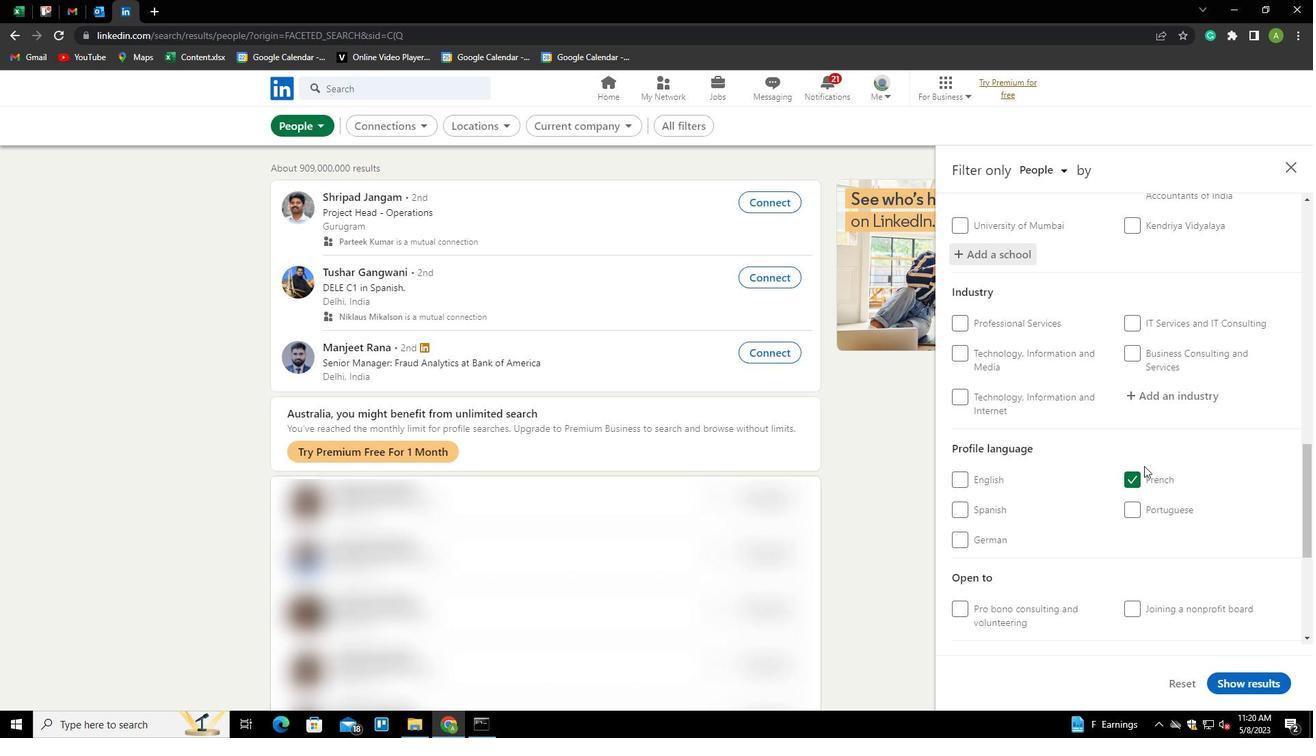 
Action: Mouse scrolled (1136, 480) with delta (0, 0)
Screenshot: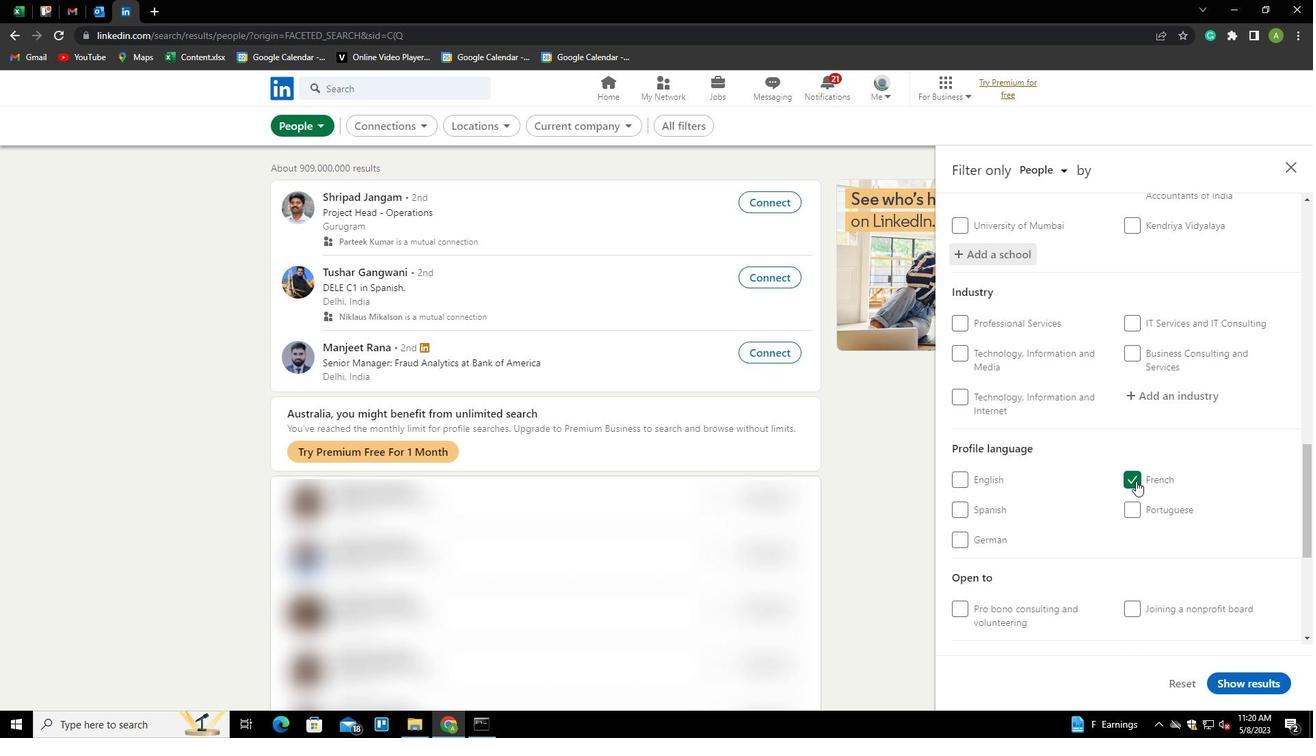
Action: Mouse moved to (1165, 322)
Screenshot: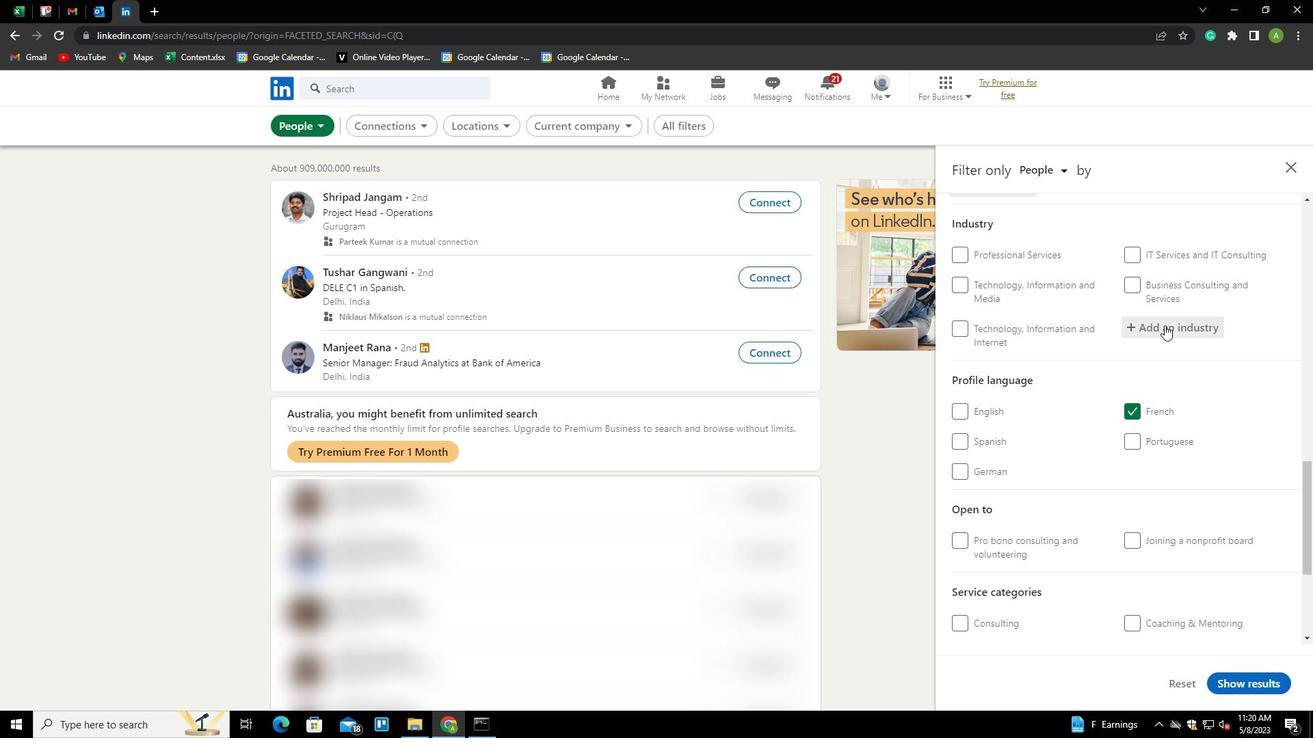 
Action: Mouse pressed left at (1165, 322)
Screenshot: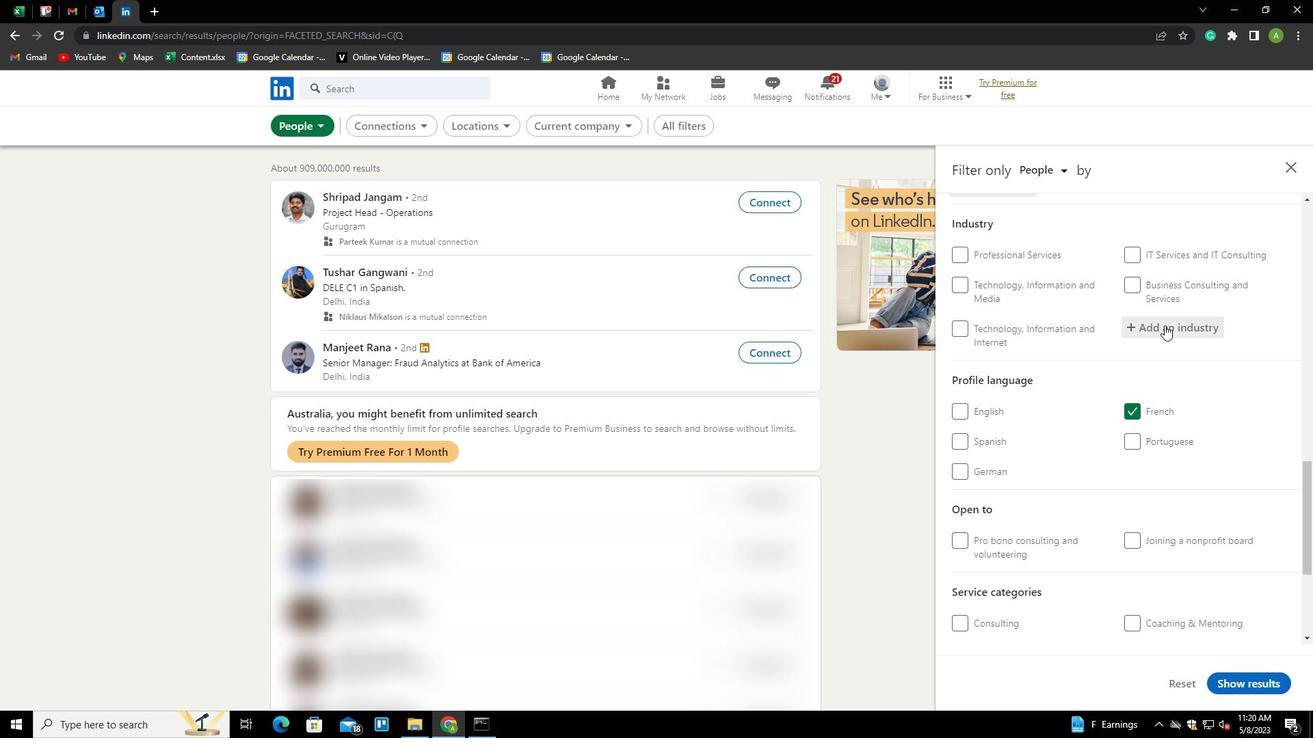 
Action: Key pressed <Key.shift>COURTS<Key.down><Key.enter>
Screenshot: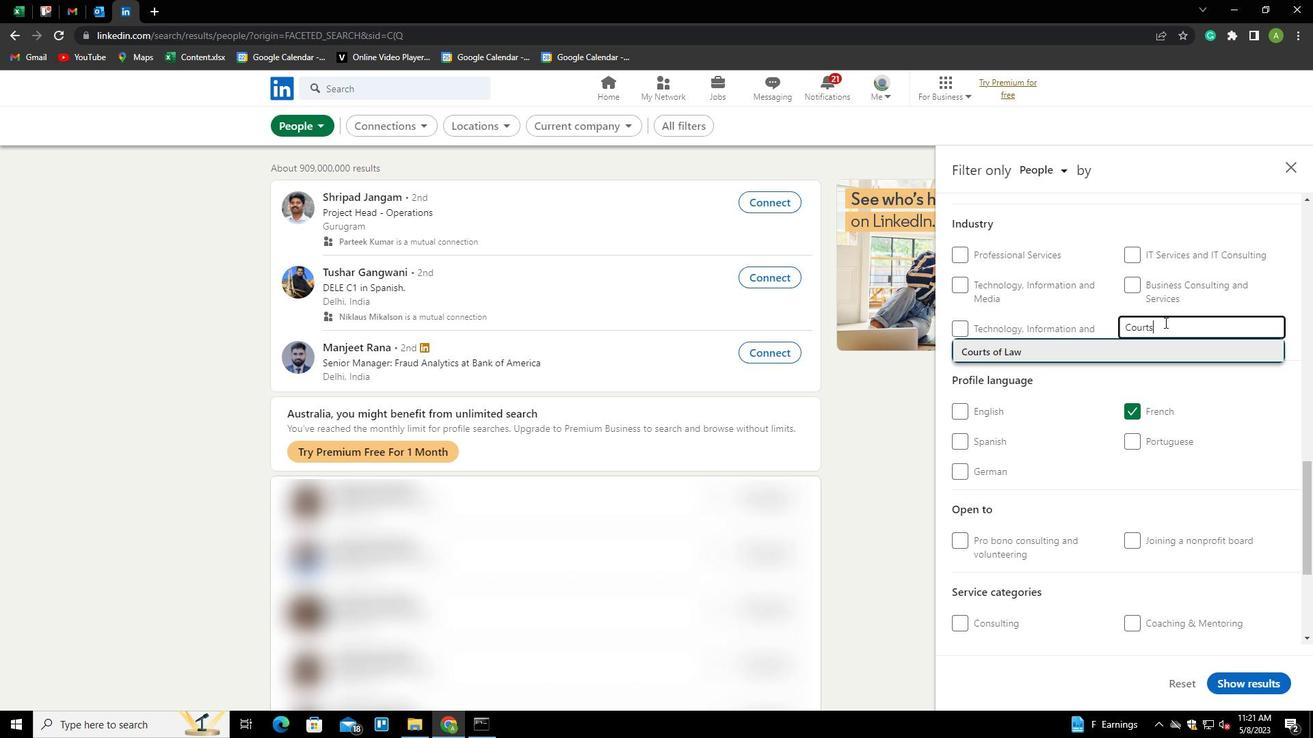 
Action: Mouse scrolled (1165, 322) with delta (0, 0)
Screenshot: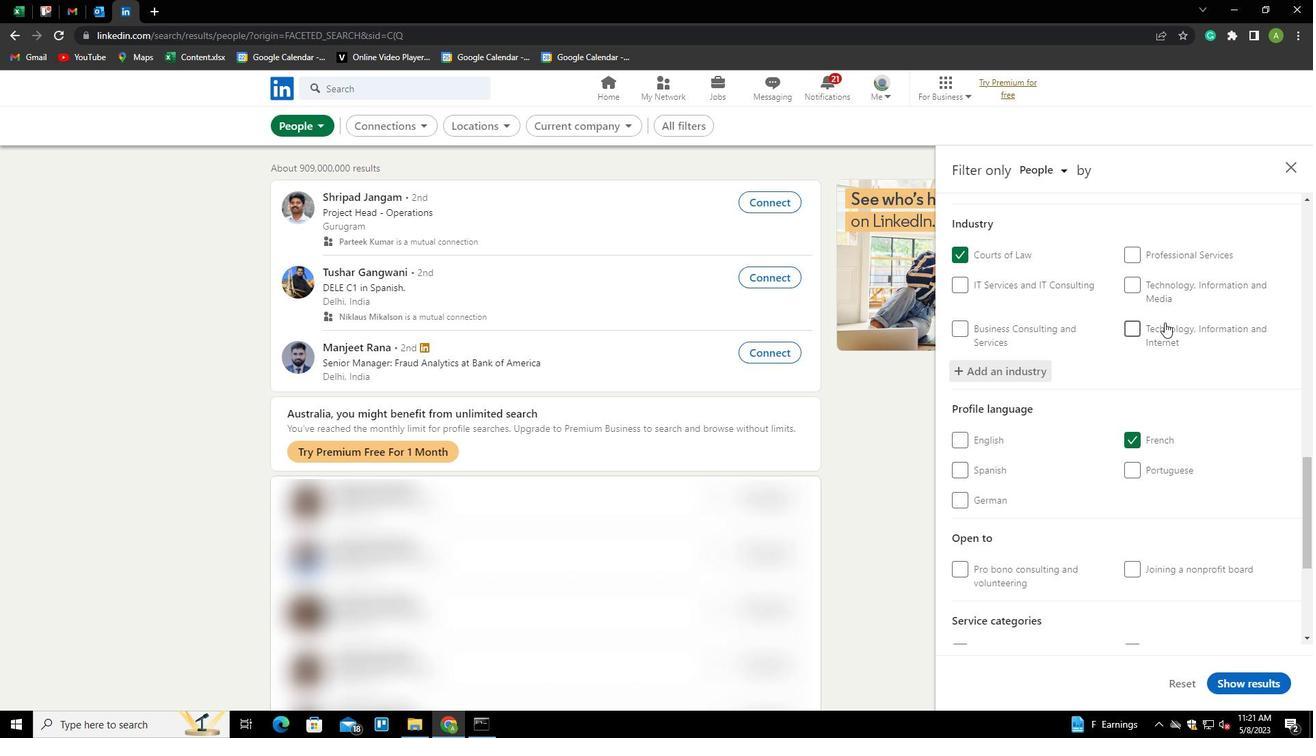 
Action: Mouse scrolled (1165, 322) with delta (0, 0)
Screenshot: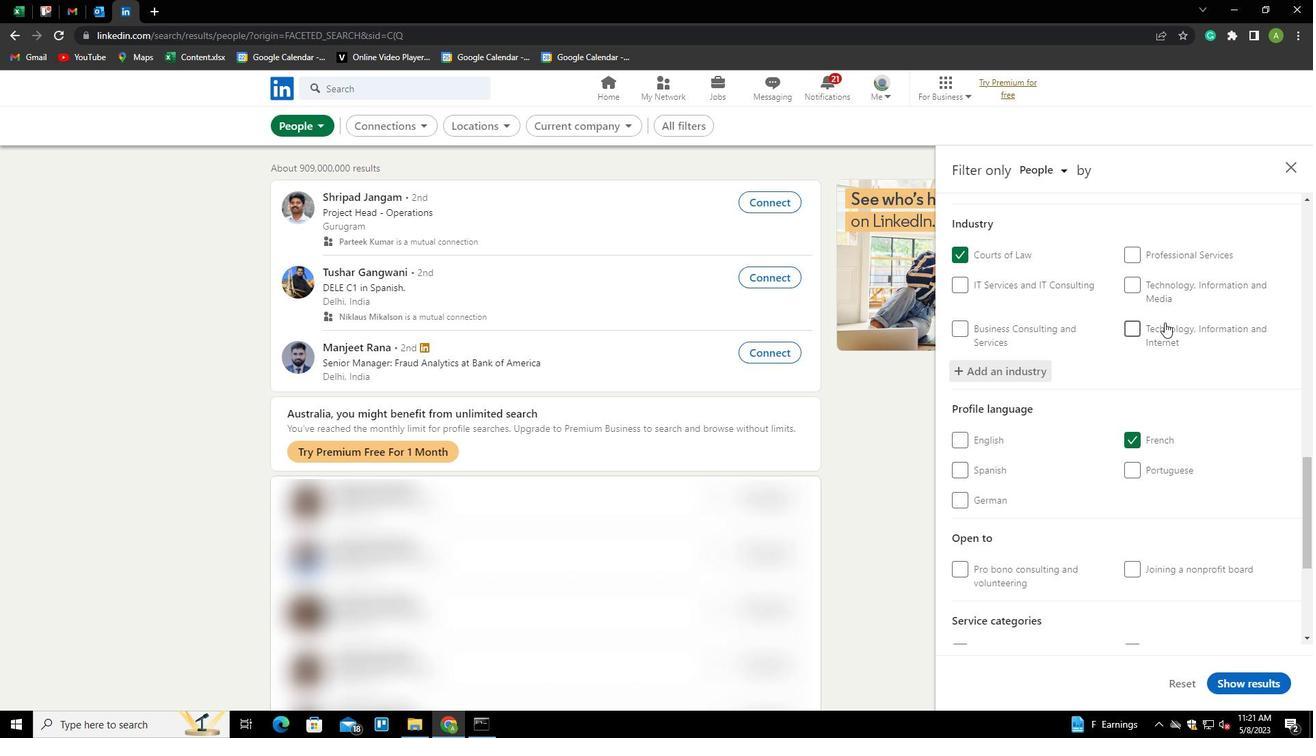 
Action: Mouse scrolled (1165, 322) with delta (0, 0)
Screenshot: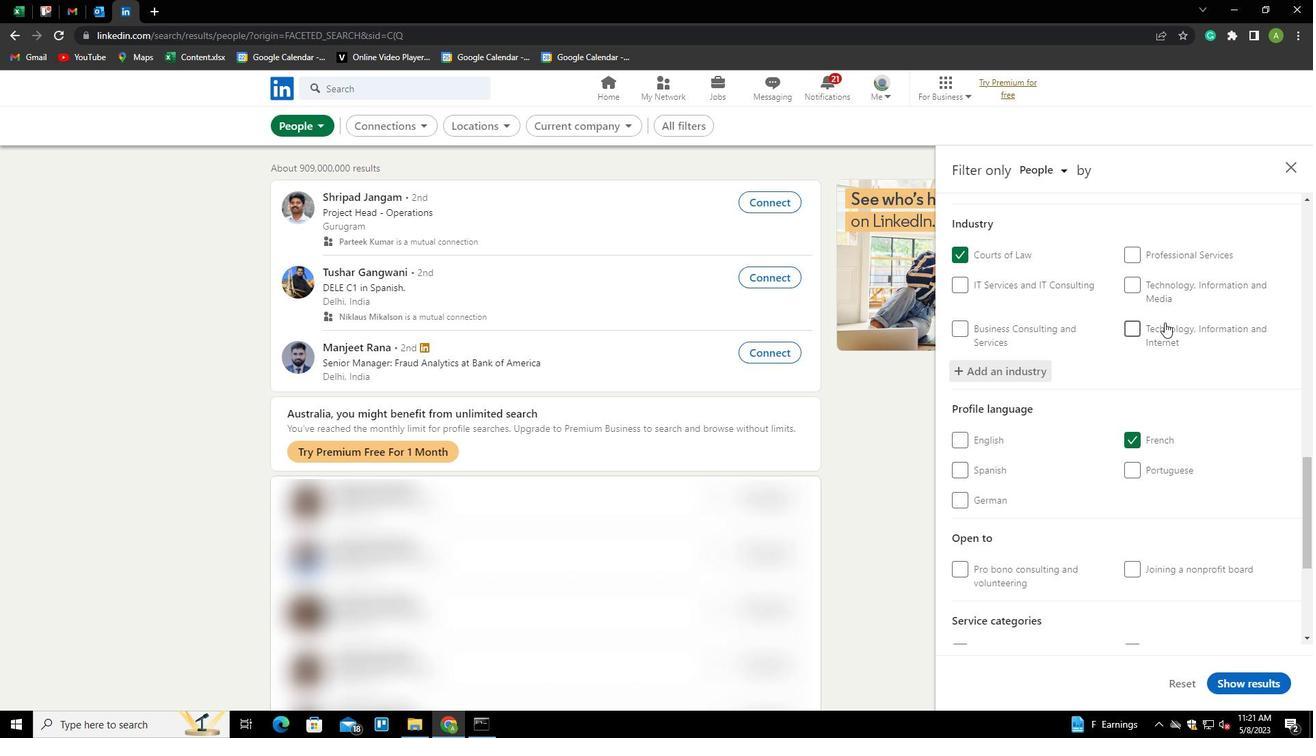 
Action: Mouse moved to (1165, 322)
Screenshot: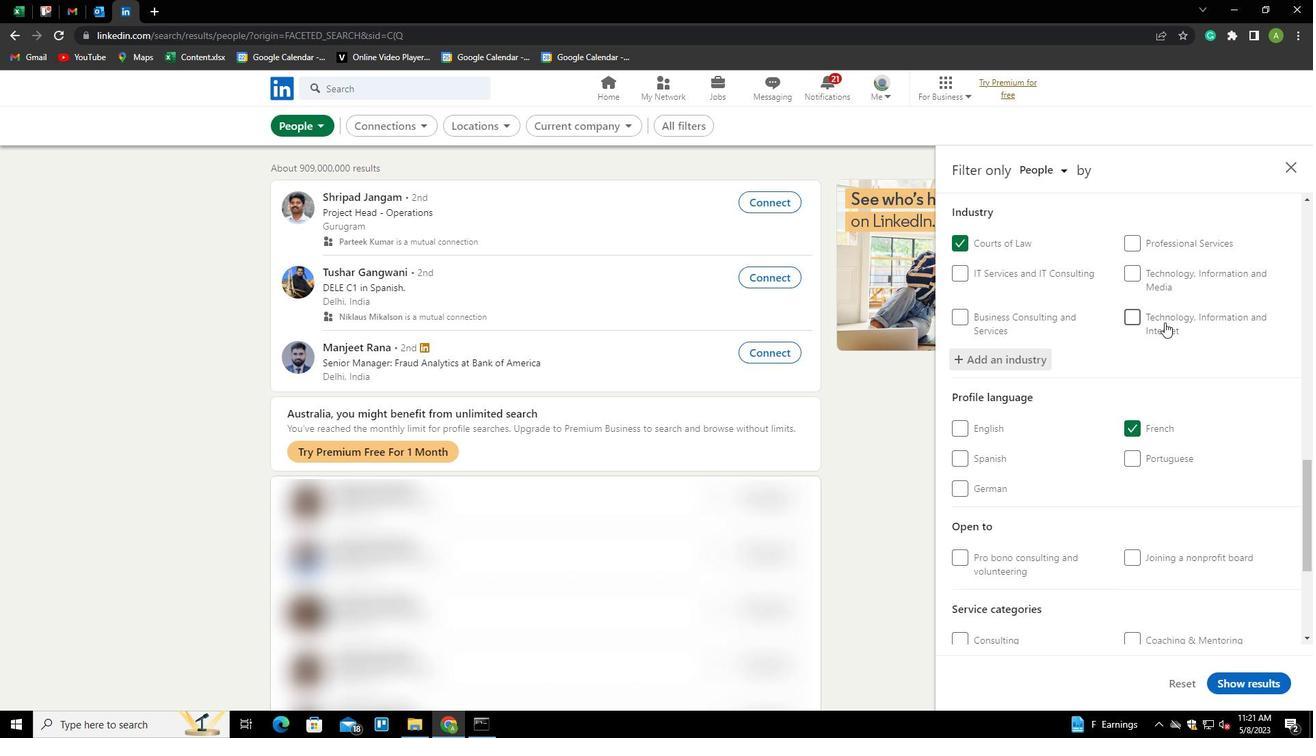 
Action: Mouse scrolled (1165, 321) with delta (0, 0)
Screenshot: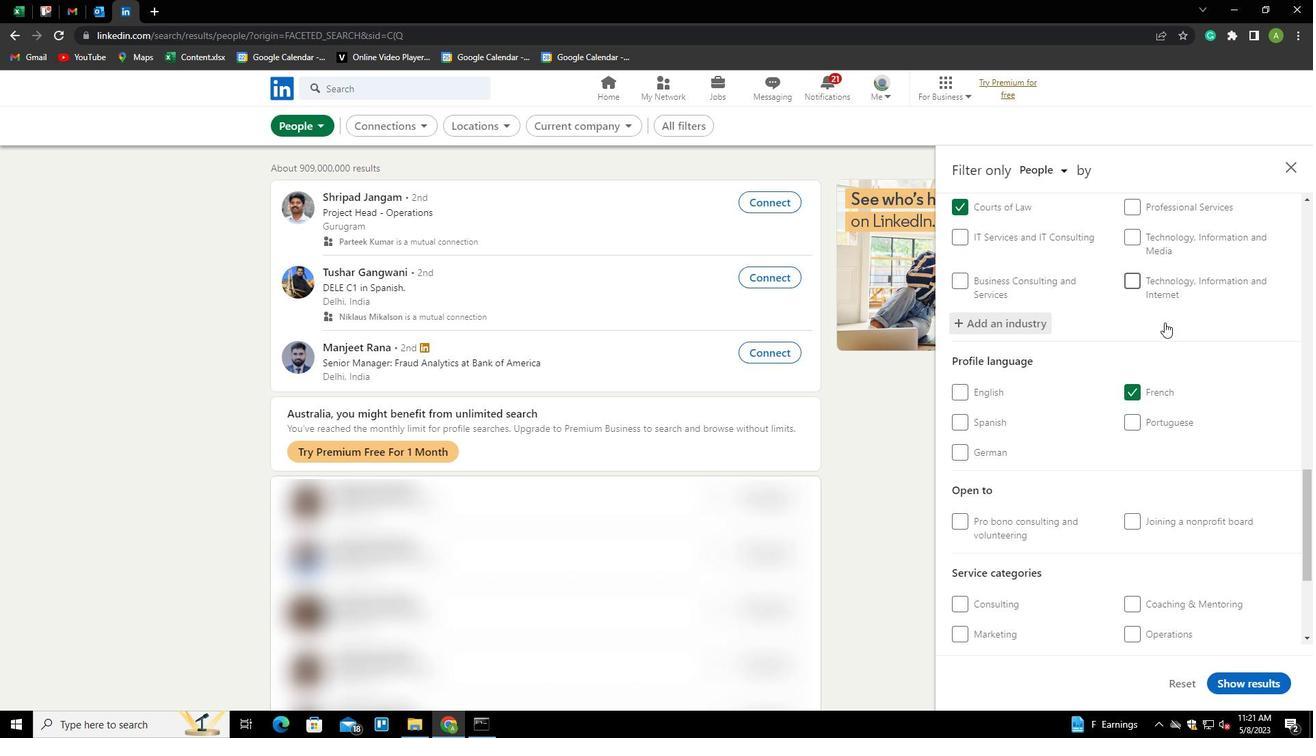 
Action: Mouse scrolled (1165, 321) with delta (0, 0)
Screenshot: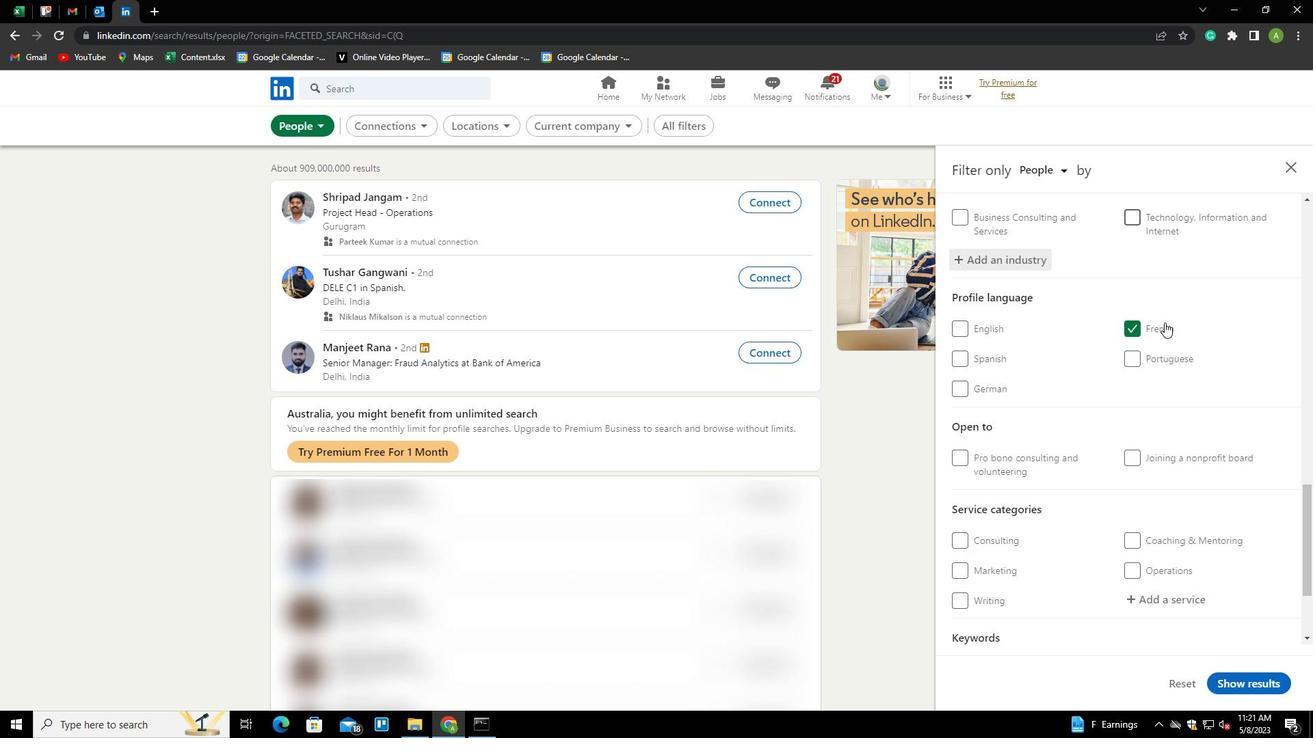 
Action: Mouse moved to (1171, 452)
Screenshot: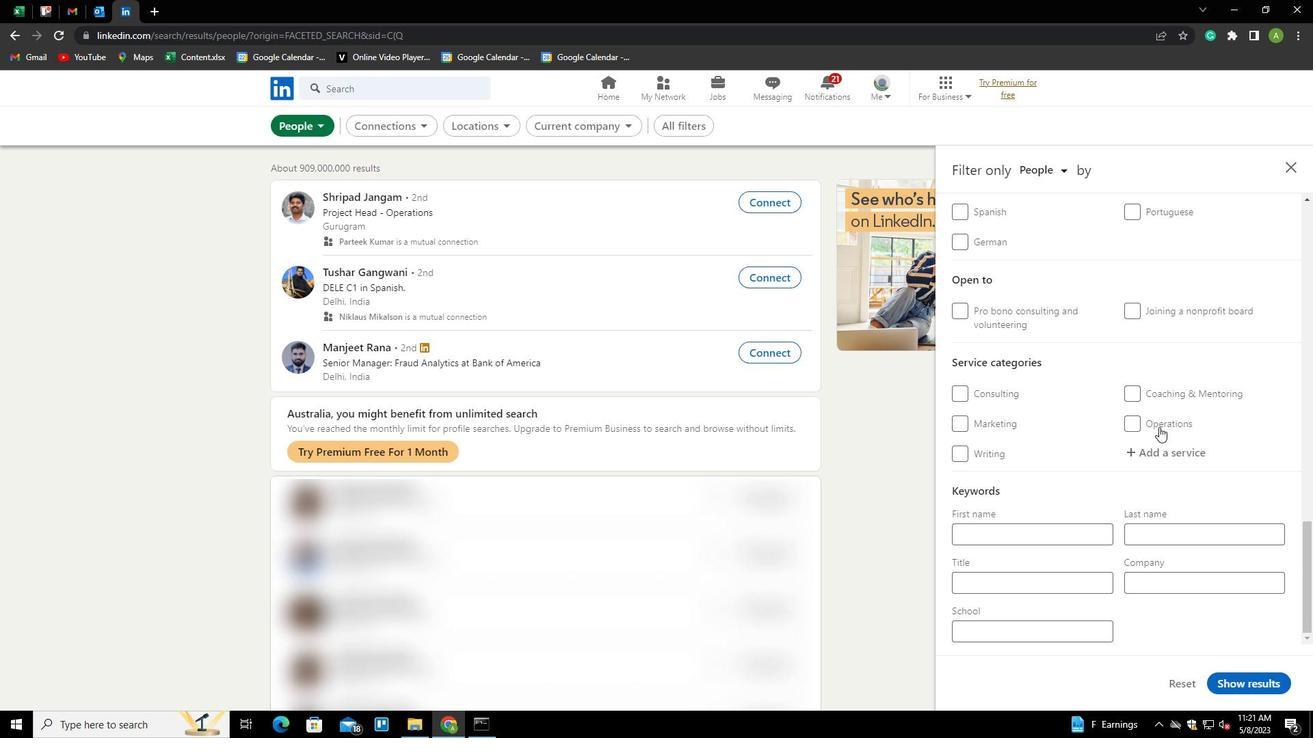 
Action: Mouse pressed left at (1171, 452)
Screenshot: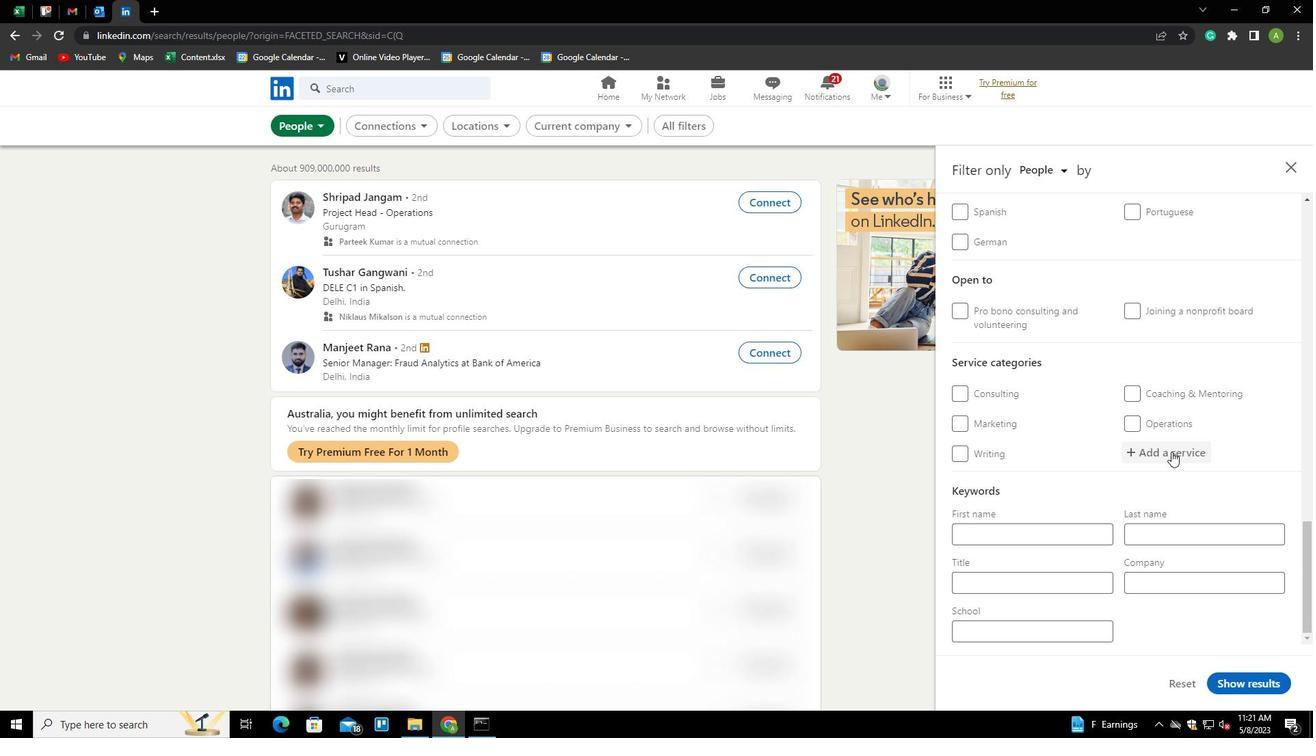 
Action: Mouse moved to (1171, 452)
Screenshot: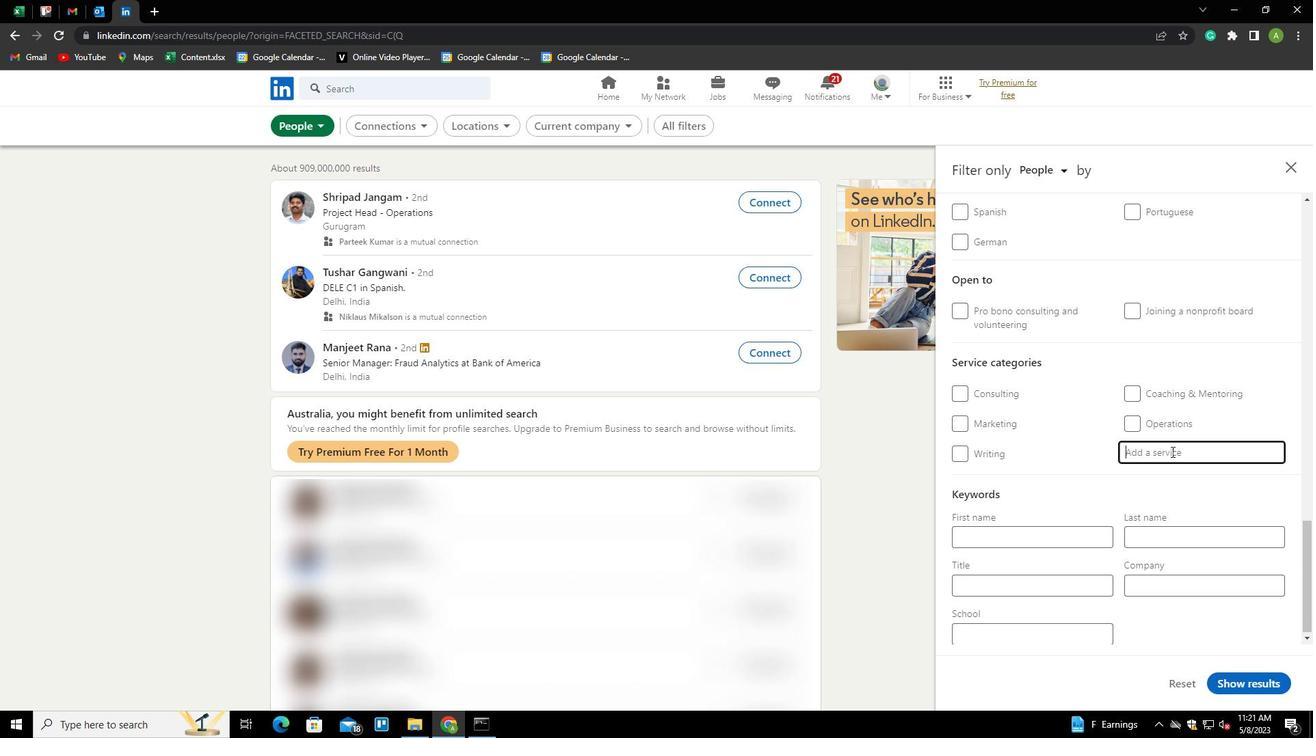
Action: Key pressed <Key.shift>TAX<Key.space><Key.down><Key.down><Key.enter>
Screenshot: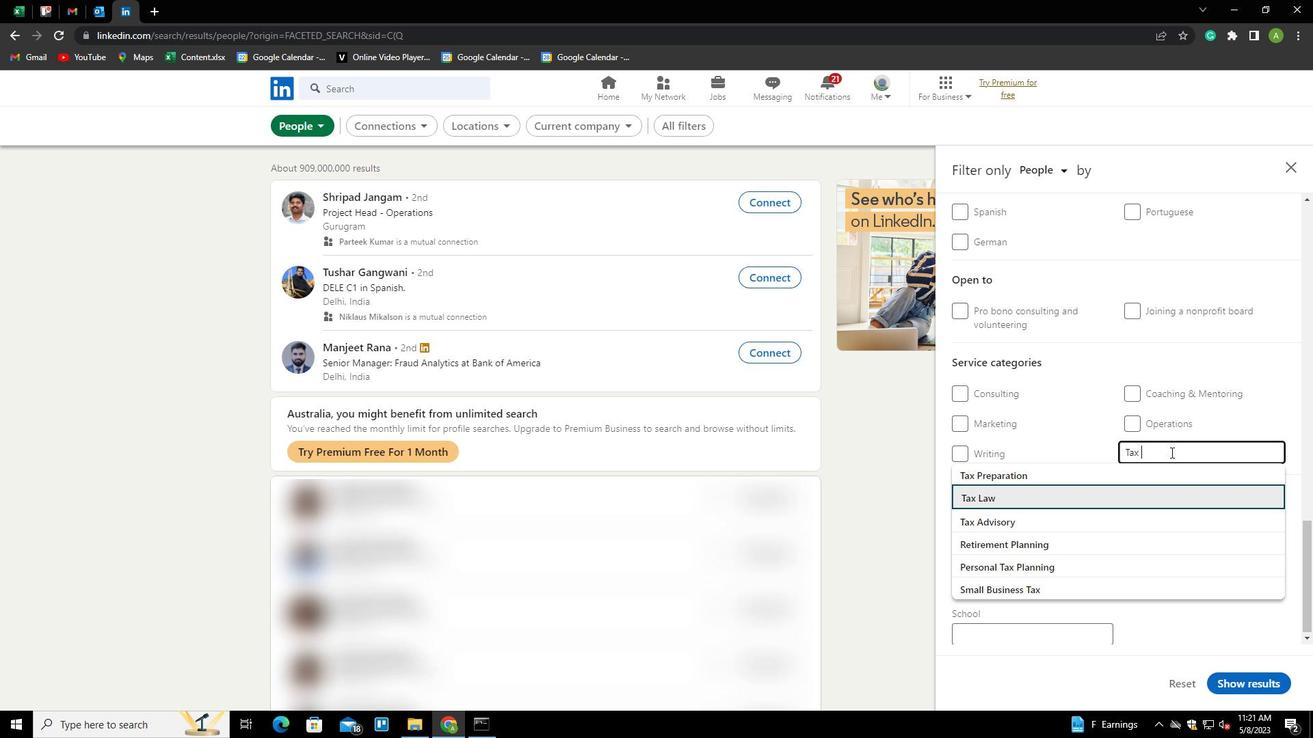 
Action: Mouse moved to (1166, 456)
Screenshot: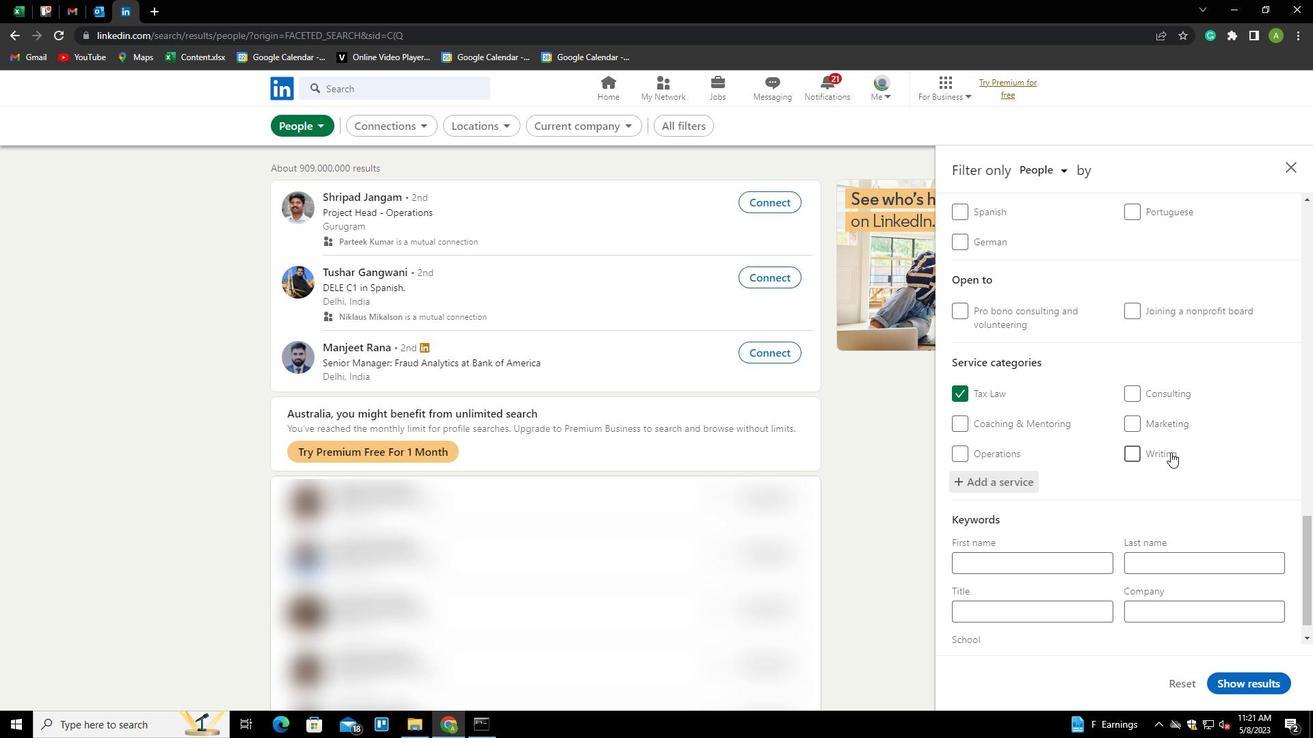 
Action: Mouse scrolled (1166, 455) with delta (0, 0)
Screenshot: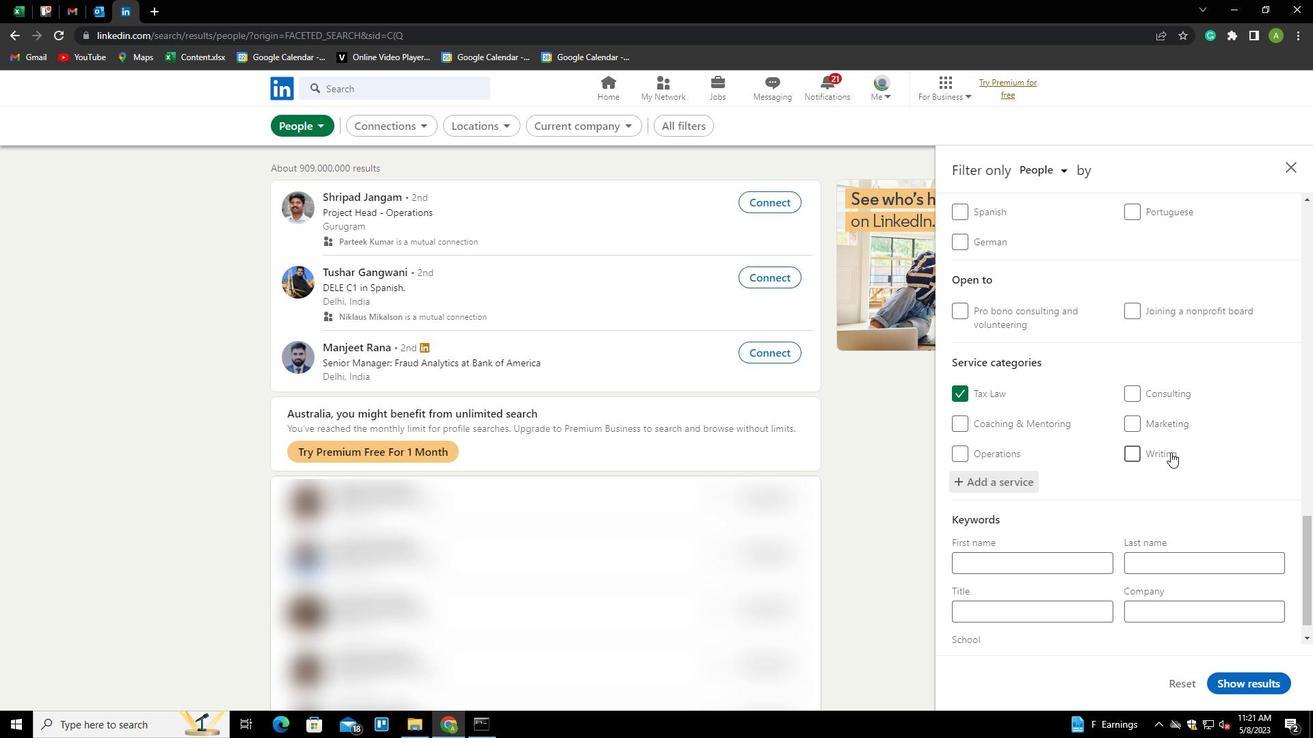 
Action: Mouse moved to (1159, 471)
Screenshot: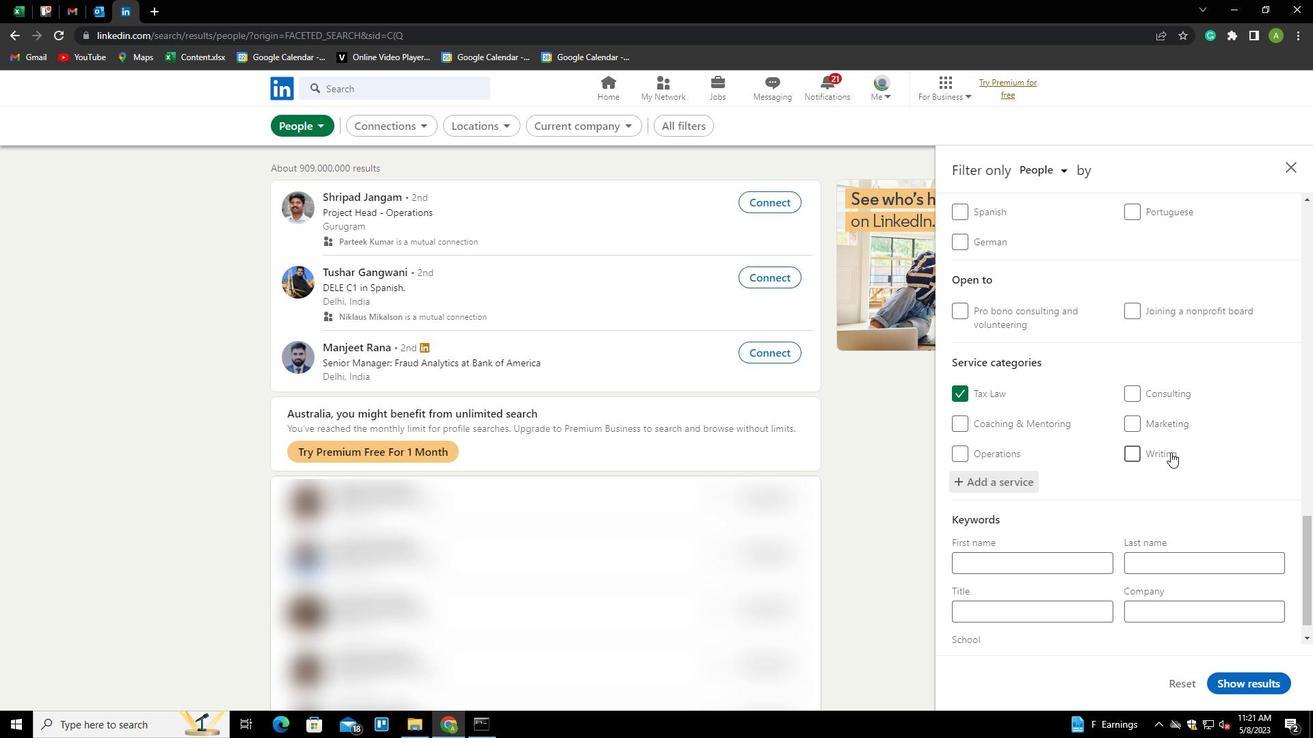 
Action: Mouse scrolled (1159, 470) with delta (0, 0)
Screenshot: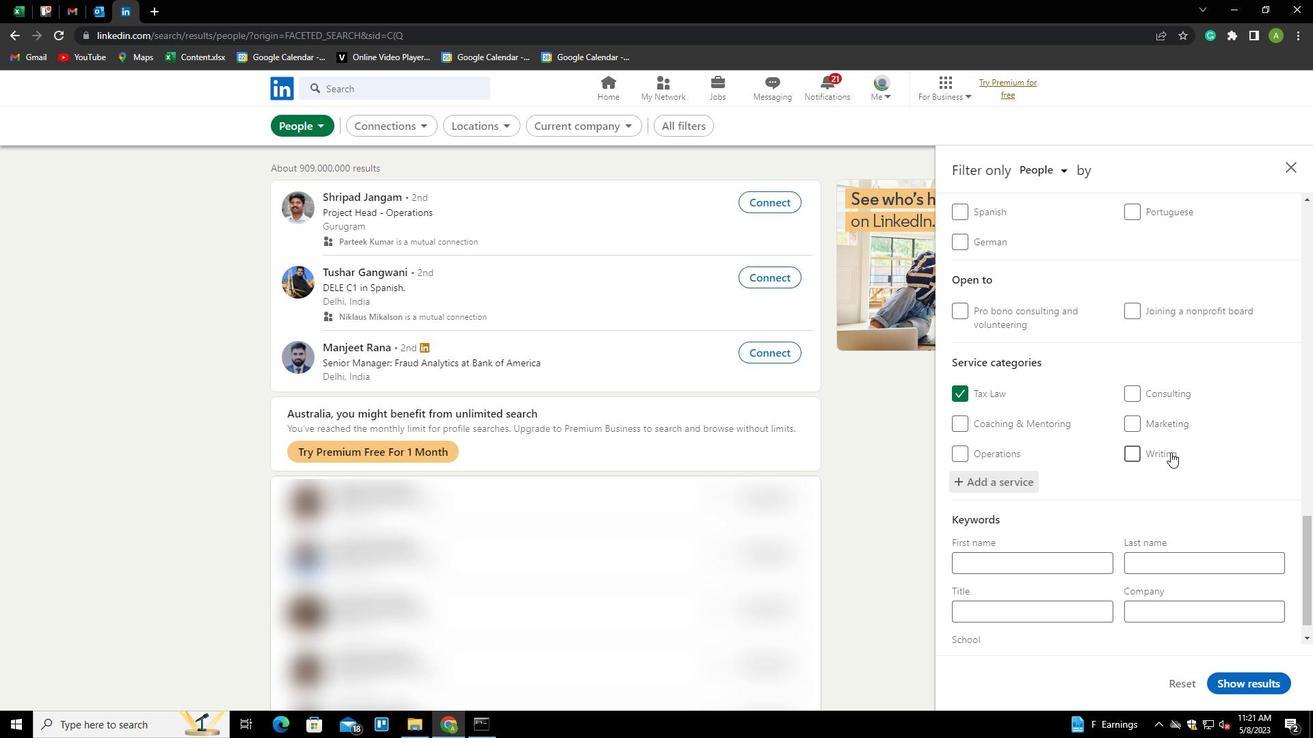 
Action: Mouse moved to (1159, 474)
Screenshot: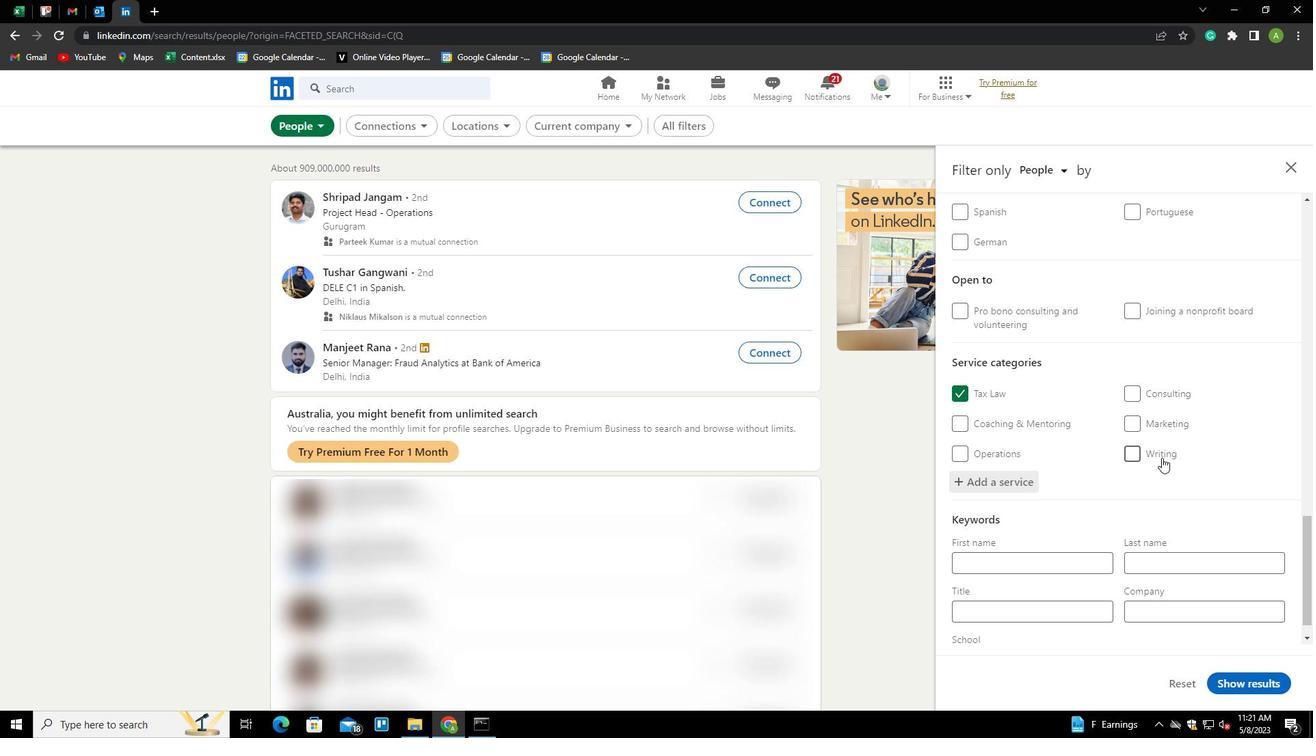 
Action: Mouse scrolled (1159, 474) with delta (0, 0)
Screenshot: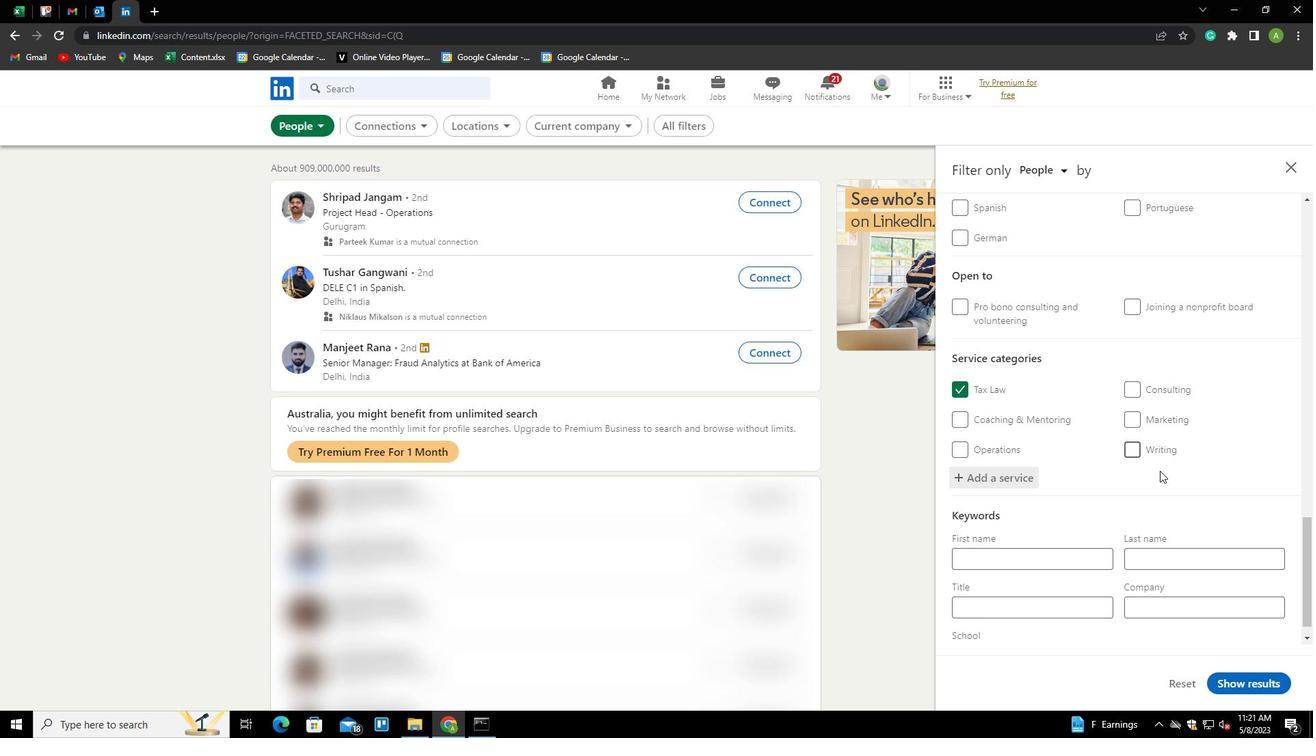 
Action: Mouse scrolled (1159, 474) with delta (0, 0)
Screenshot: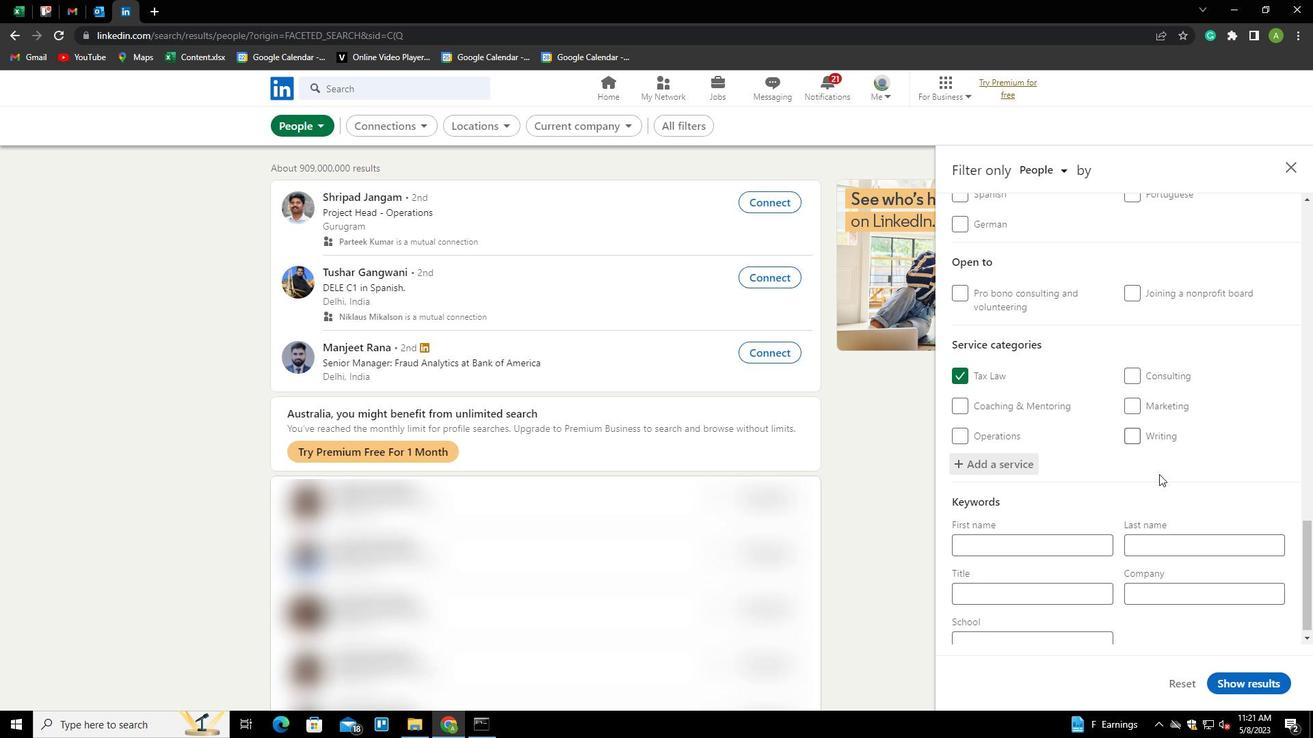 
Action: Mouse scrolled (1159, 474) with delta (0, 0)
Screenshot: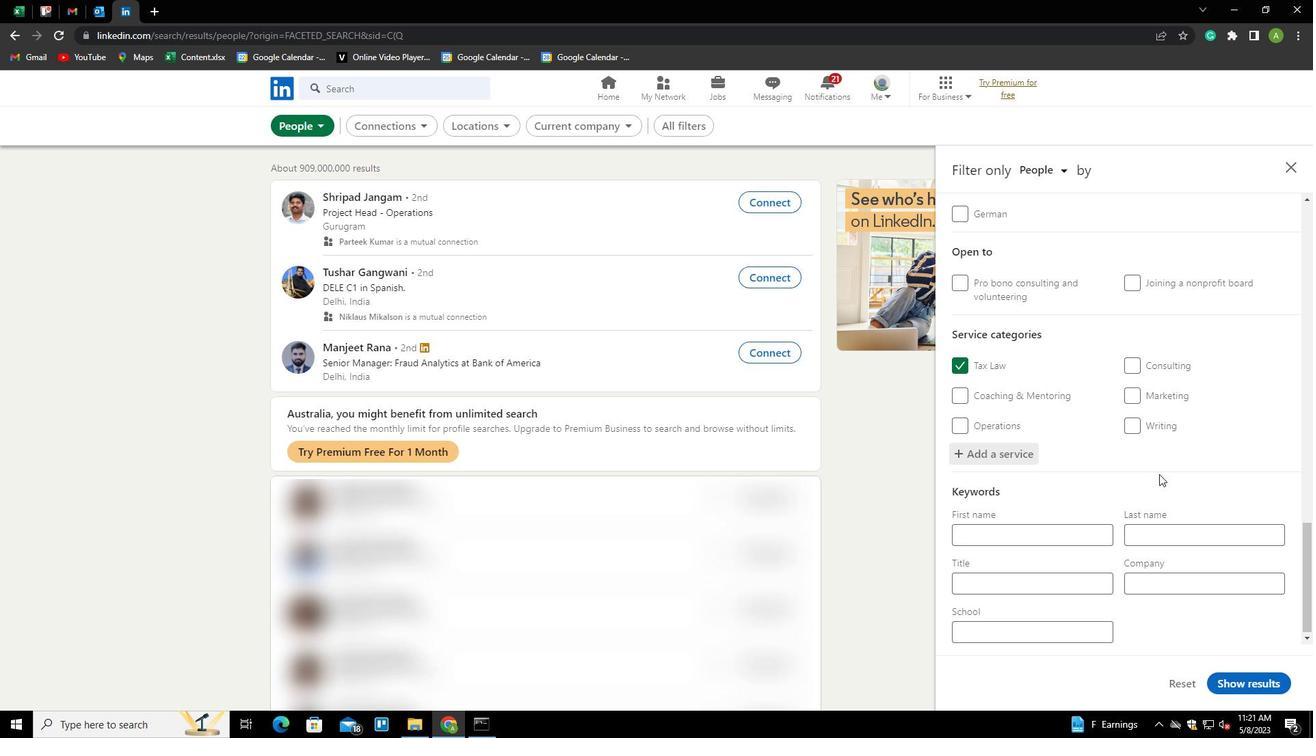
Action: Mouse moved to (1017, 584)
Screenshot: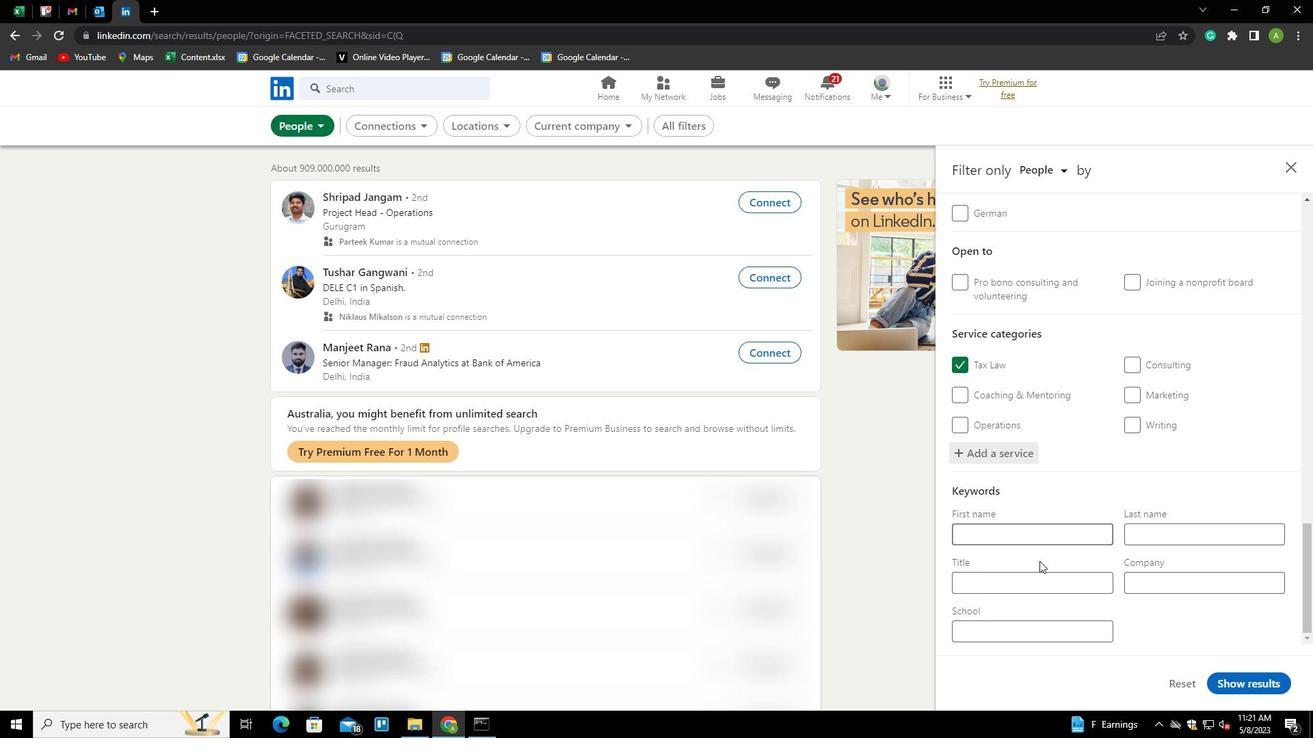 
Action: Mouse pressed left at (1017, 584)
Screenshot: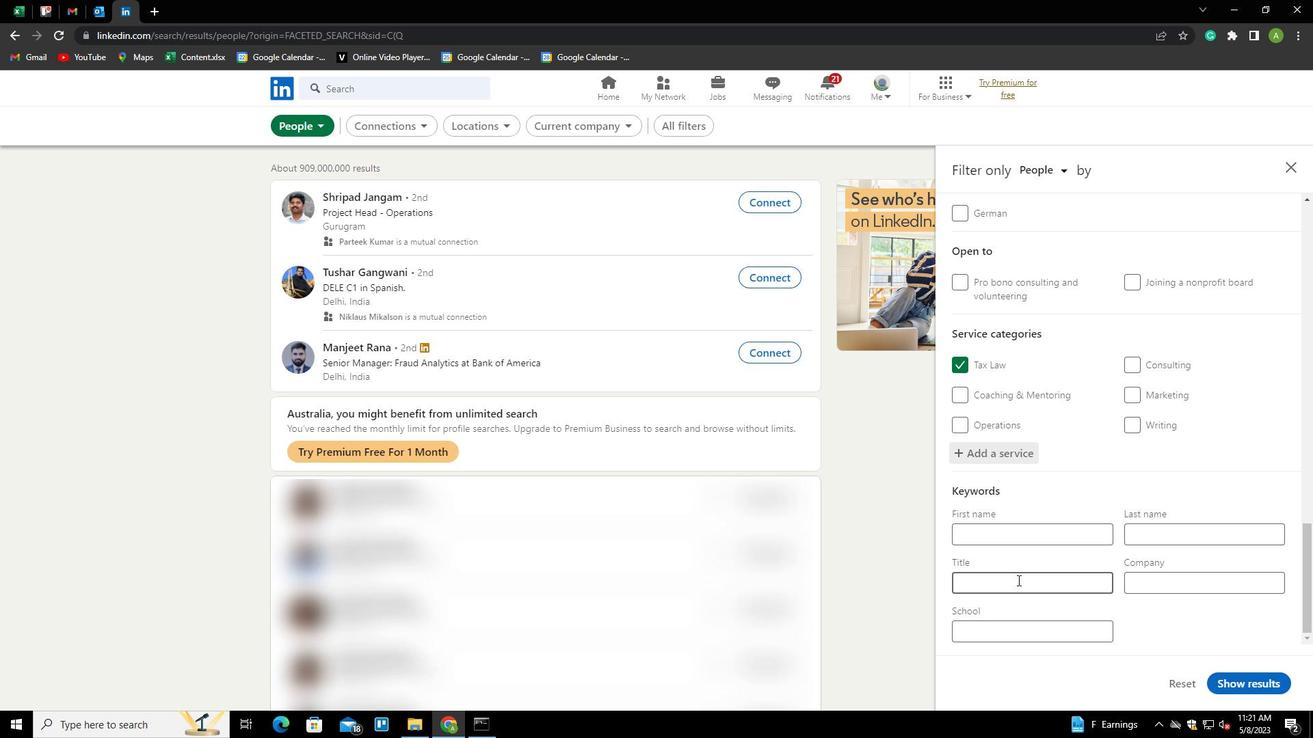 
Action: Key pressed <Key.shift_r>PRESIDENT
Screenshot: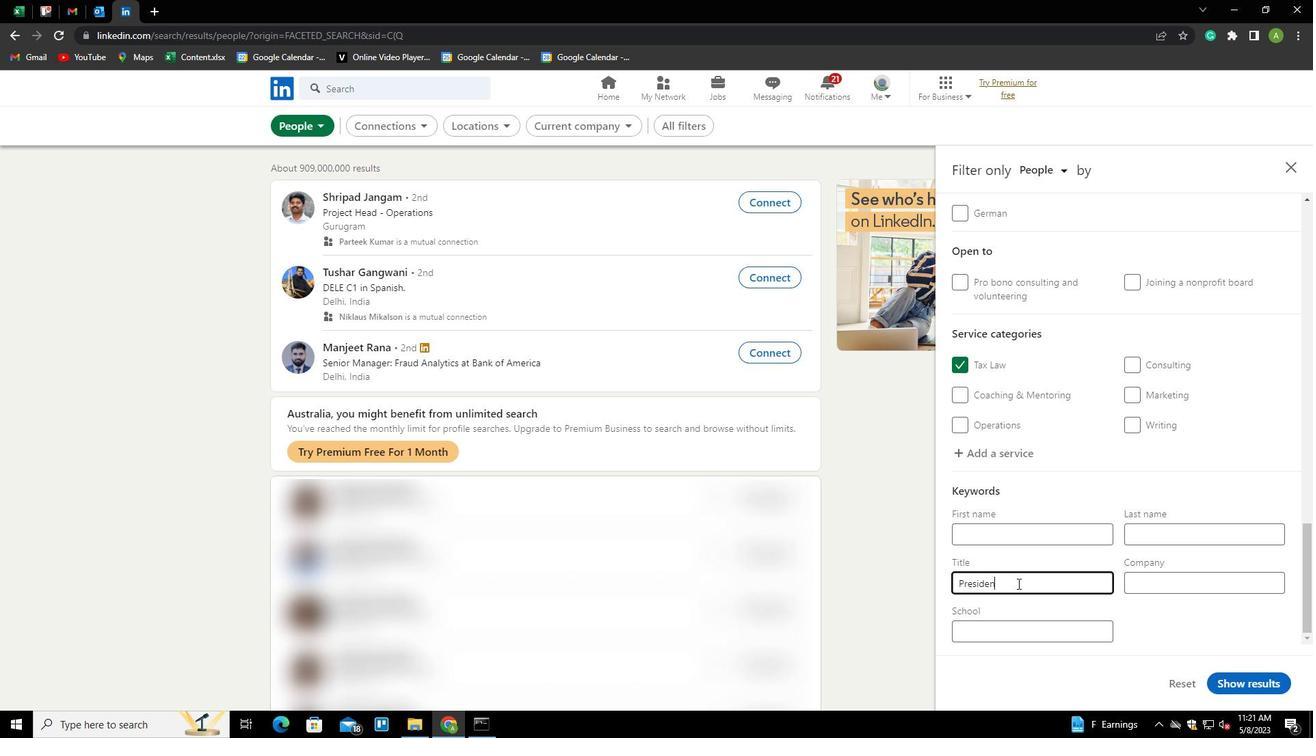 
Action: Mouse moved to (1245, 634)
Screenshot: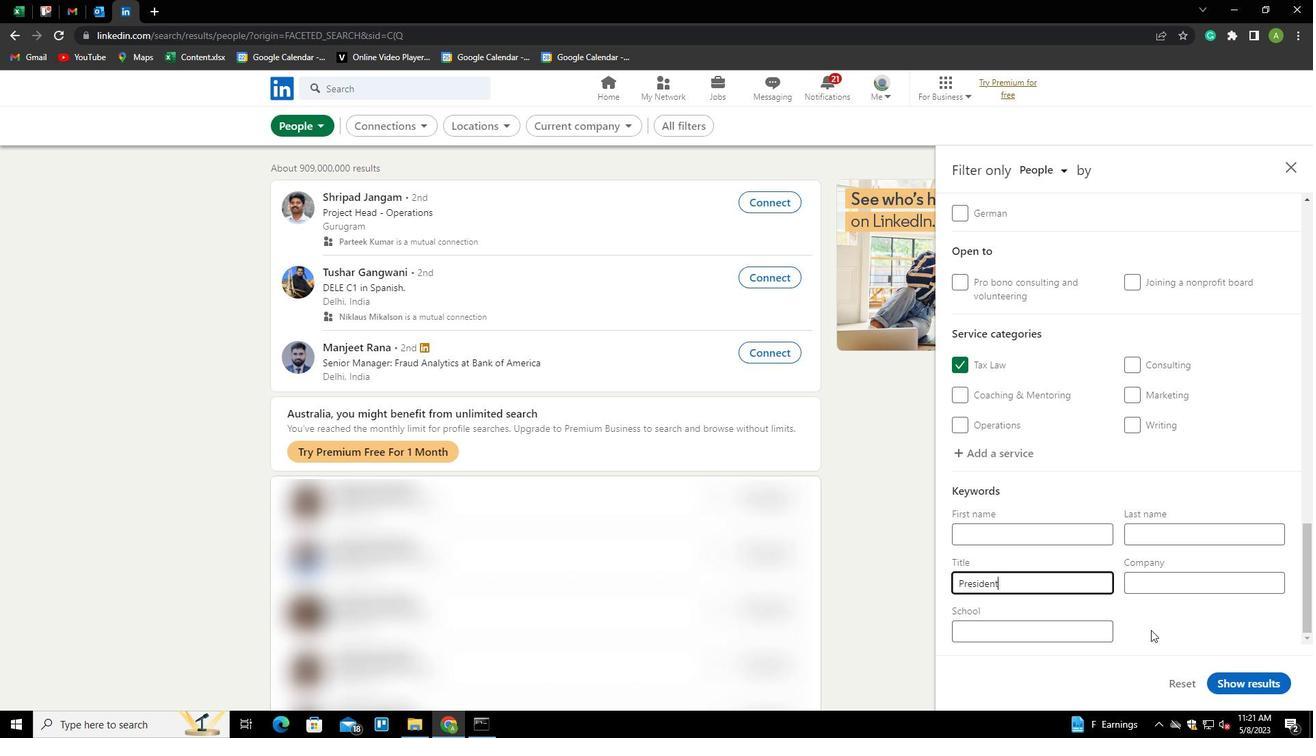
Action: Mouse pressed left at (1245, 634)
Screenshot: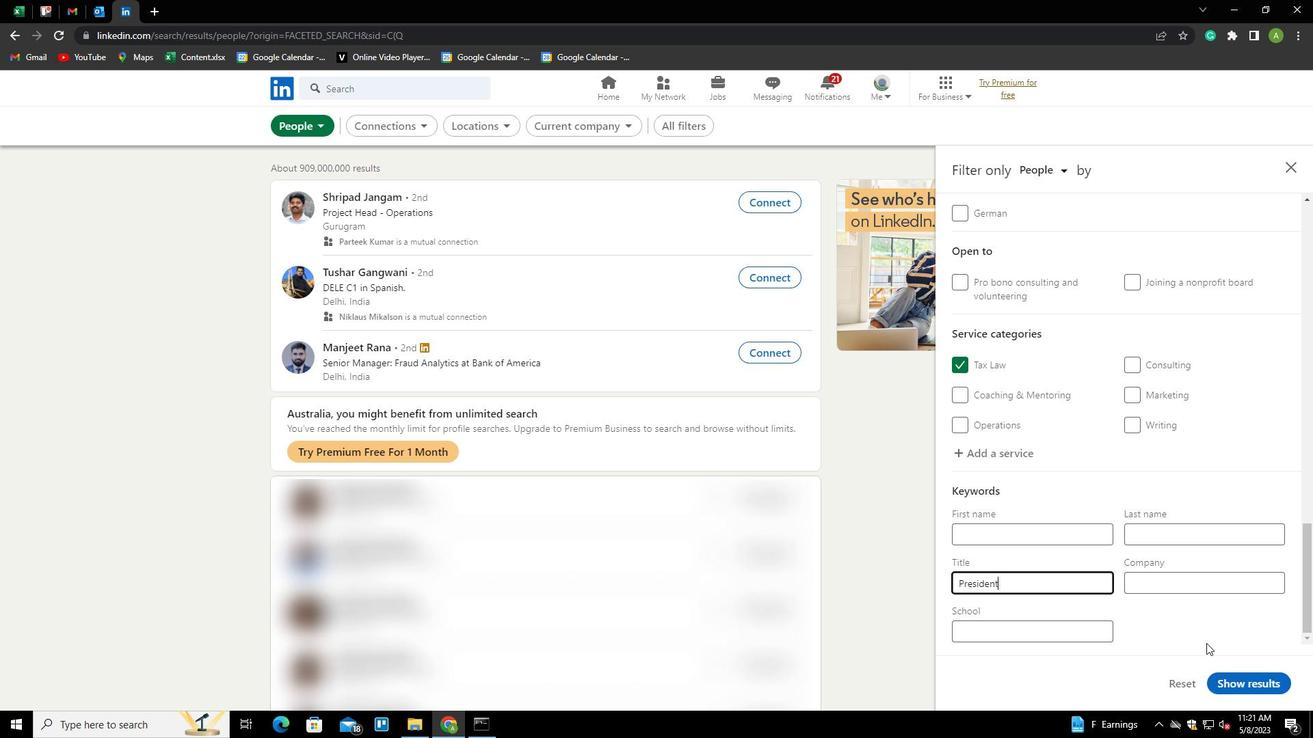 
Action: Mouse moved to (1279, 687)
Screenshot: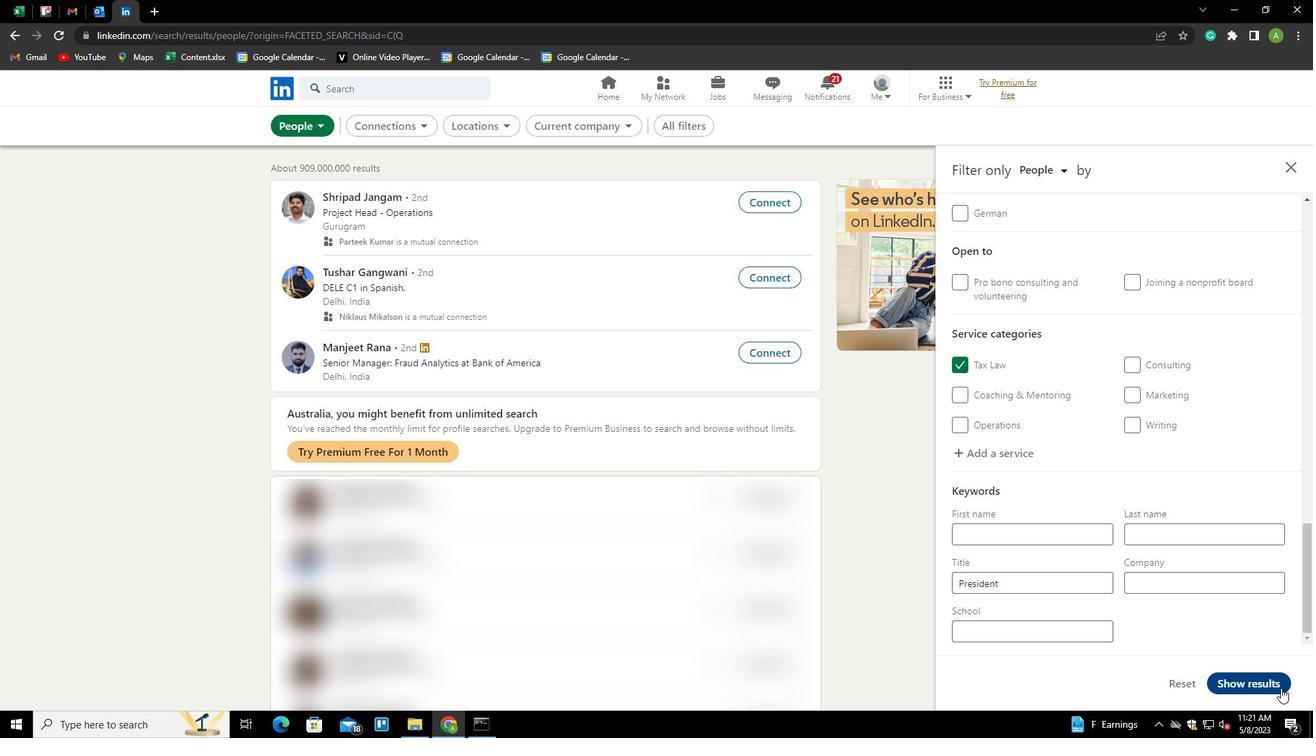 
Action: Mouse pressed left at (1279, 687)
Screenshot: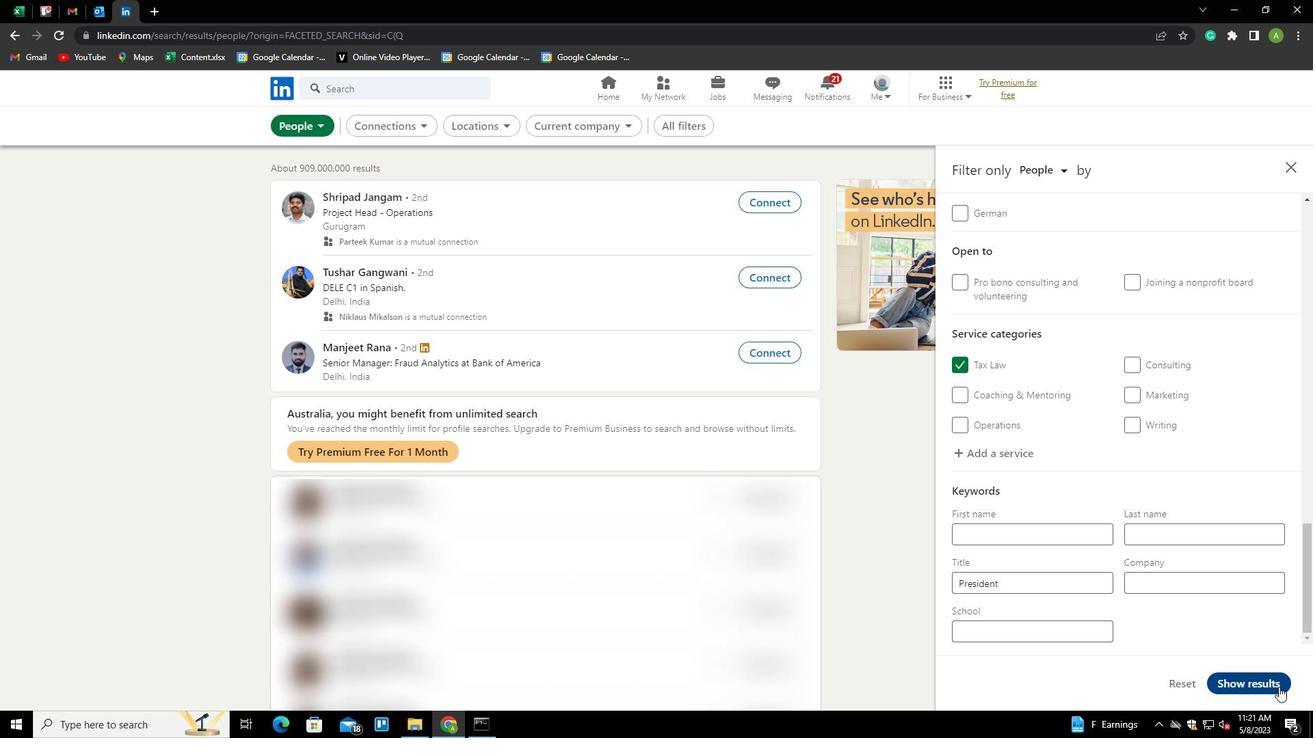 
